 Task: Find connections with filter location Neuilly-sur-Seine with filter topic #house with filter profile language German with filter current company PW (PhysicsWallah) with filter school Kalpataru Institute of Technology, TIPTUR with filter industry Nuclear Electric Power Generation with filter service category Information Security with filter keywords title Cloud Architect
Action: Mouse moved to (566, 99)
Screenshot: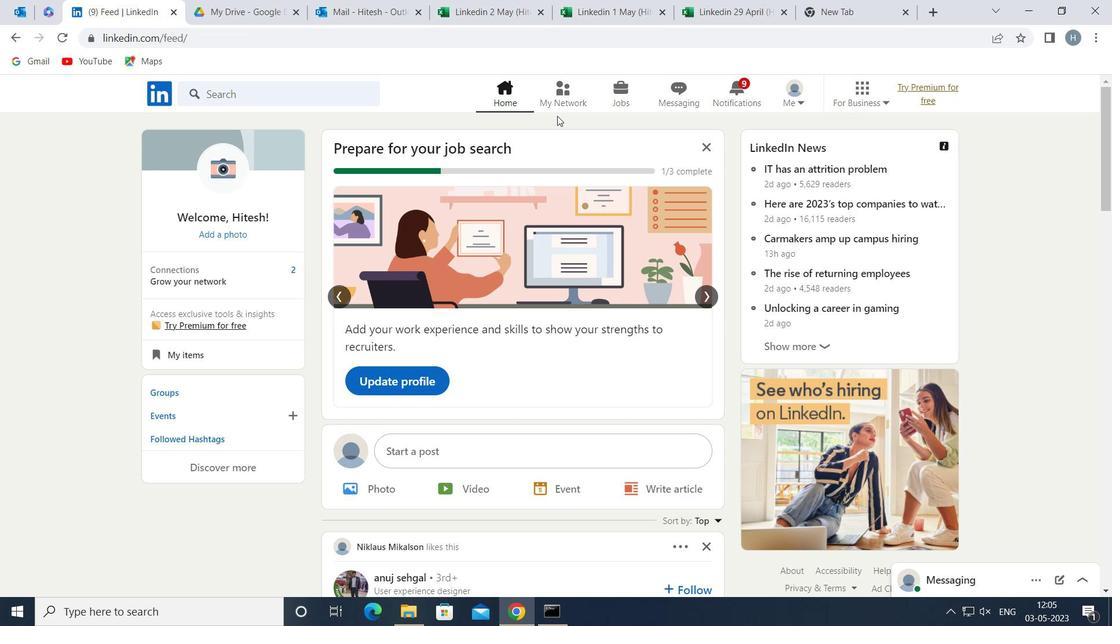 
Action: Mouse pressed left at (566, 99)
Screenshot: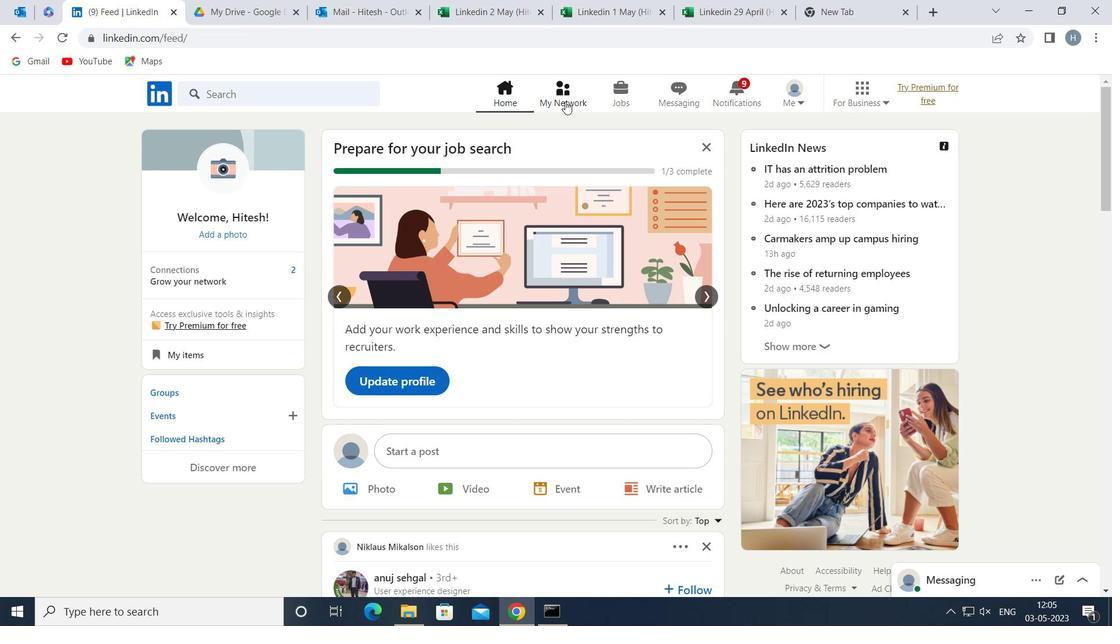 
Action: Mouse moved to (317, 174)
Screenshot: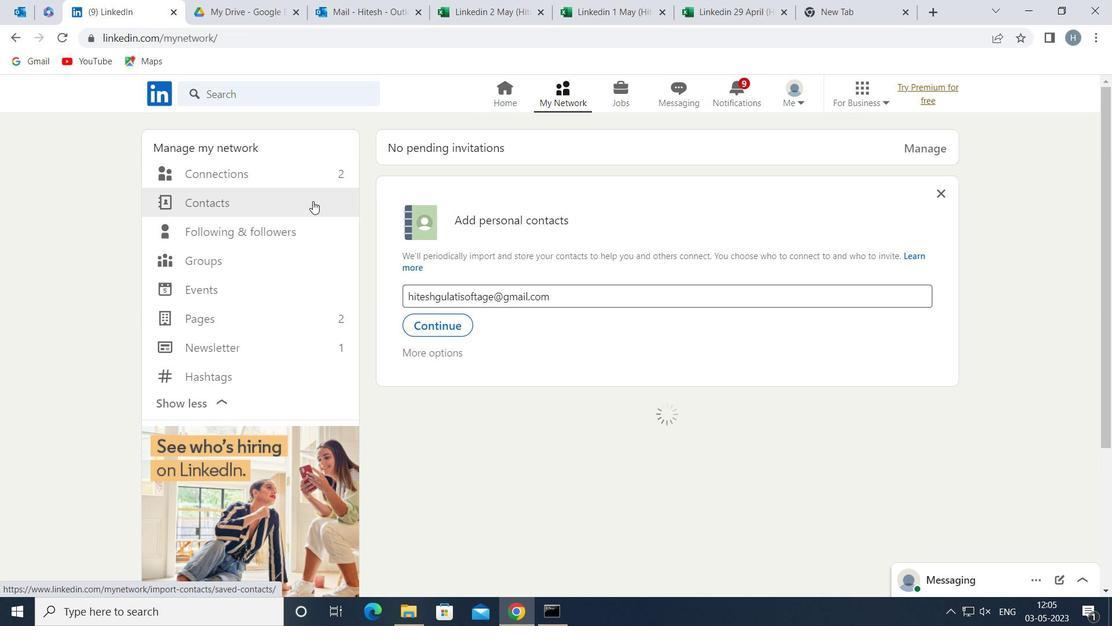 
Action: Mouse pressed left at (317, 174)
Screenshot: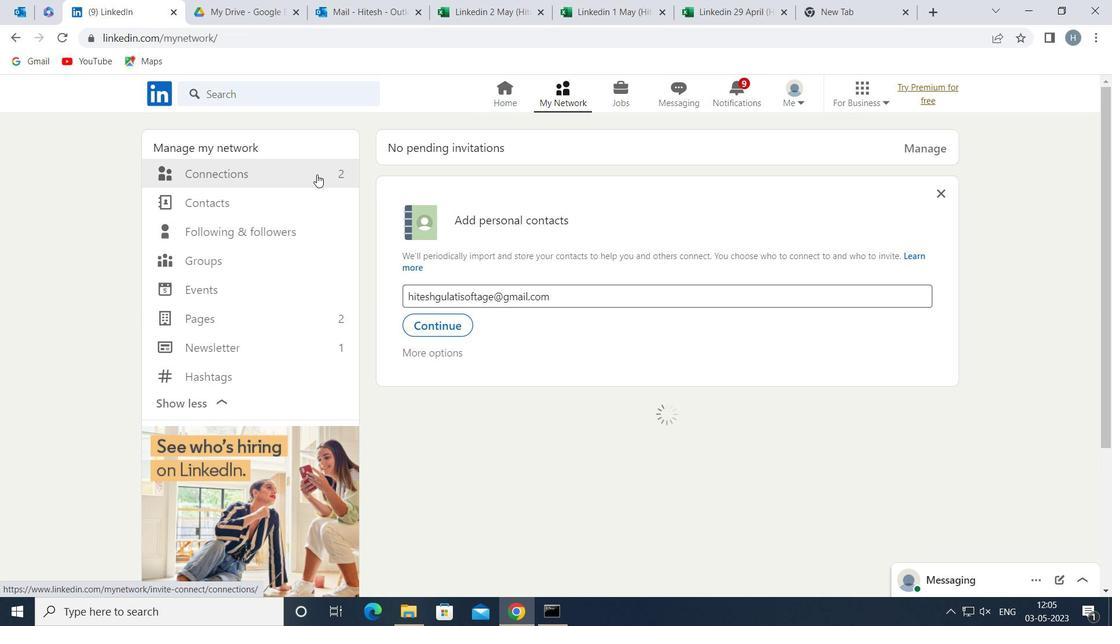 
Action: Mouse moved to (670, 172)
Screenshot: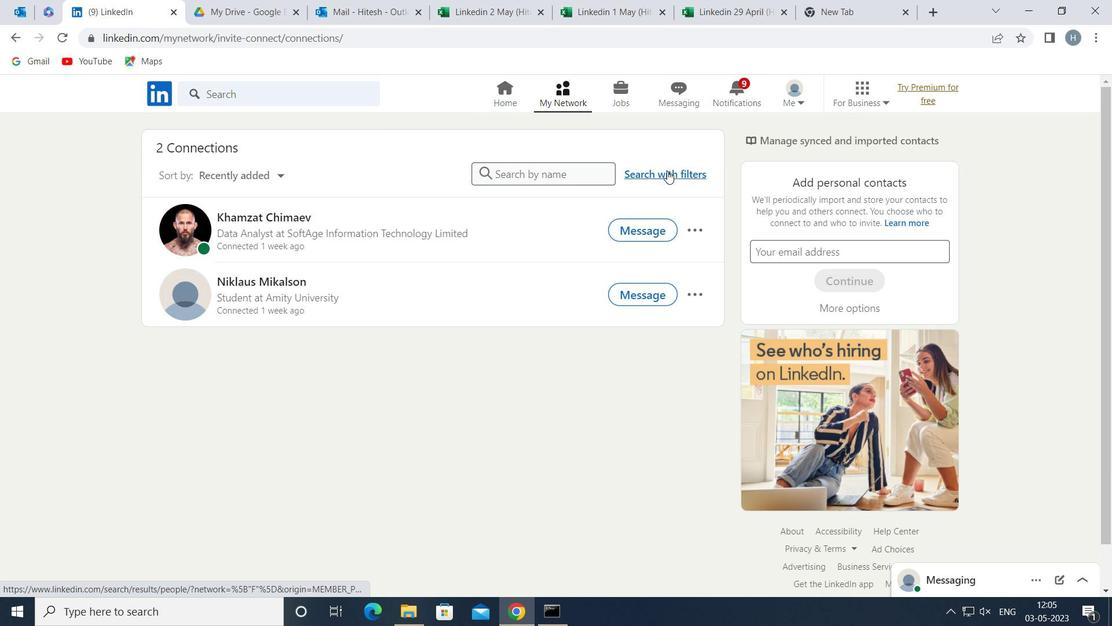 
Action: Mouse pressed left at (670, 172)
Screenshot: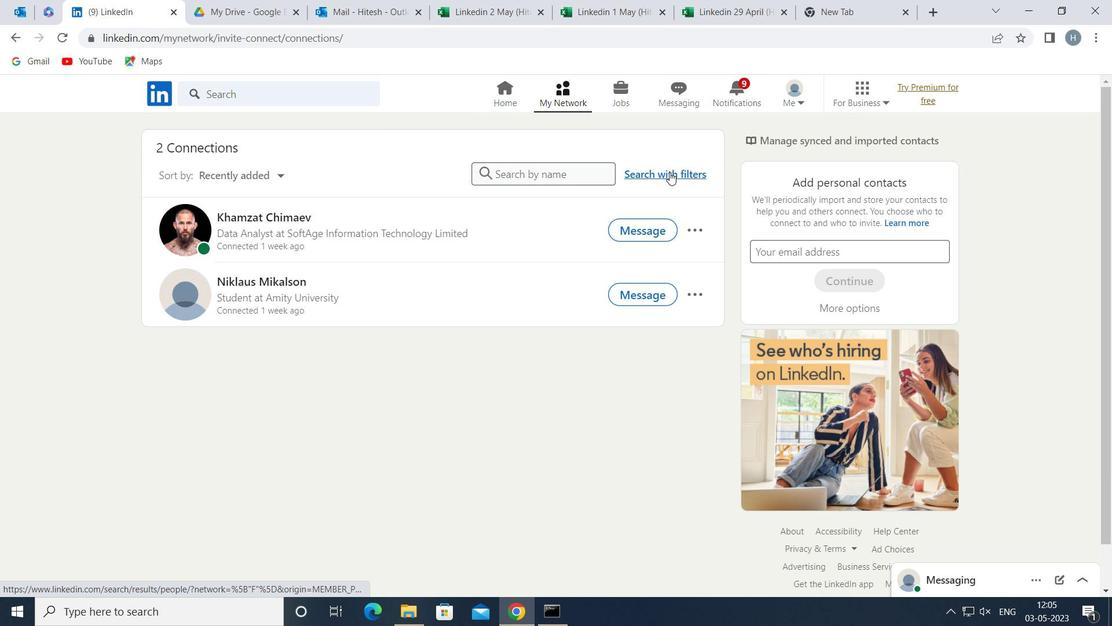 
Action: Mouse moved to (609, 136)
Screenshot: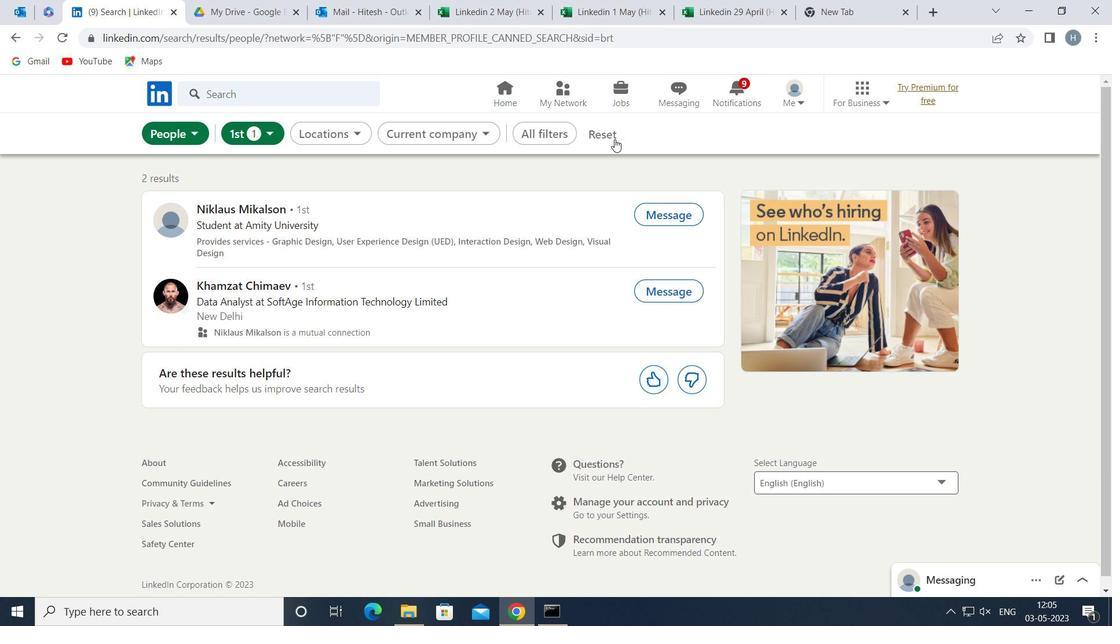 
Action: Mouse pressed left at (609, 136)
Screenshot: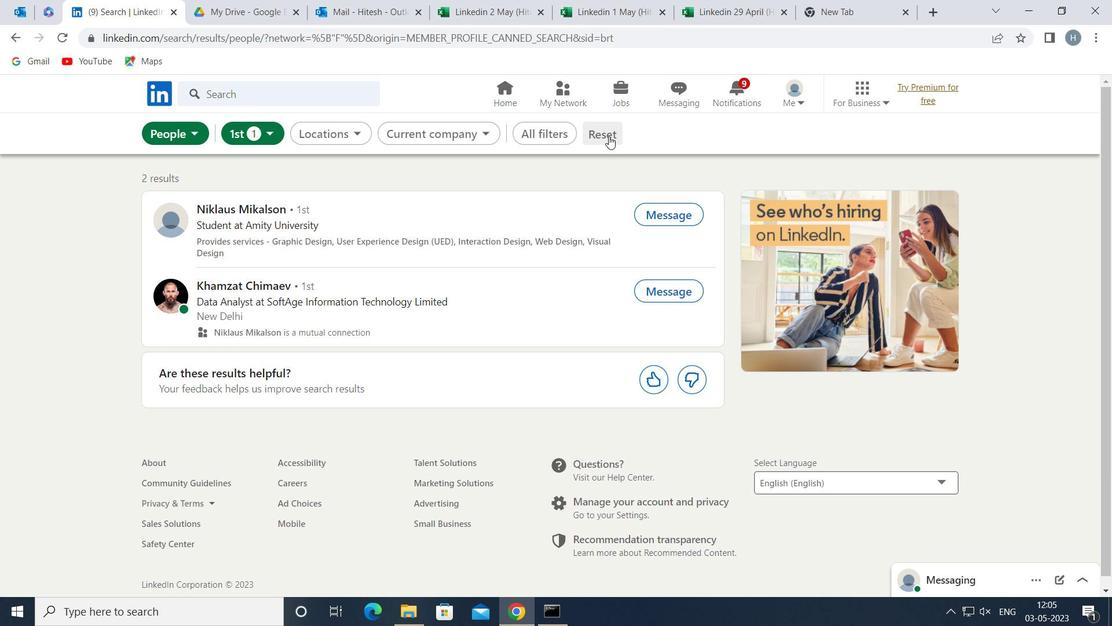 
Action: Mouse moved to (594, 133)
Screenshot: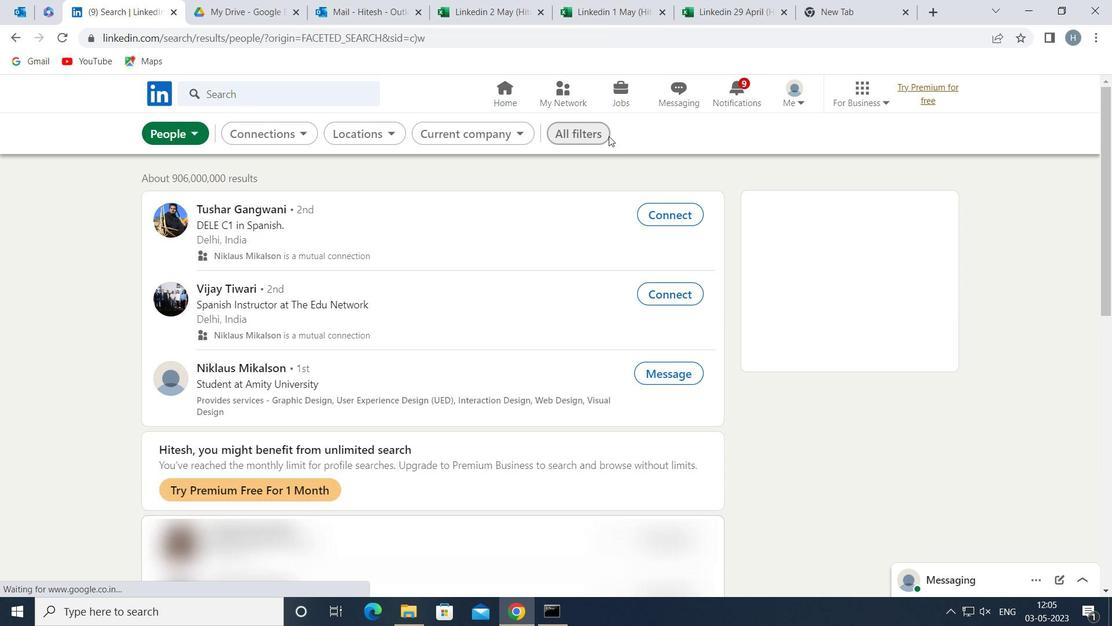 
Action: Mouse pressed left at (594, 133)
Screenshot: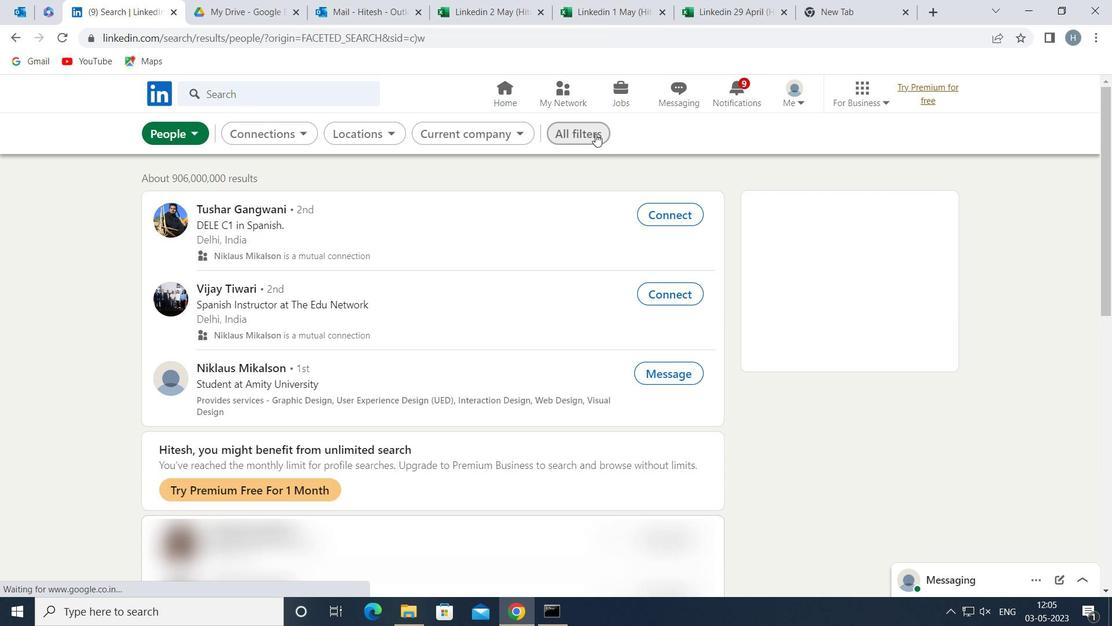 
Action: Mouse moved to (900, 316)
Screenshot: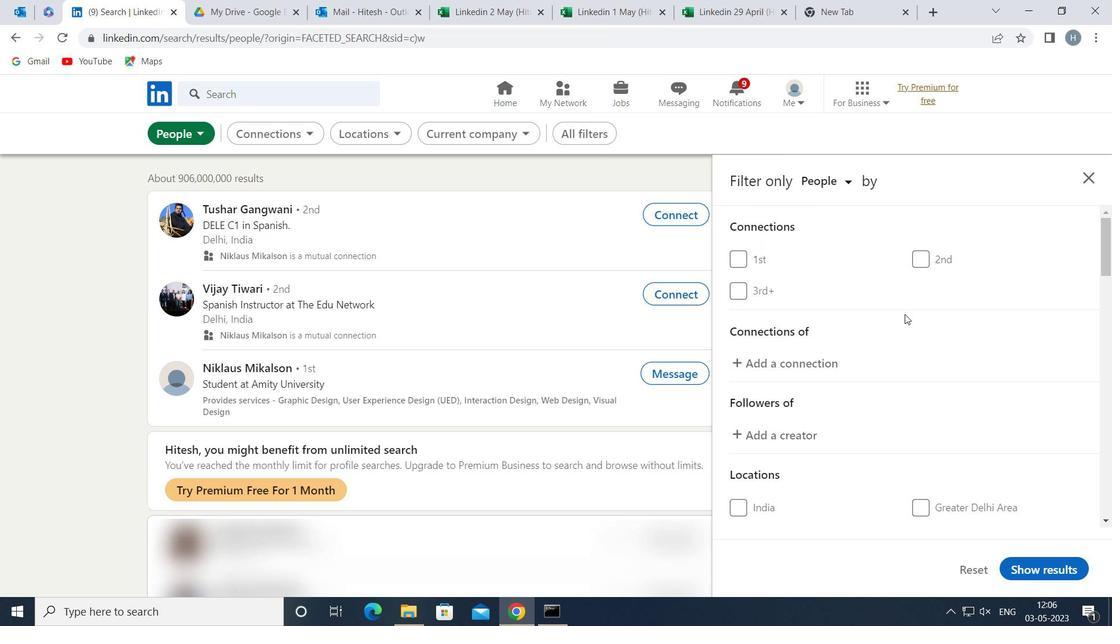 
Action: Mouse scrolled (900, 315) with delta (0, 0)
Screenshot: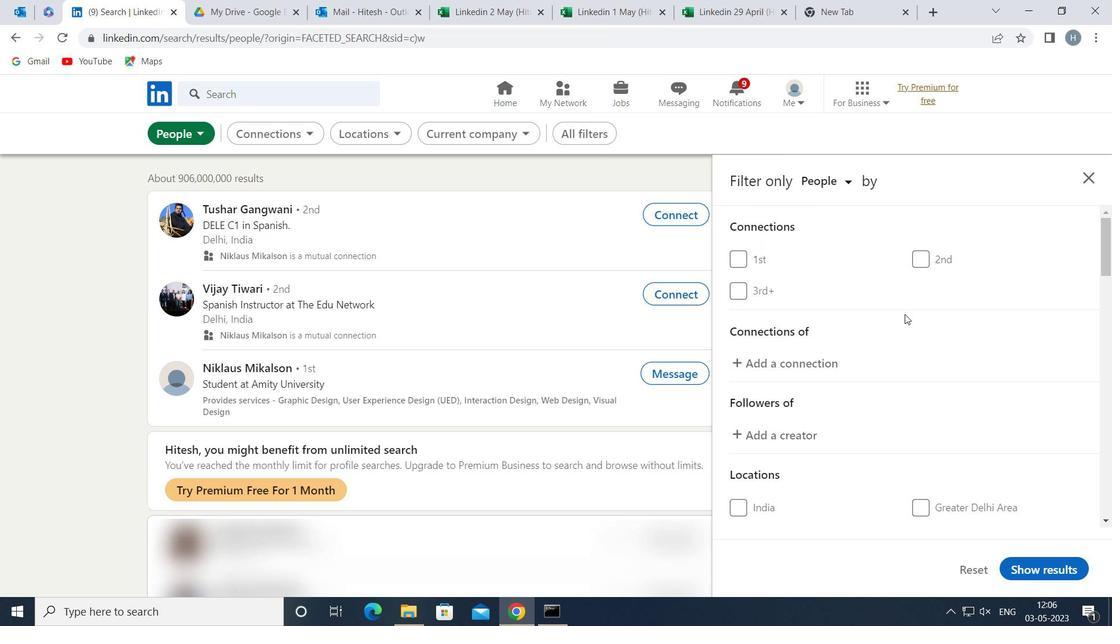 
Action: Mouse scrolled (900, 315) with delta (0, 0)
Screenshot: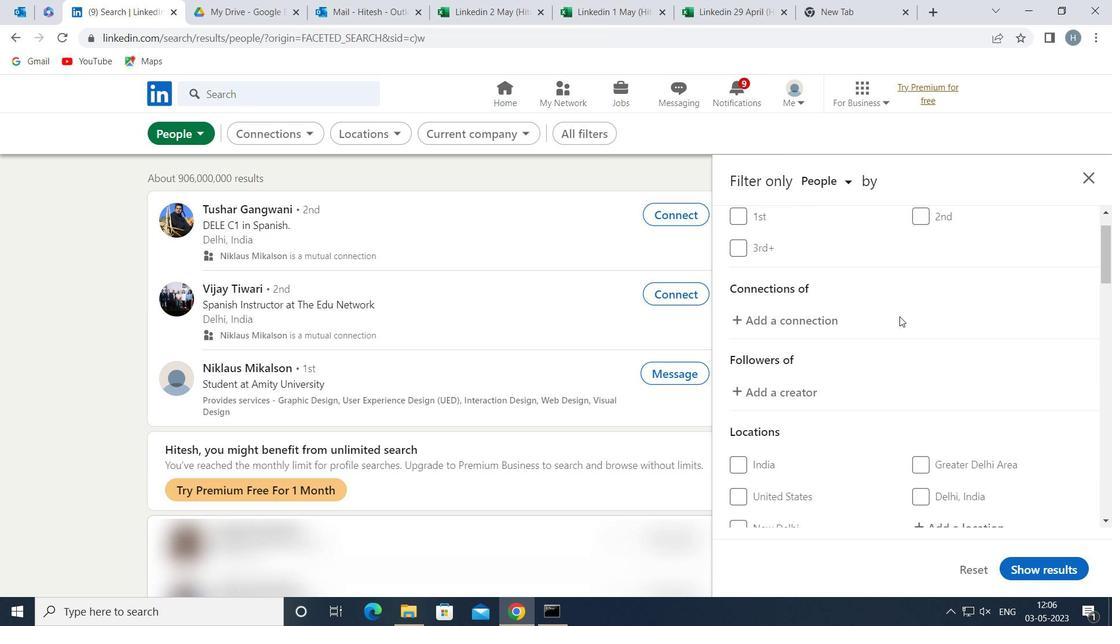 
Action: Mouse scrolled (900, 315) with delta (0, 0)
Screenshot: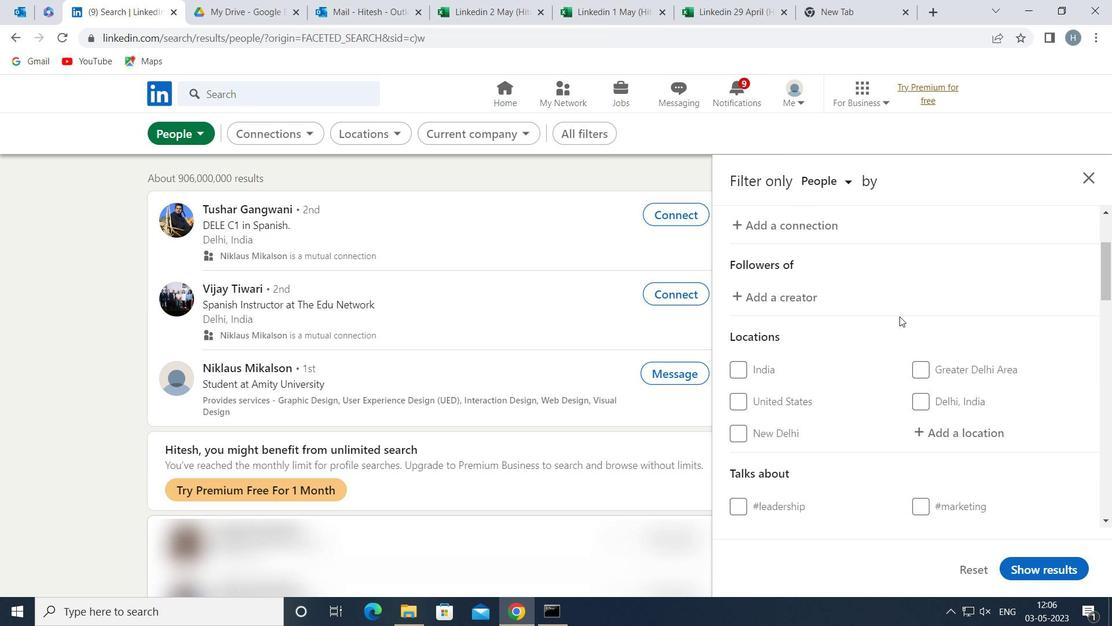 
Action: Mouse moved to (957, 347)
Screenshot: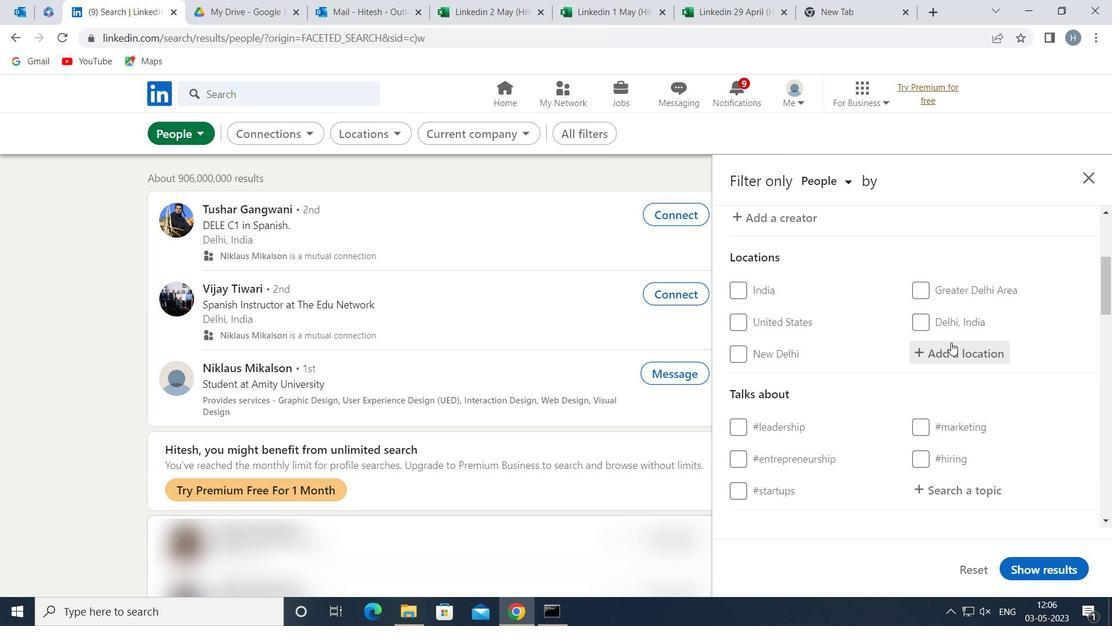 
Action: Mouse pressed left at (957, 347)
Screenshot: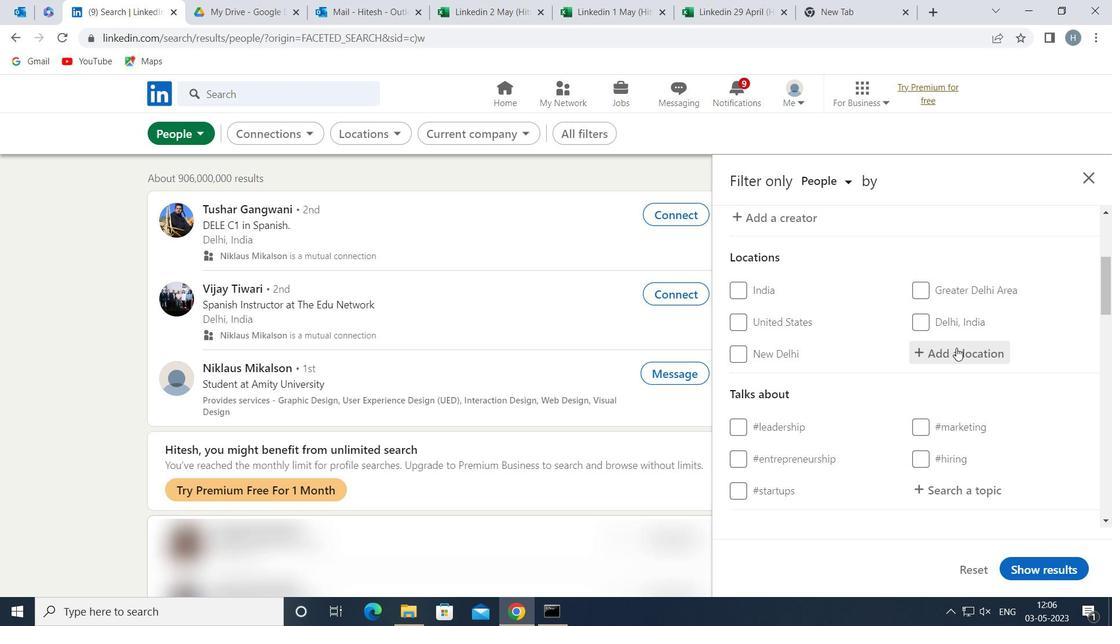 
Action: Mouse moved to (957, 347)
Screenshot: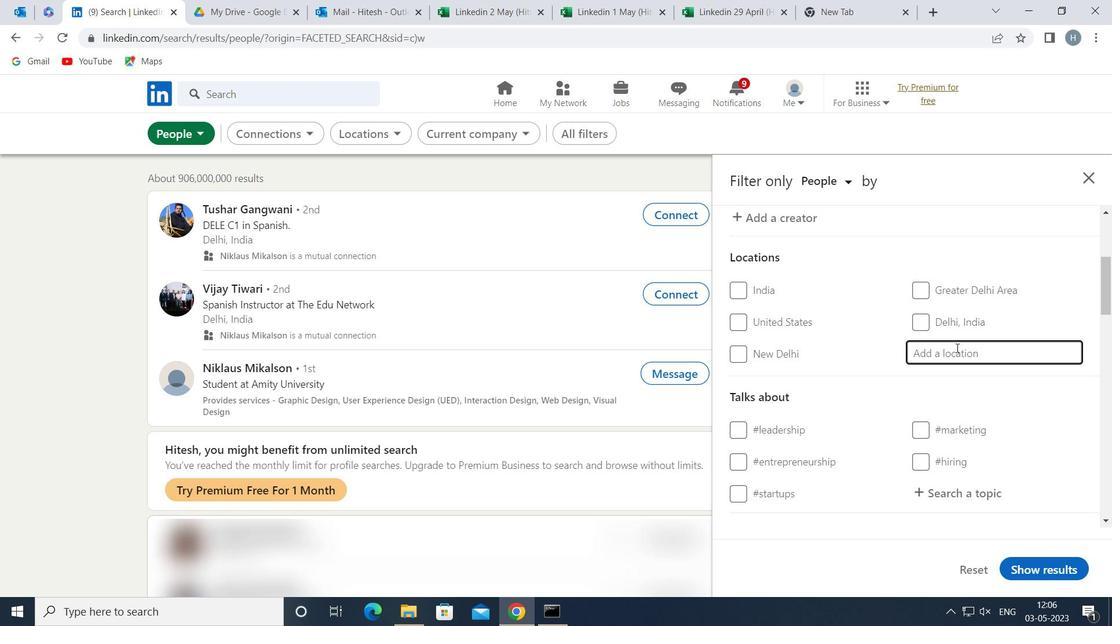 
Action: Key pressed <Key.shift>NEUILLY
Screenshot: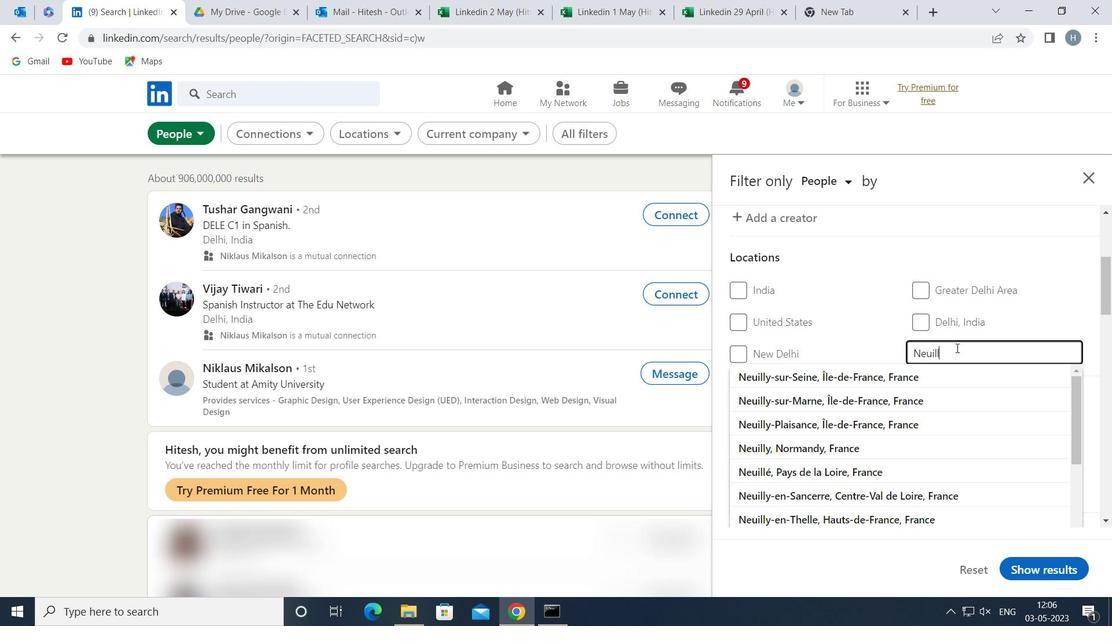 
Action: Mouse moved to (892, 380)
Screenshot: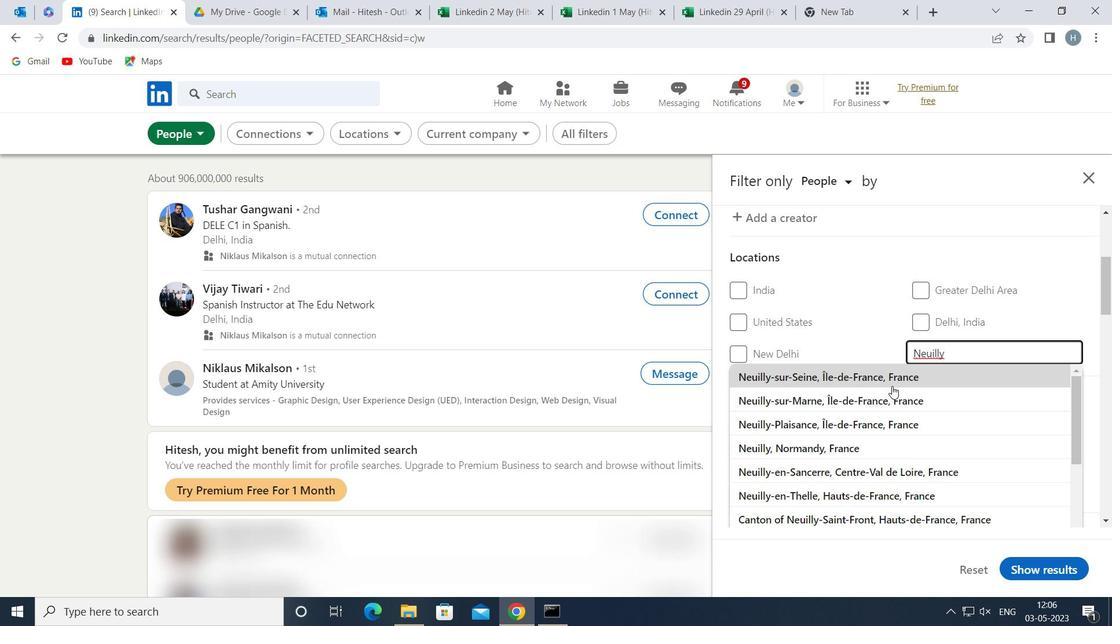 
Action: Mouse pressed left at (892, 380)
Screenshot: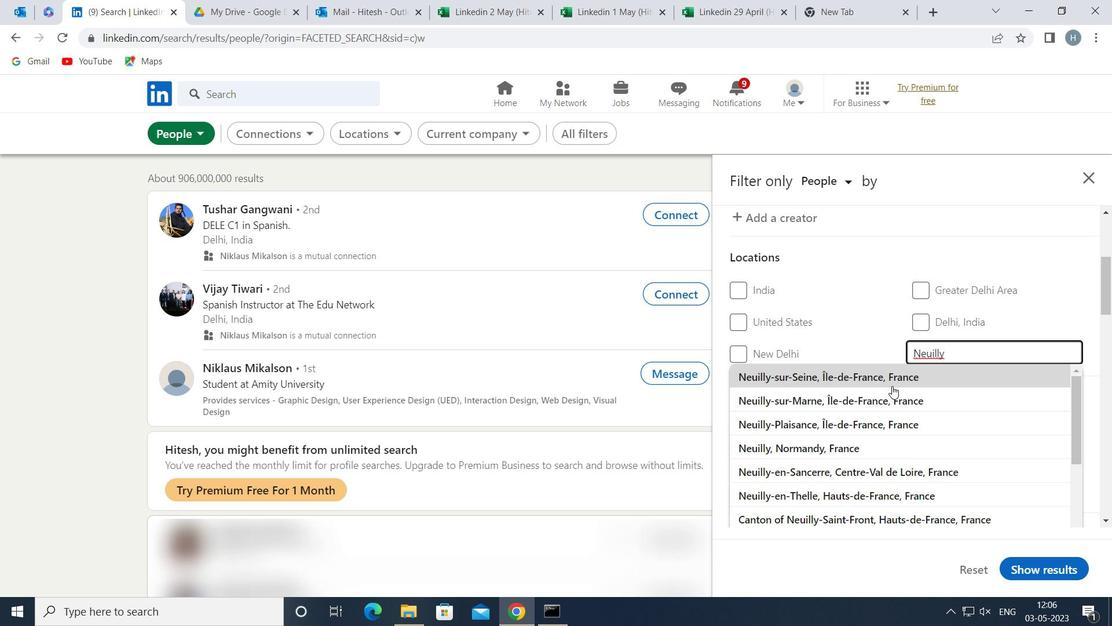 
Action: Mouse moved to (872, 388)
Screenshot: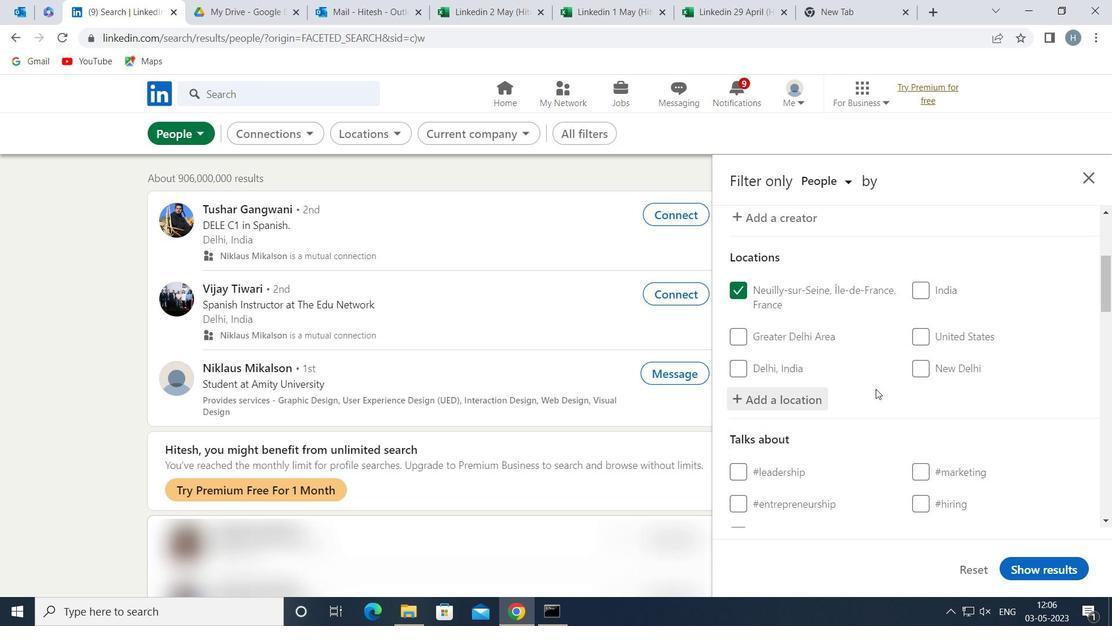 
Action: Mouse scrolled (872, 388) with delta (0, 0)
Screenshot: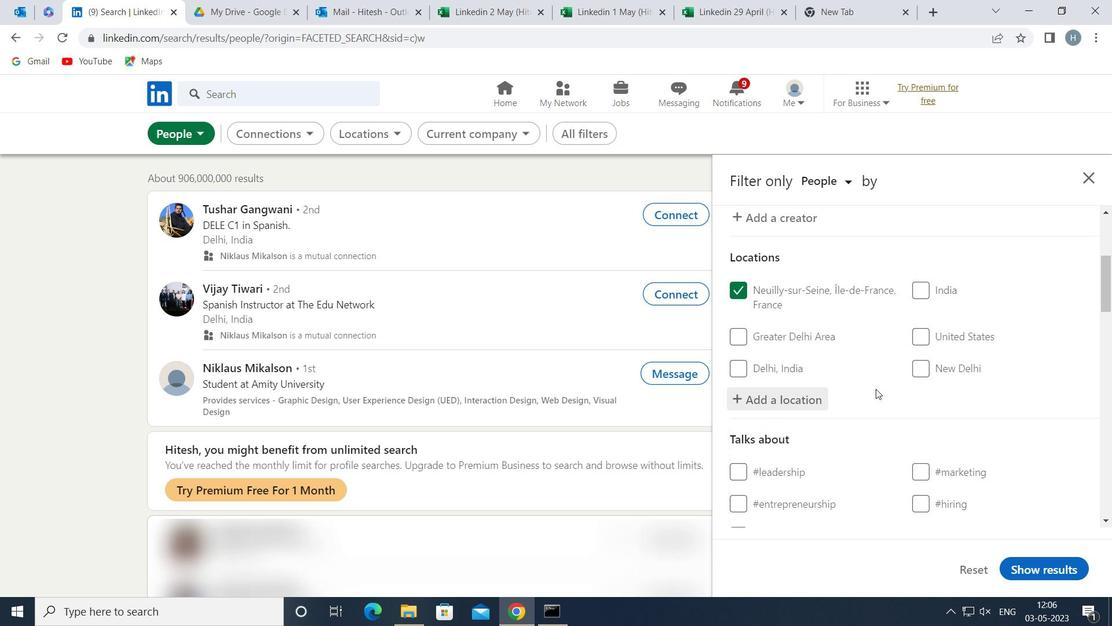 
Action: Mouse scrolled (872, 388) with delta (0, 0)
Screenshot: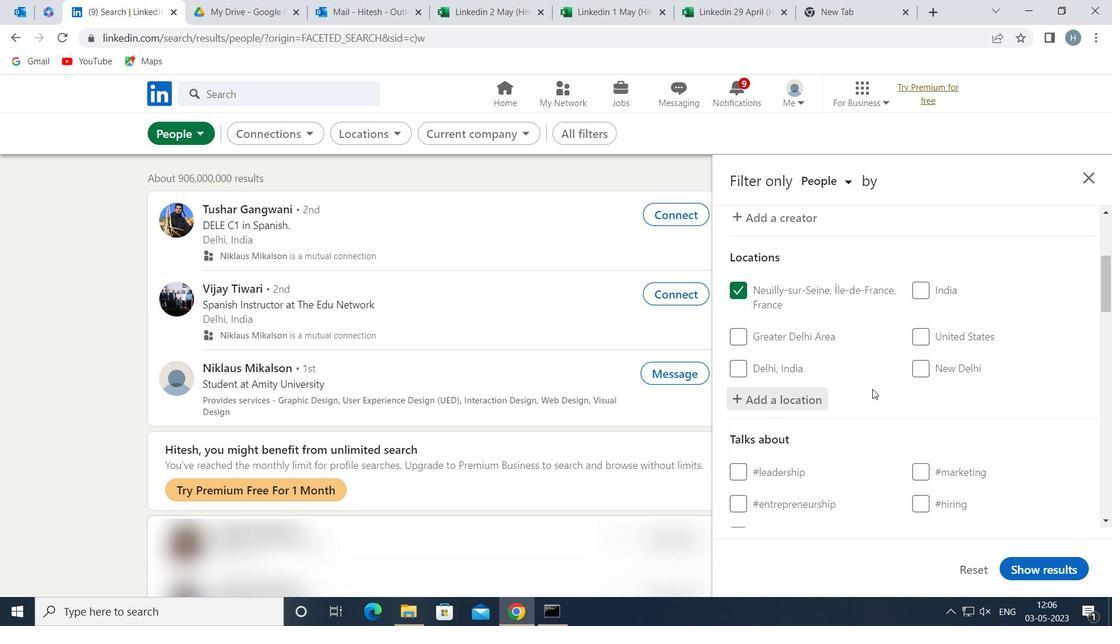 
Action: Mouse scrolled (872, 388) with delta (0, 0)
Screenshot: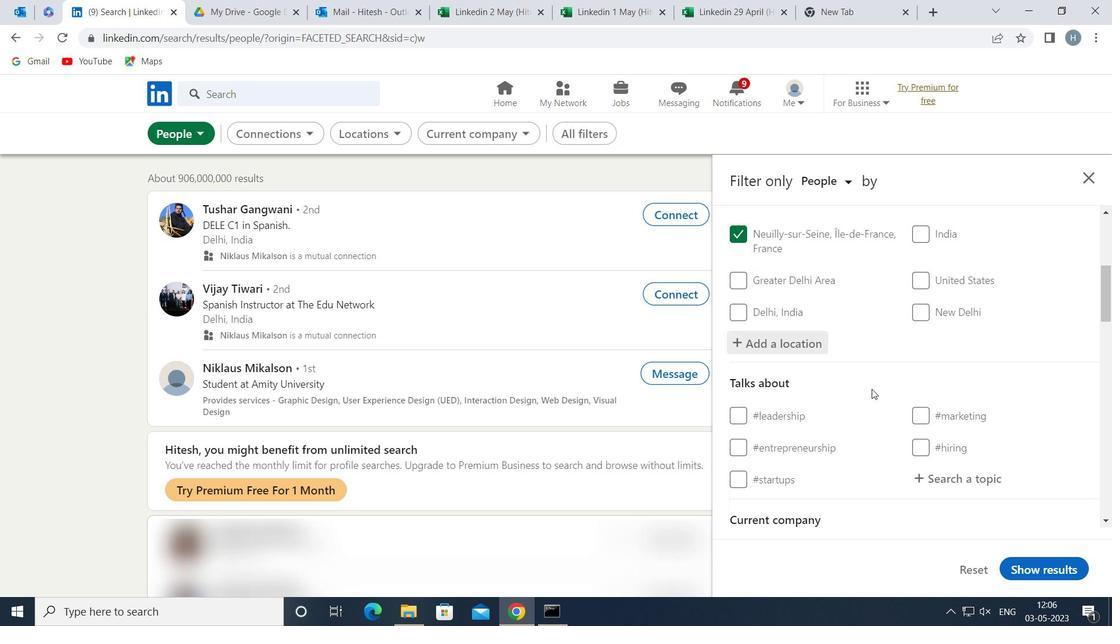 
Action: Mouse moved to (991, 311)
Screenshot: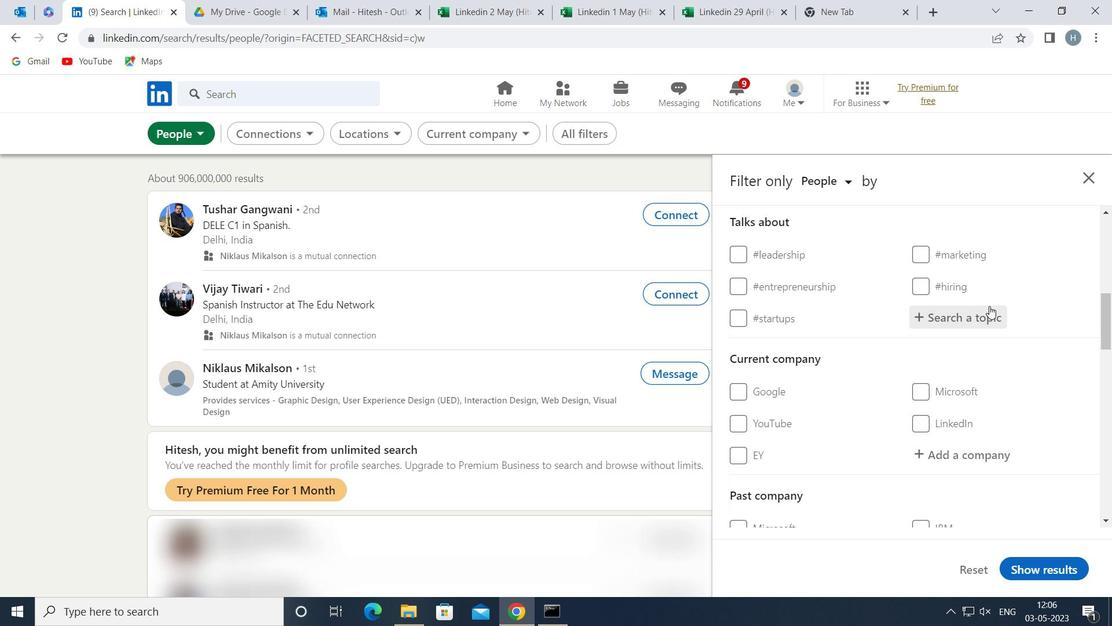 
Action: Mouse pressed left at (991, 311)
Screenshot: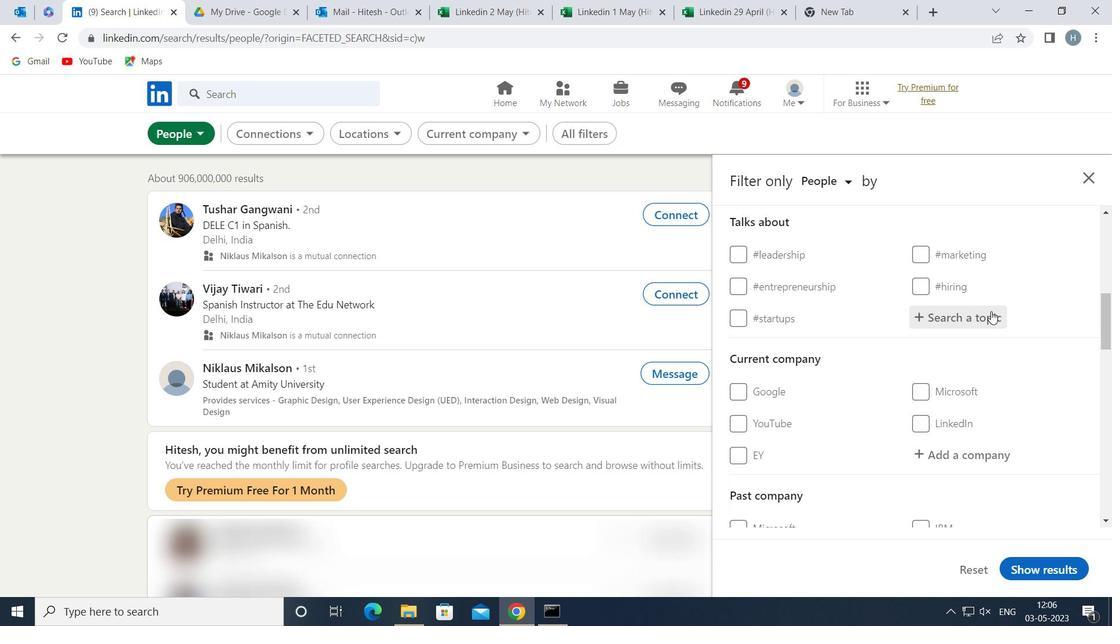 
Action: Mouse moved to (992, 311)
Screenshot: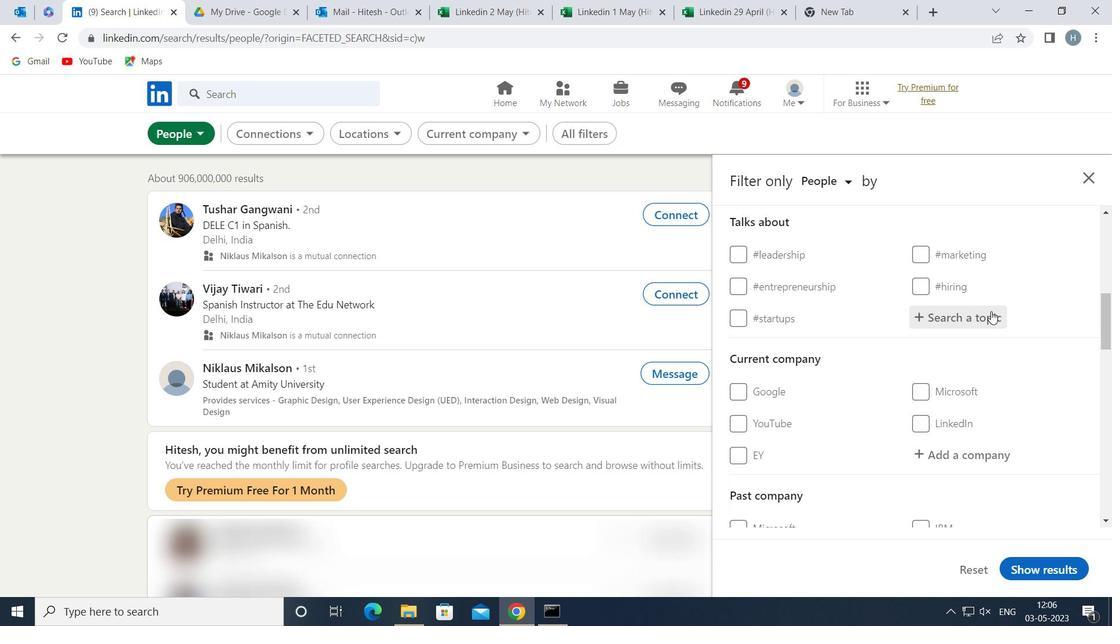 
Action: Key pressed HOUSE
Screenshot: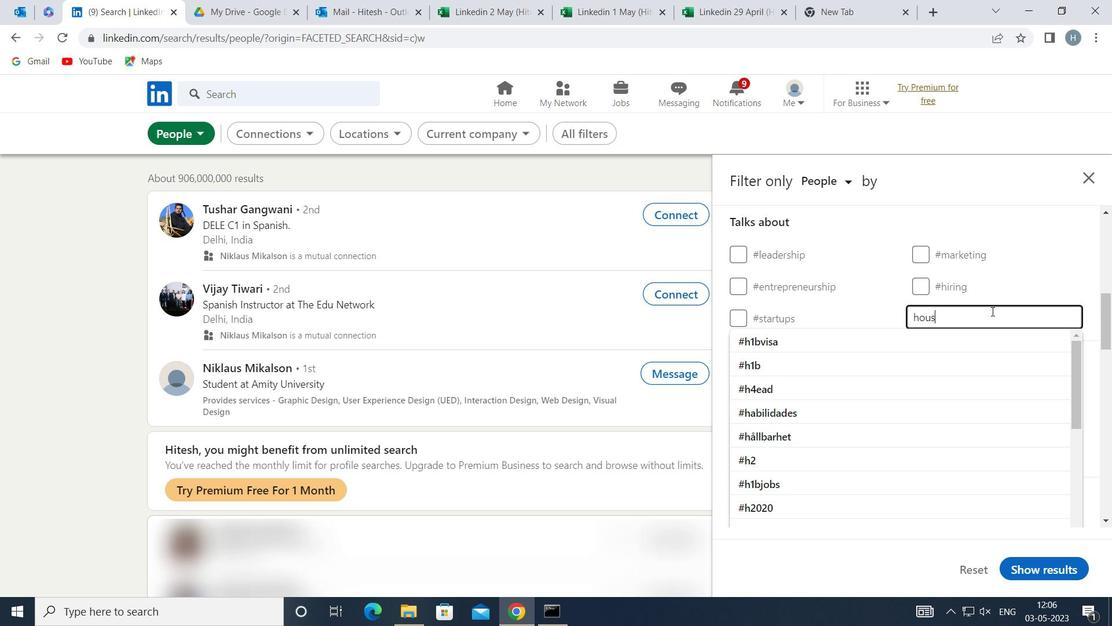 
Action: Mouse moved to (906, 358)
Screenshot: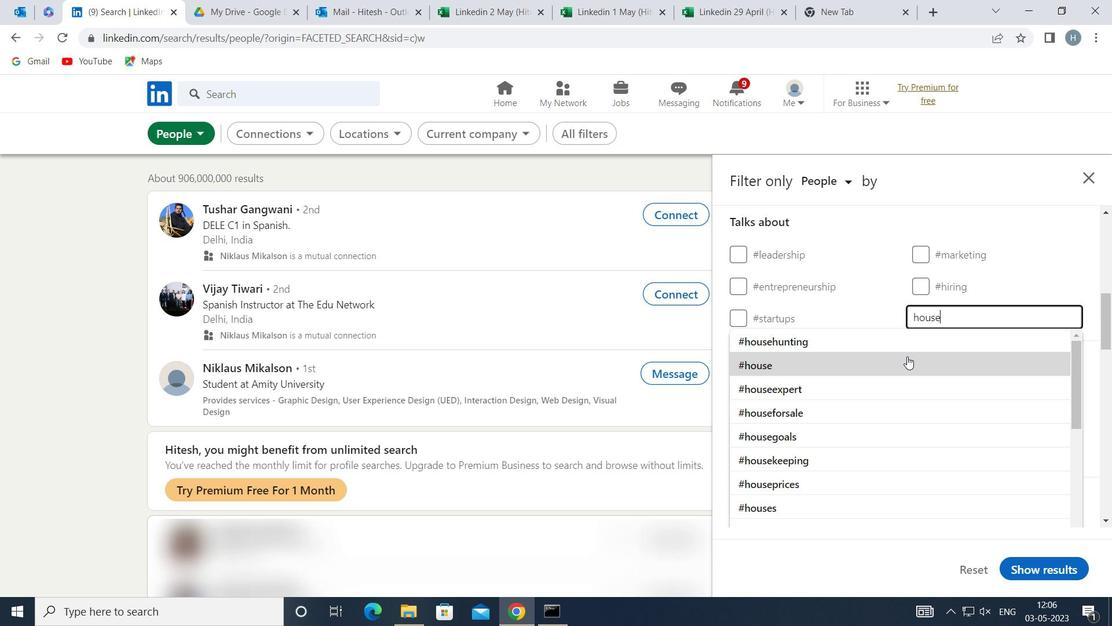 
Action: Mouse pressed left at (906, 358)
Screenshot: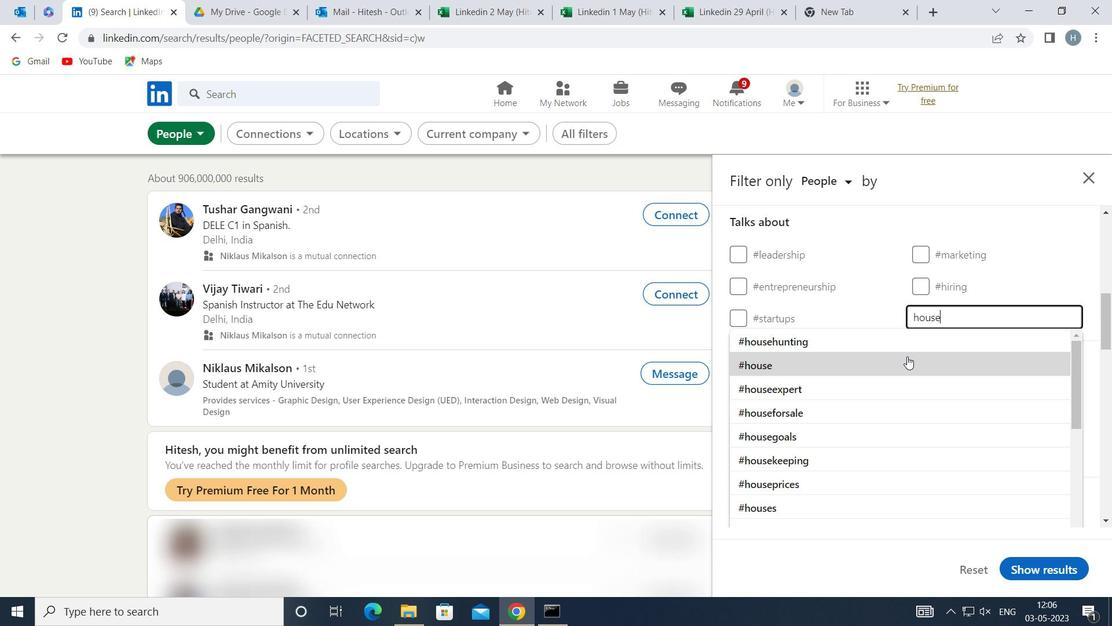 
Action: Mouse moved to (889, 352)
Screenshot: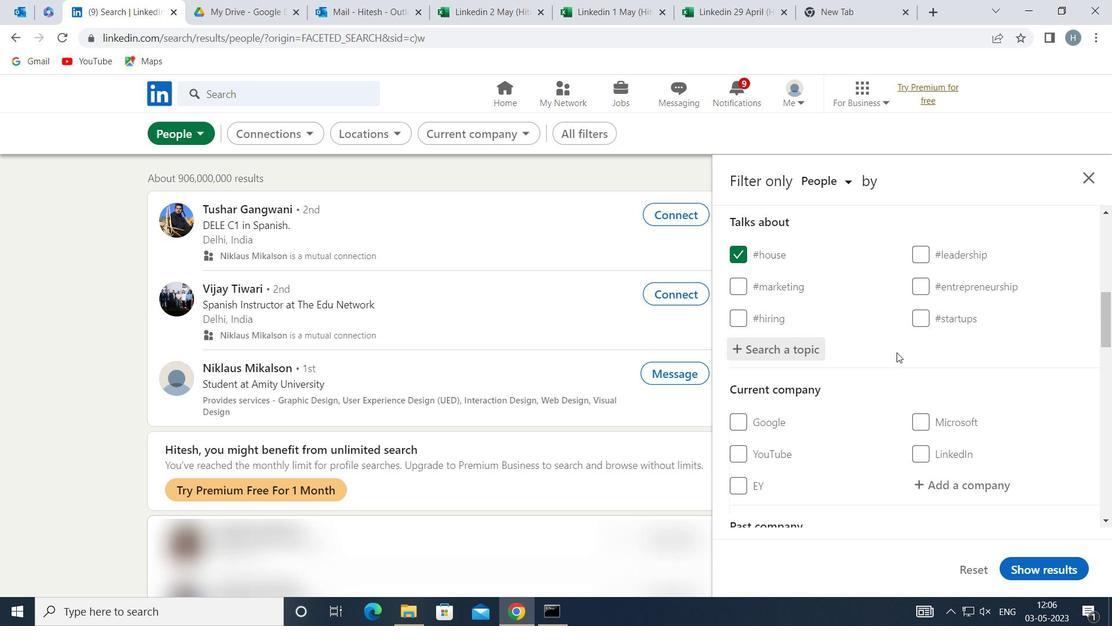 
Action: Mouse scrolled (889, 351) with delta (0, 0)
Screenshot: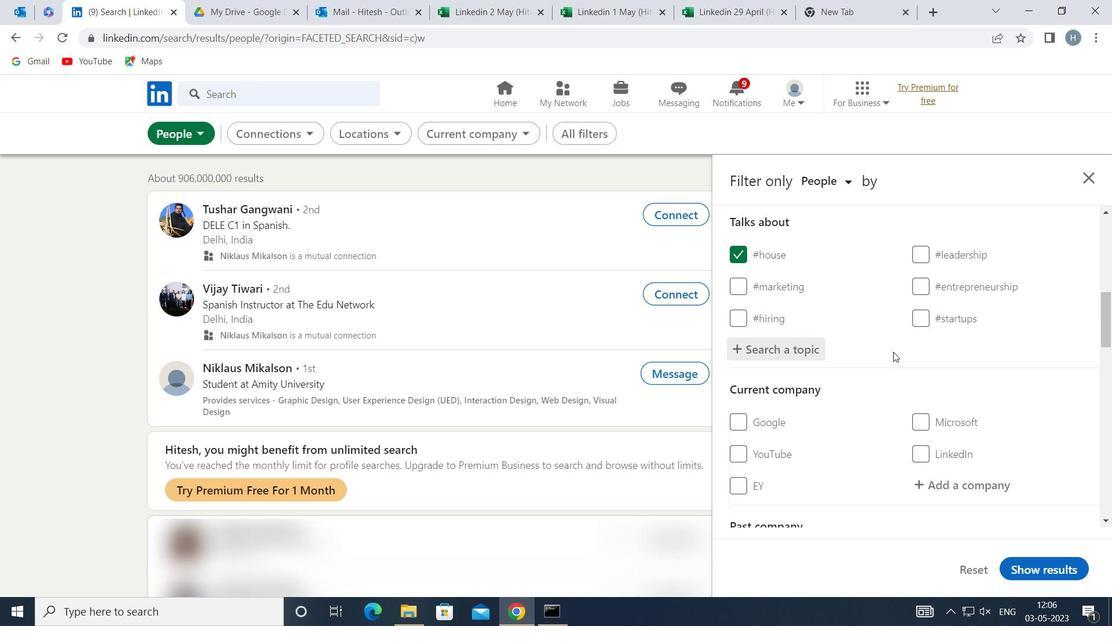 
Action: Mouse moved to (888, 352)
Screenshot: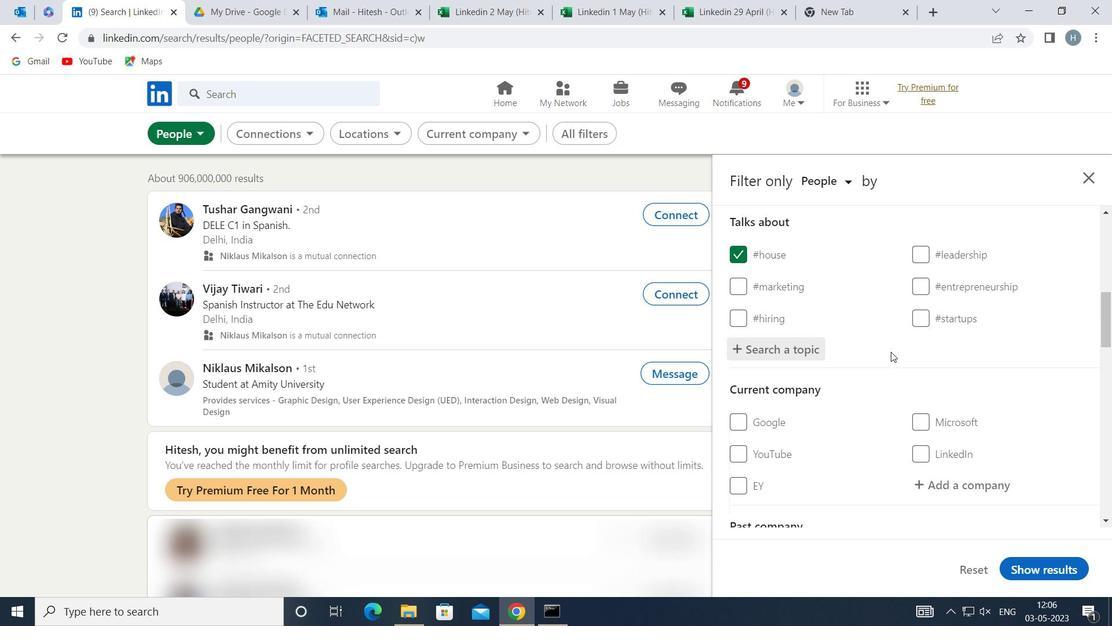 
Action: Mouse scrolled (888, 351) with delta (0, 0)
Screenshot: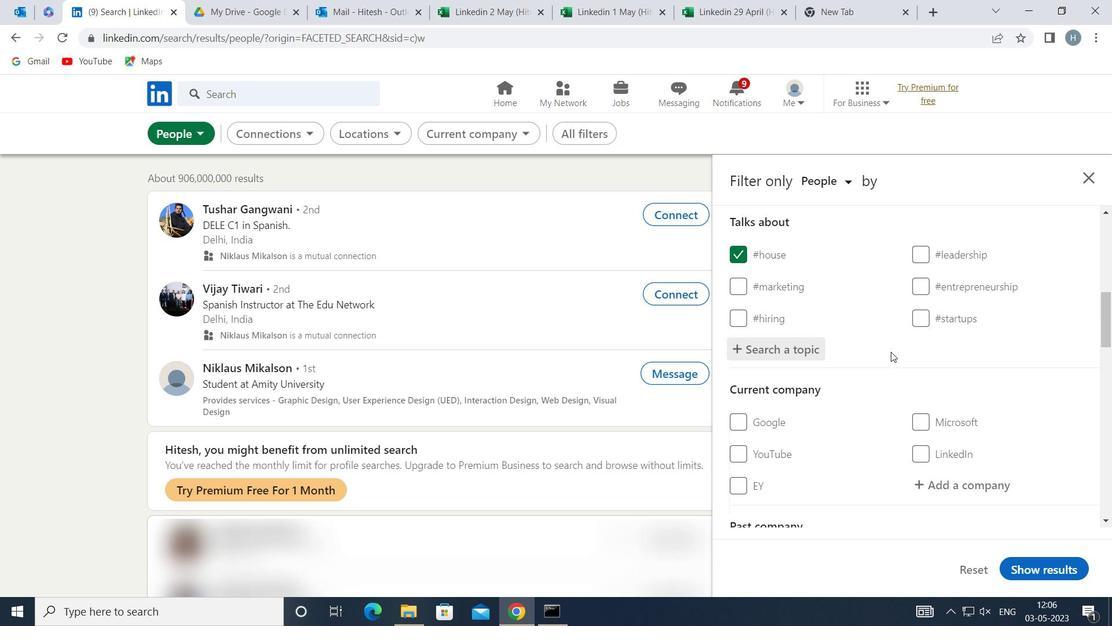 
Action: Mouse moved to (894, 351)
Screenshot: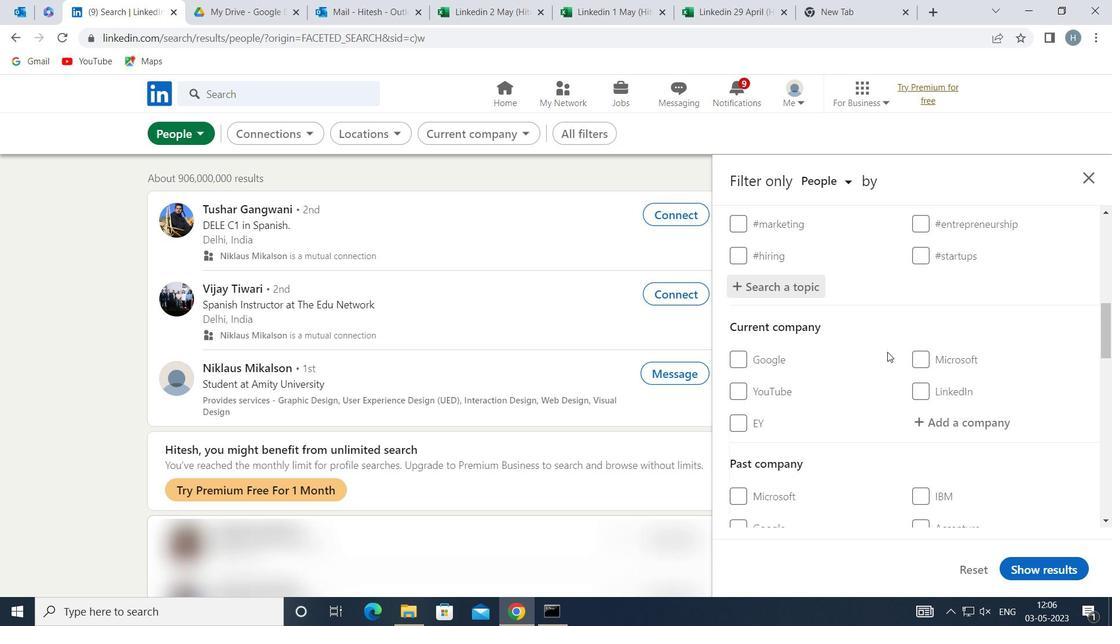 
Action: Mouse scrolled (894, 351) with delta (0, 0)
Screenshot: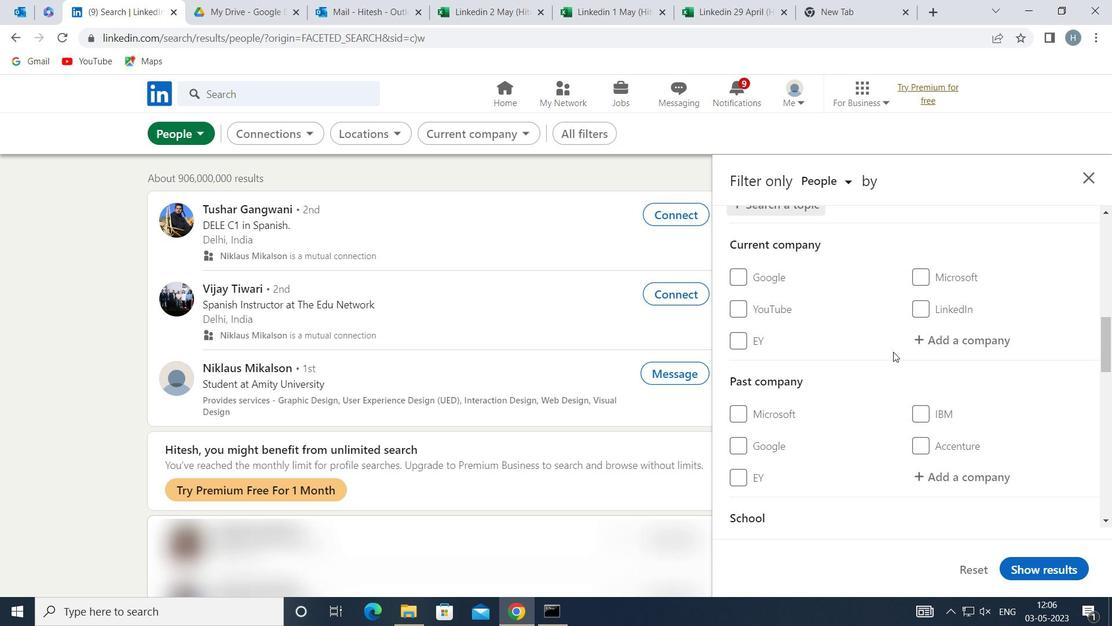 
Action: Mouse moved to (894, 351)
Screenshot: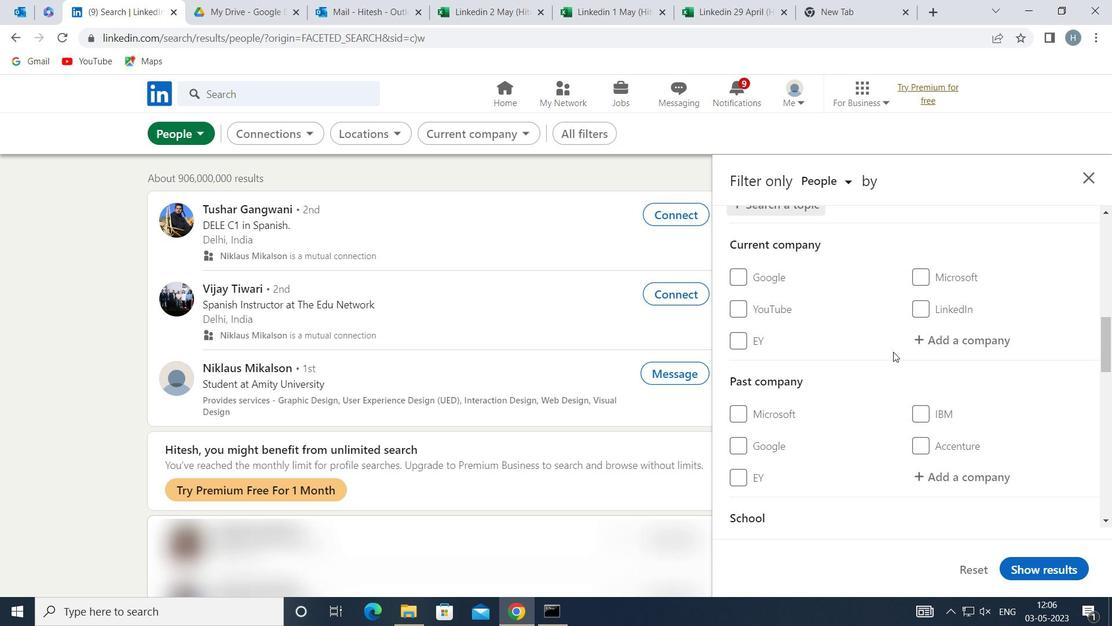 
Action: Mouse scrolled (894, 351) with delta (0, 0)
Screenshot: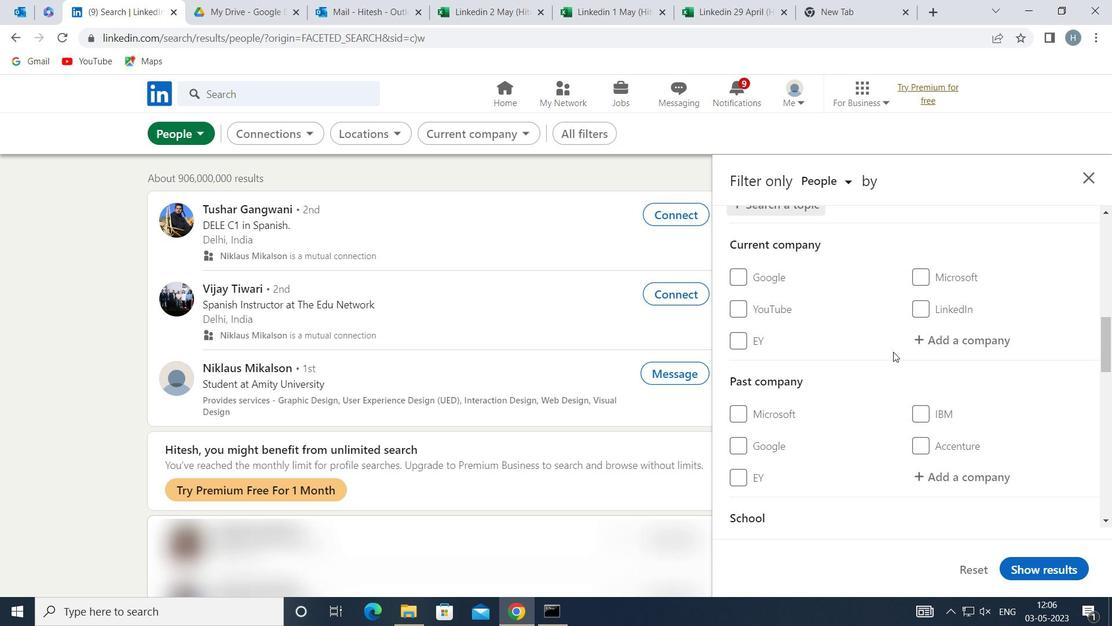 
Action: Mouse scrolled (894, 351) with delta (0, 0)
Screenshot: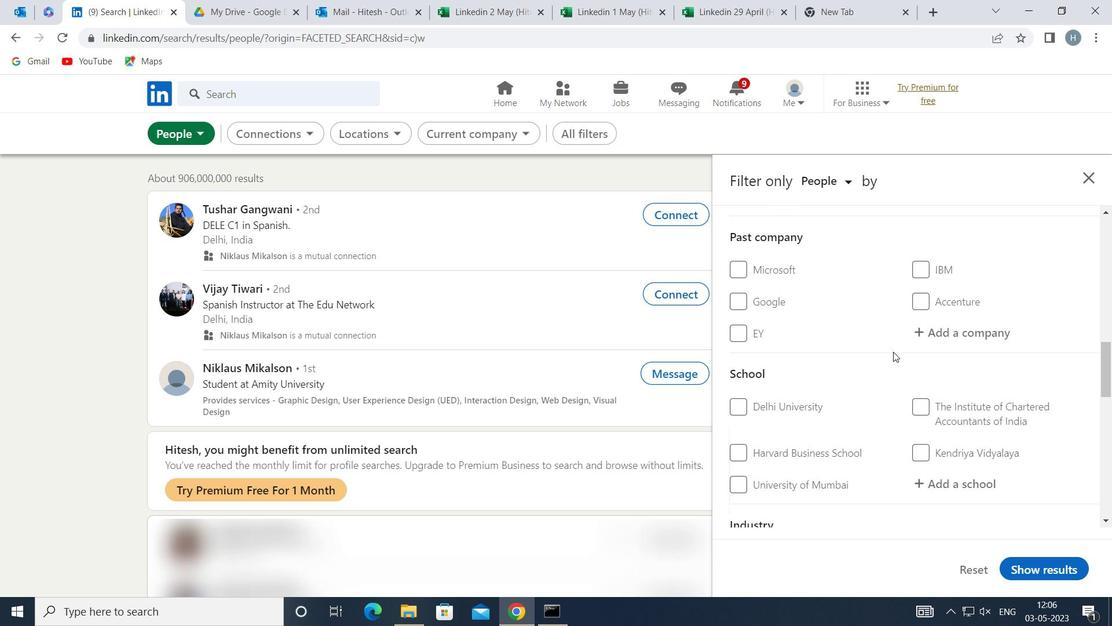 
Action: Mouse moved to (894, 352)
Screenshot: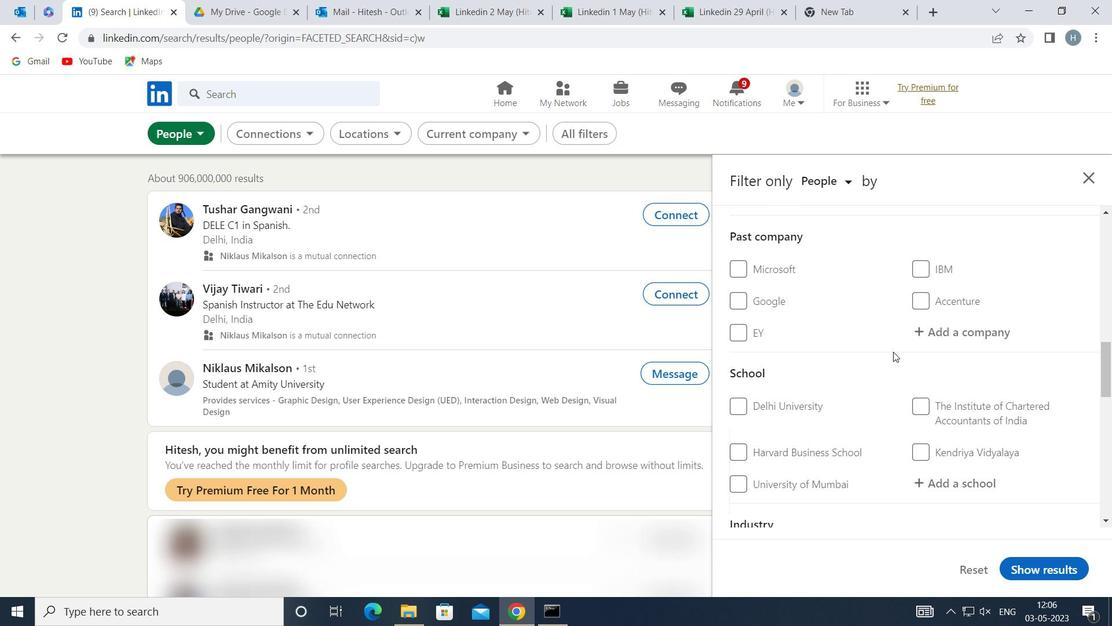
Action: Mouse scrolled (894, 351) with delta (0, 0)
Screenshot: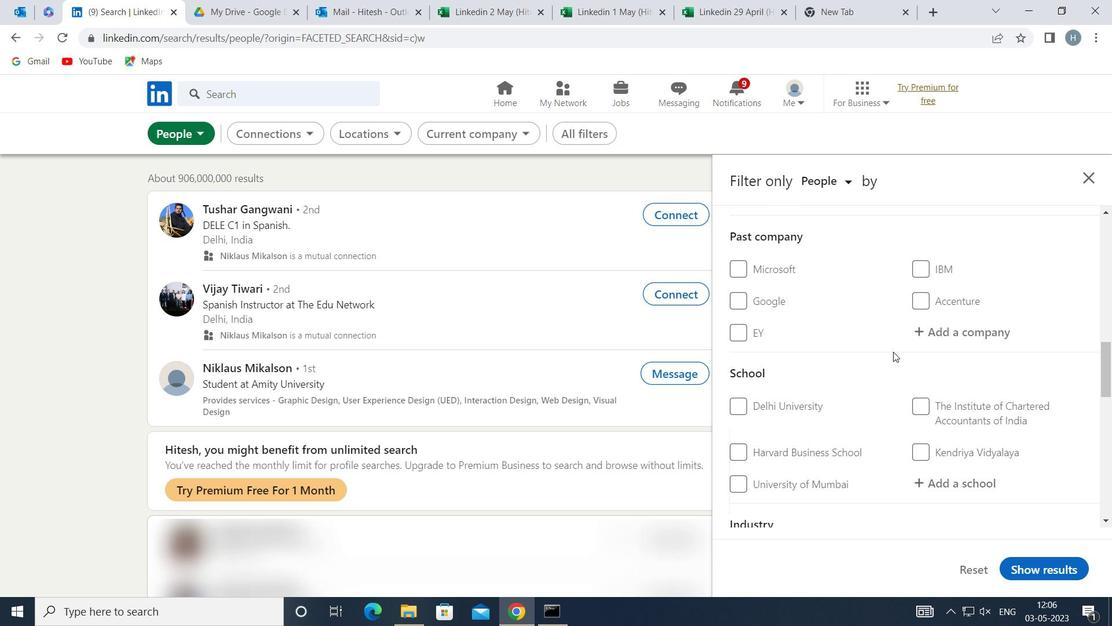 
Action: Mouse scrolled (894, 351) with delta (0, 0)
Screenshot: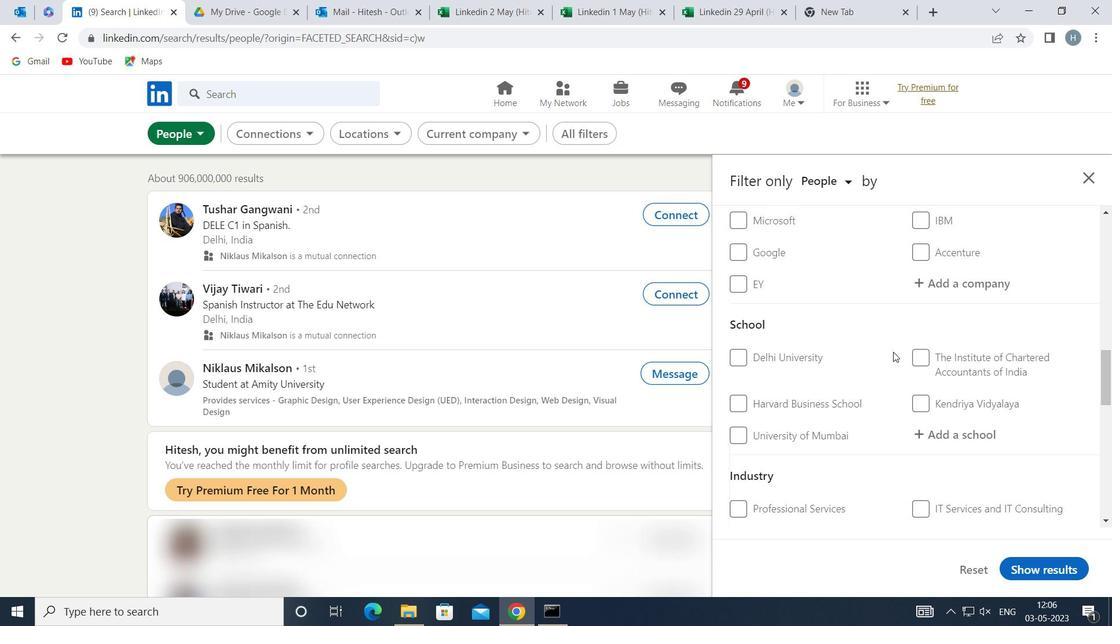 
Action: Mouse scrolled (894, 351) with delta (0, 0)
Screenshot: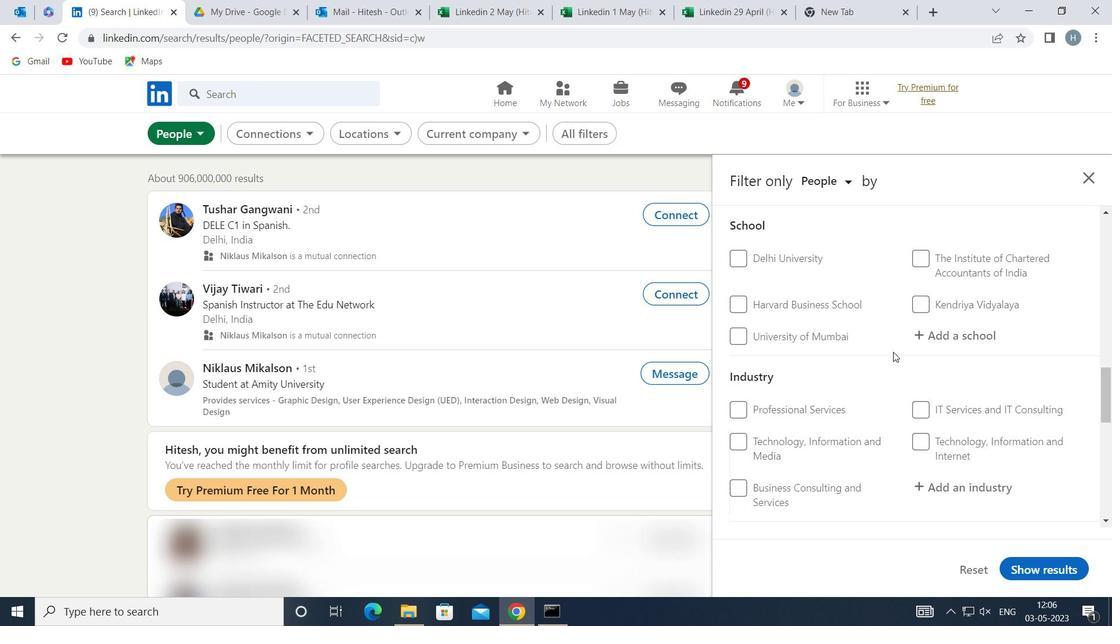 
Action: Mouse scrolled (894, 351) with delta (0, 0)
Screenshot: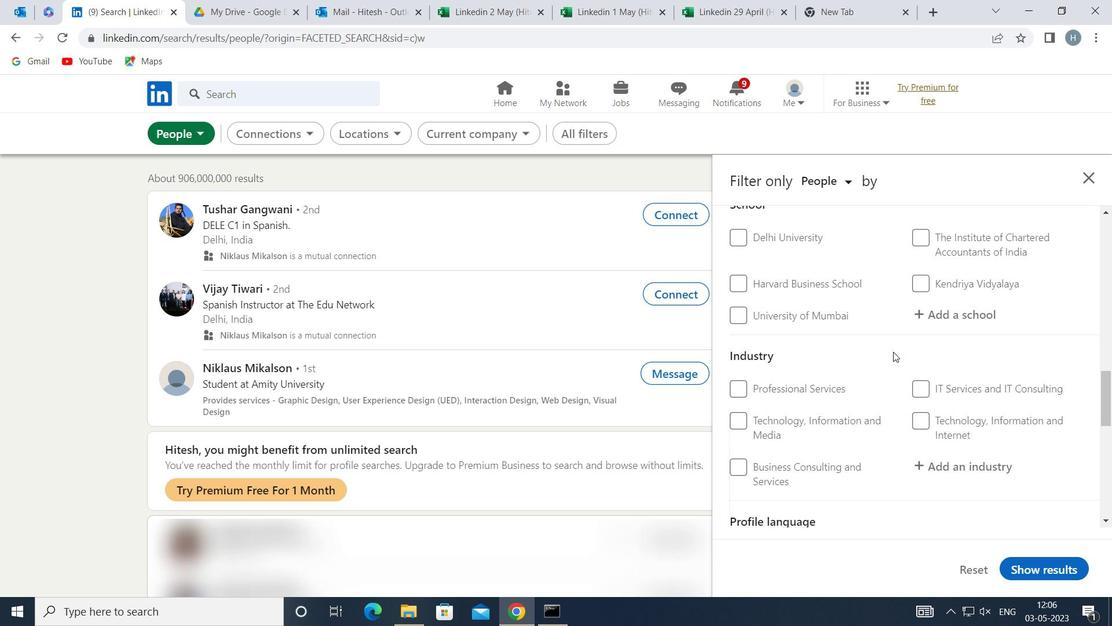 
Action: Mouse moved to (770, 419)
Screenshot: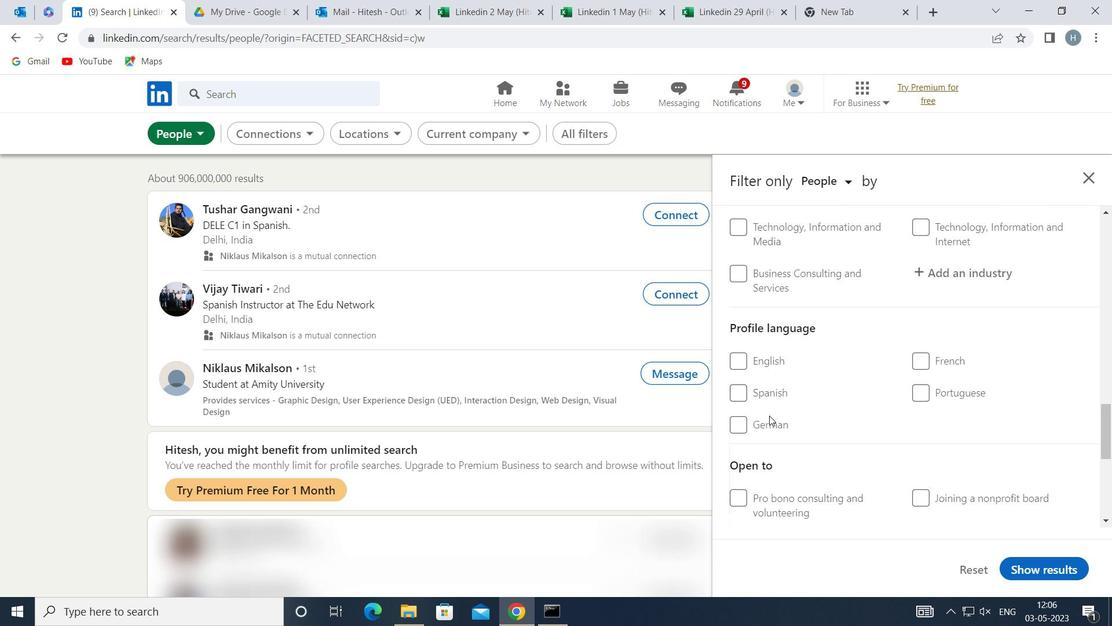 
Action: Mouse pressed left at (770, 419)
Screenshot: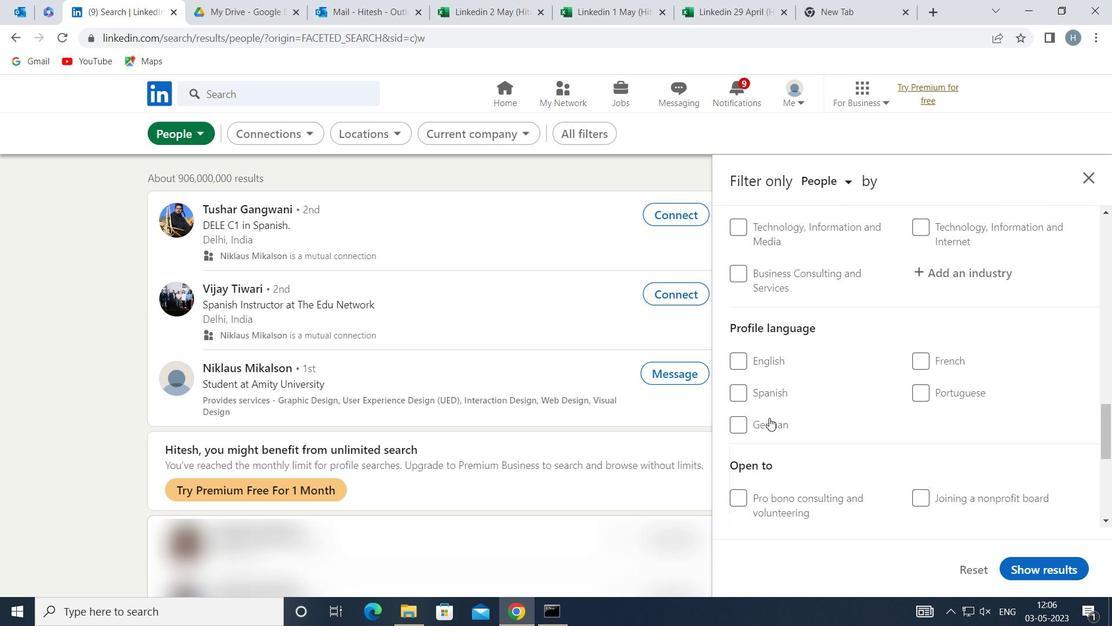 
Action: Mouse moved to (889, 394)
Screenshot: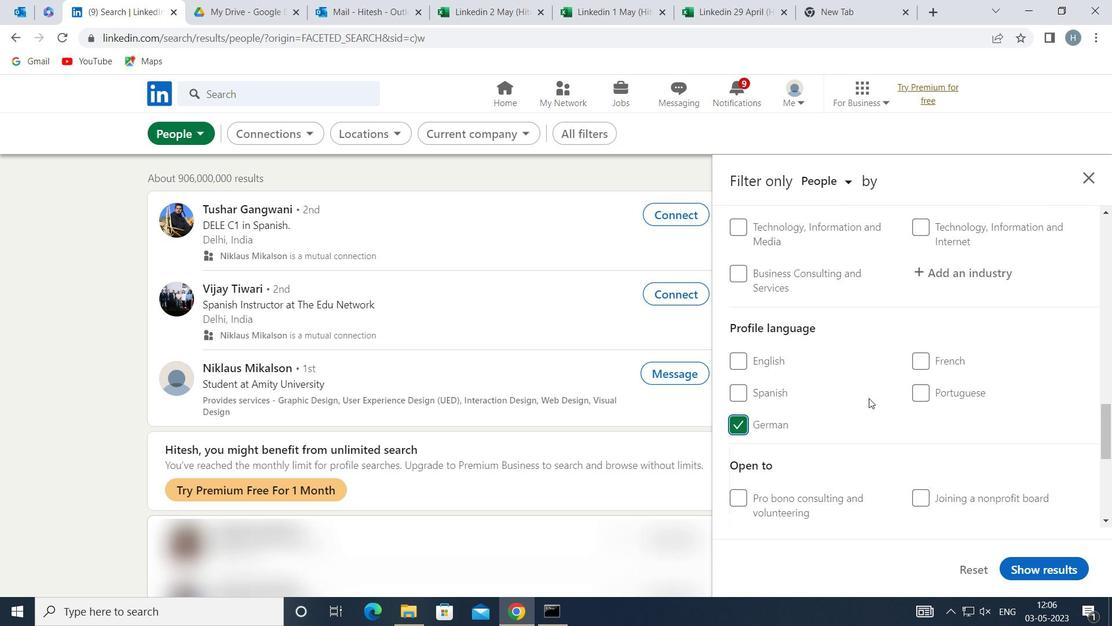 
Action: Mouse scrolled (889, 395) with delta (0, 0)
Screenshot: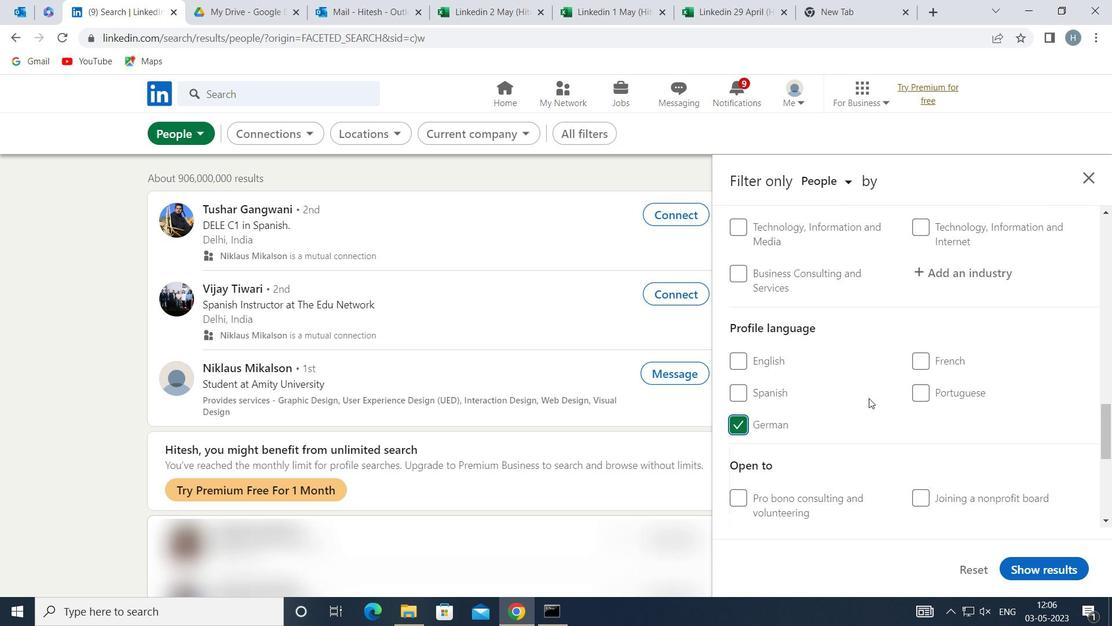 
Action: Mouse moved to (896, 388)
Screenshot: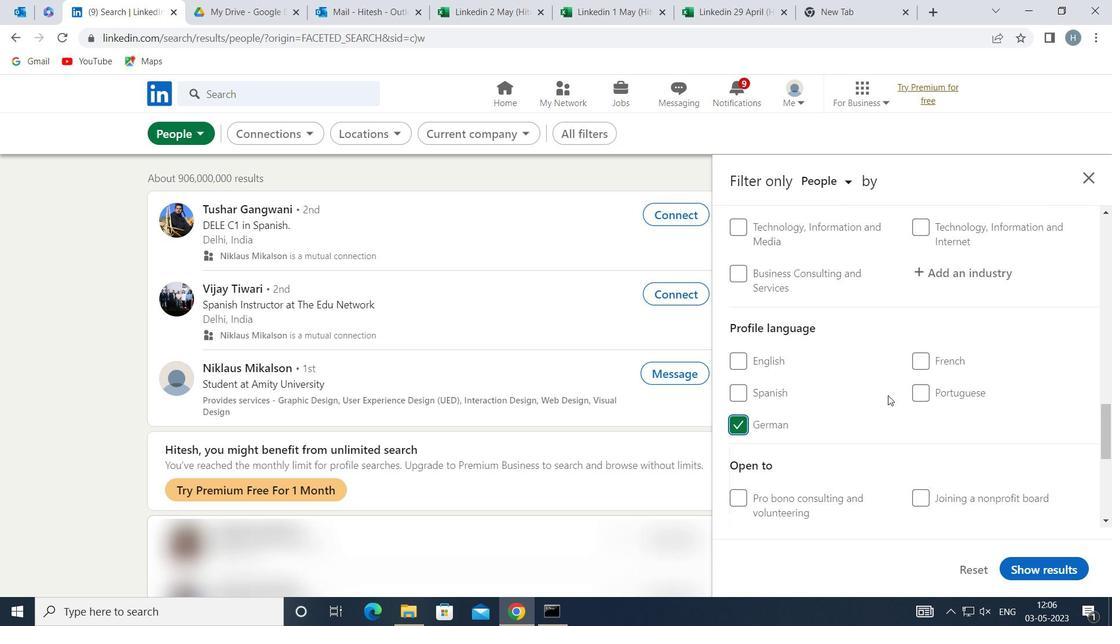 
Action: Mouse scrolled (896, 389) with delta (0, 0)
Screenshot: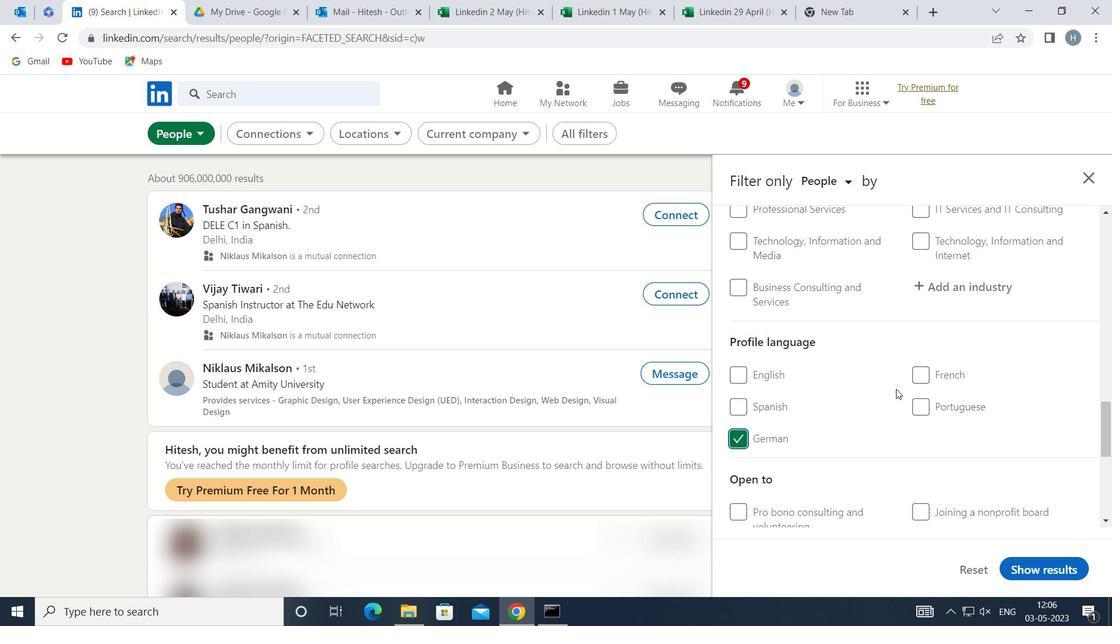 
Action: Mouse scrolled (896, 389) with delta (0, 0)
Screenshot: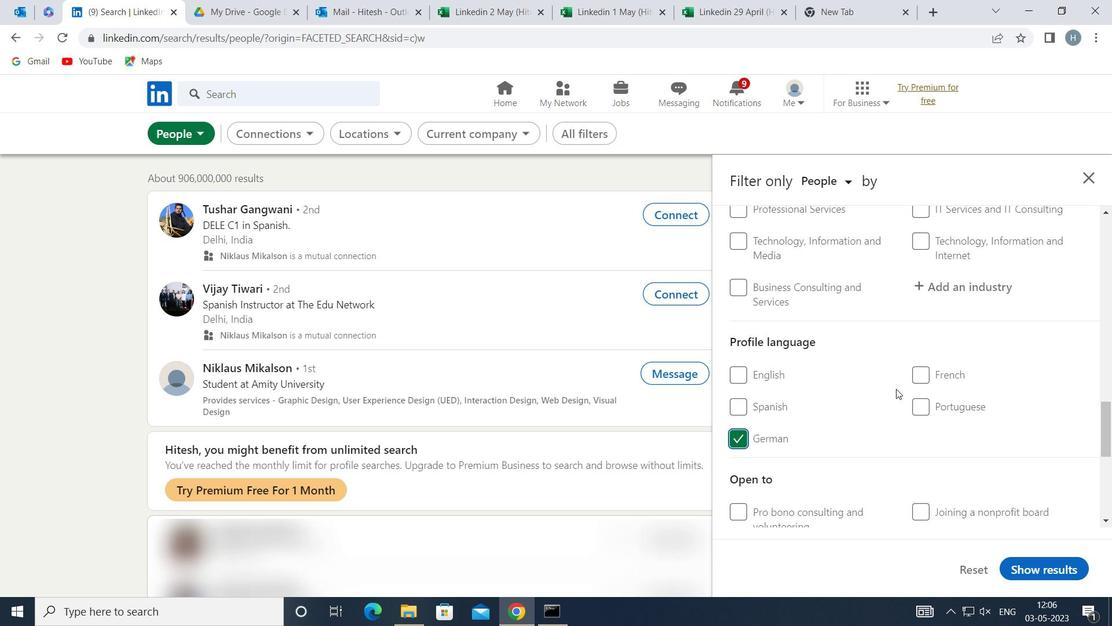 
Action: Mouse scrolled (896, 389) with delta (0, 0)
Screenshot: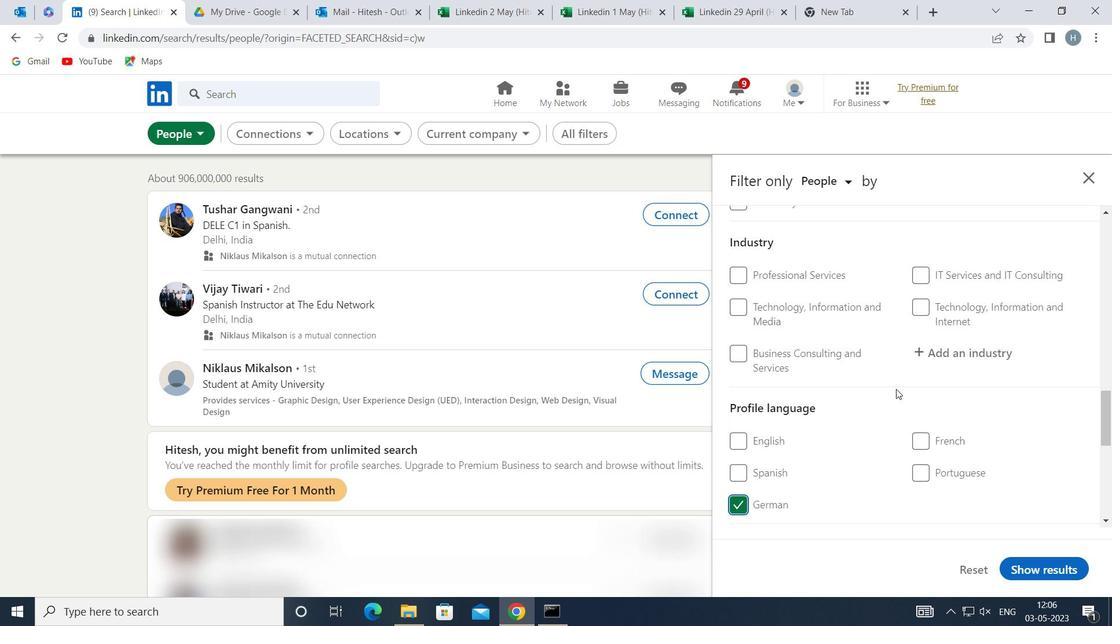 
Action: Mouse scrolled (896, 389) with delta (0, 0)
Screenshot: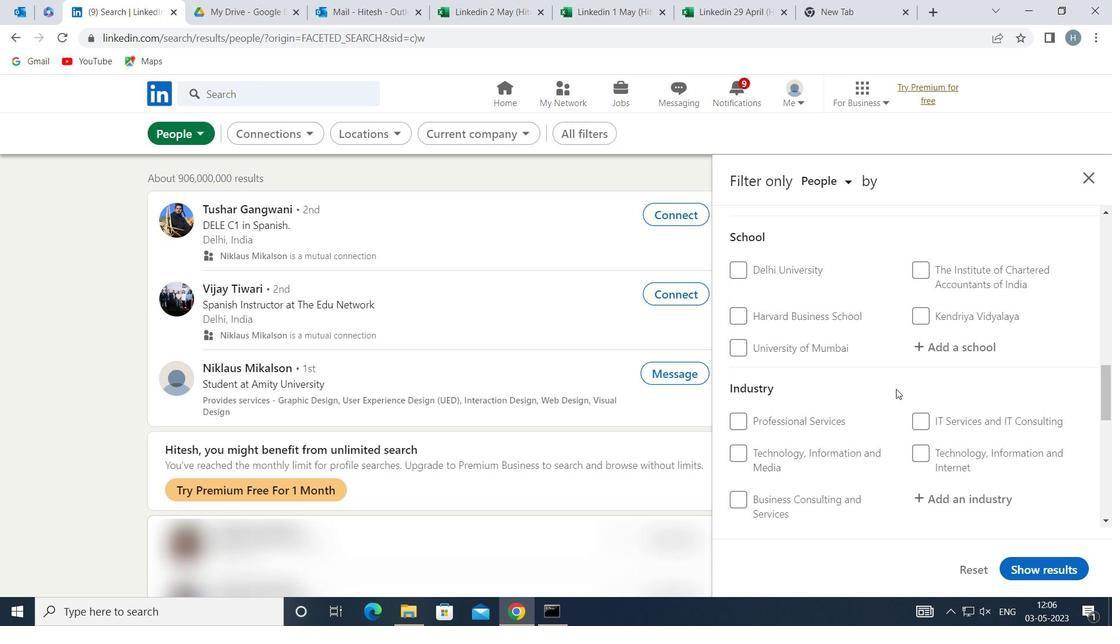 
Action: Mouse scrolled (896, 389) with delta (0, 0)
Screenshot: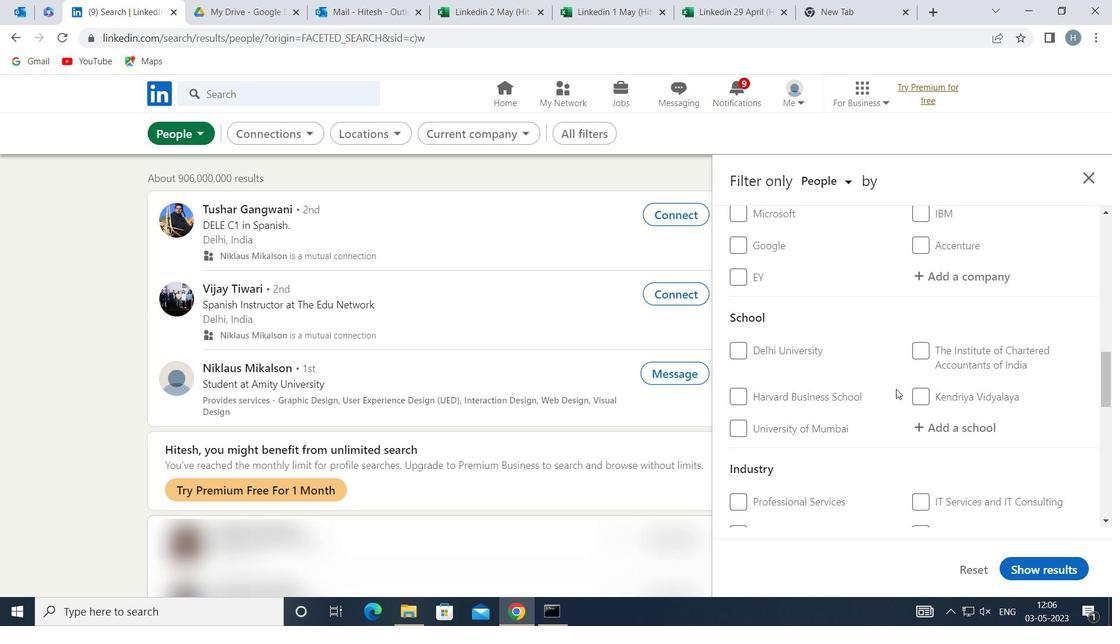 
Action: Mouse scrolled (896, 389) with delta (0, 0)
Screenshot: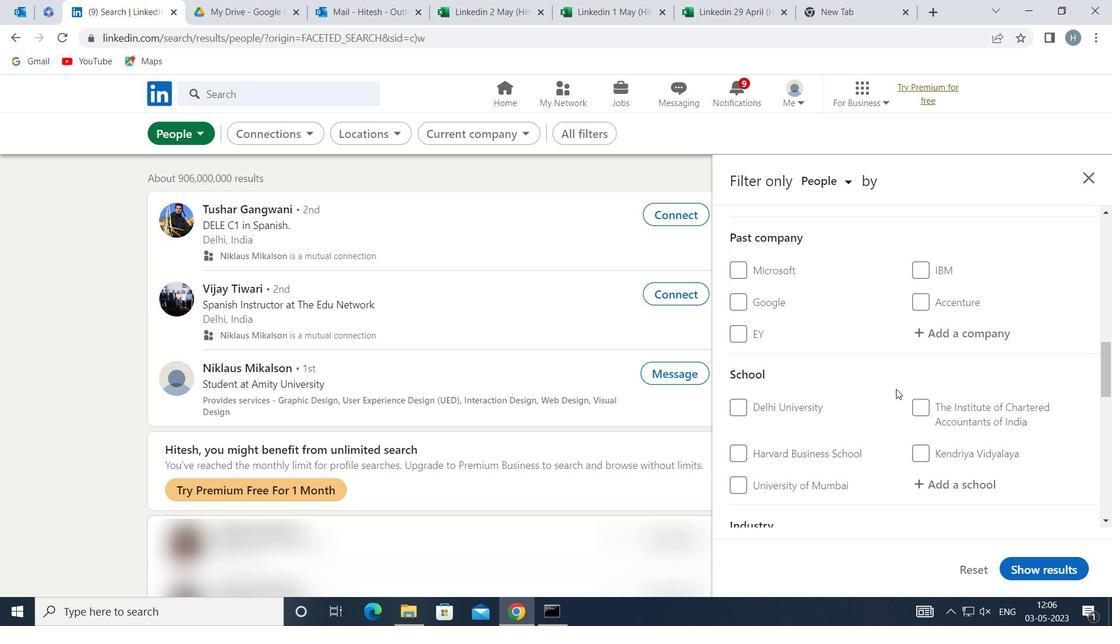 
Action: Mouse scrolled (896, 389) with delta (0, 0)
Screenshot: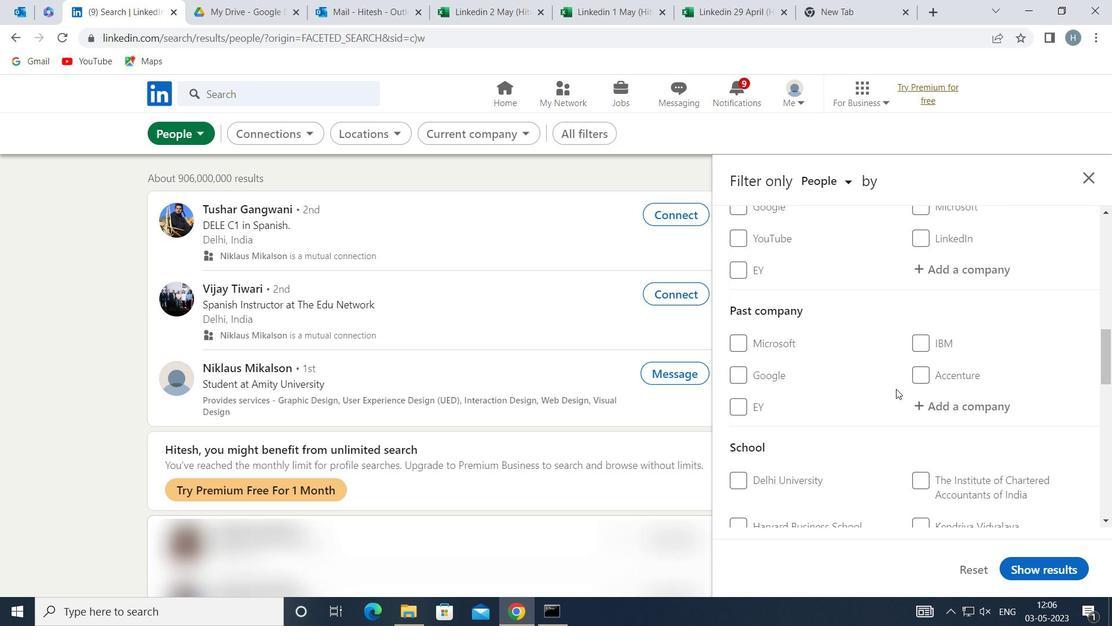 
Action: Mouse scrolled (896, 389) with delta (0, 0)
Screenshot: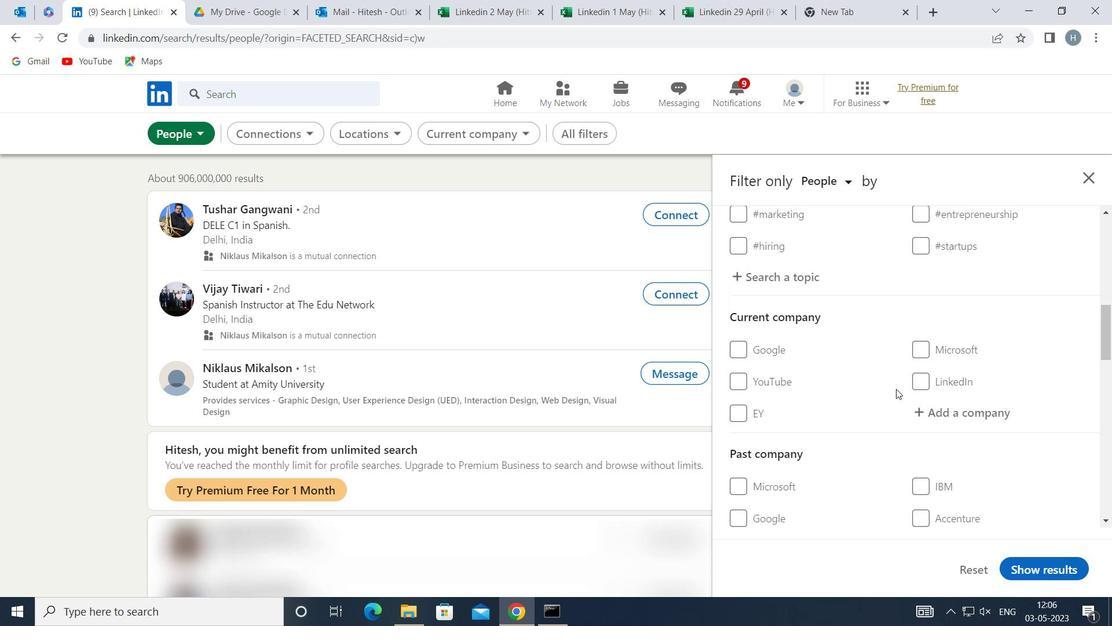 
Action: Mouse scrolled (896, 388) with delta (0, 0)
Screenshot: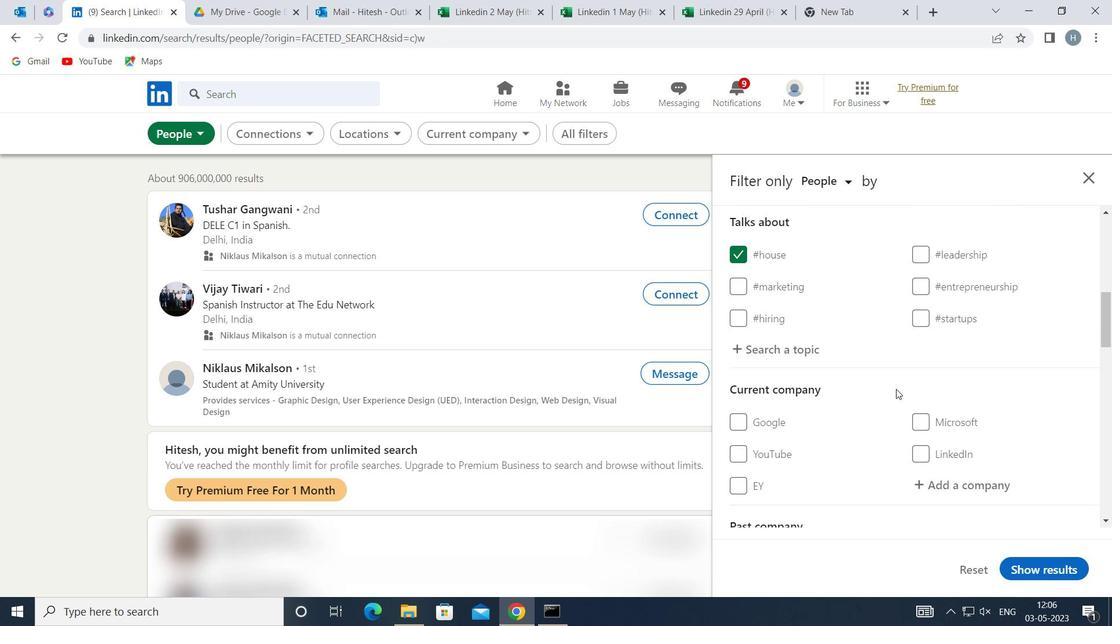 
Action: Mouse moved to (954, 413)
Screenshot: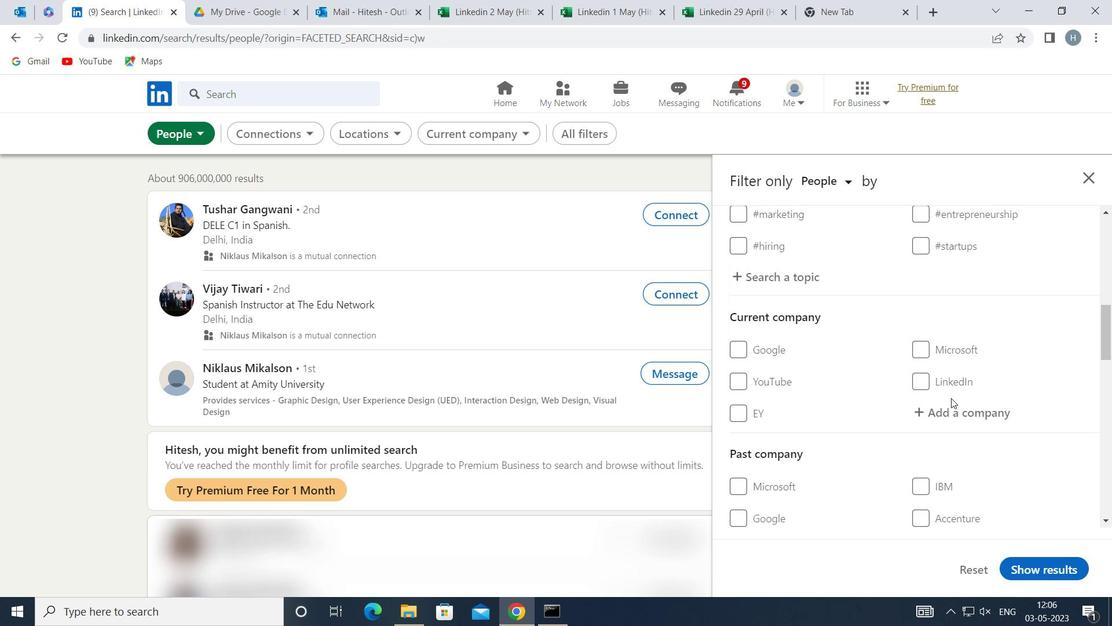 
Action: Mouse pressed left at (954, 413)
Screenshot: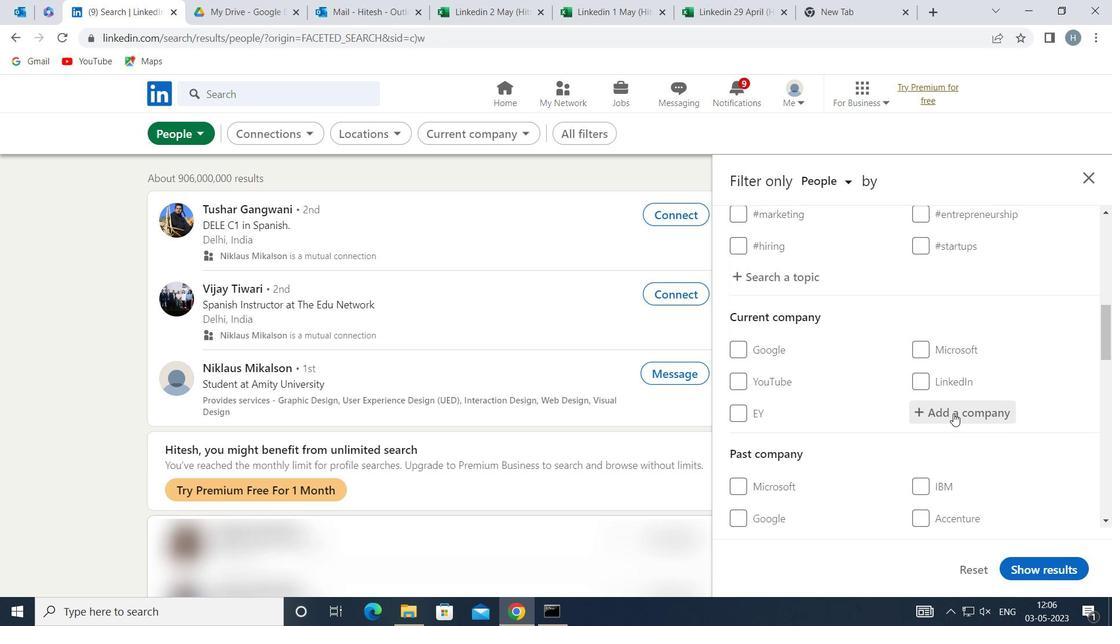 
Action: Mouse moved to (954, 415)
Screenshot: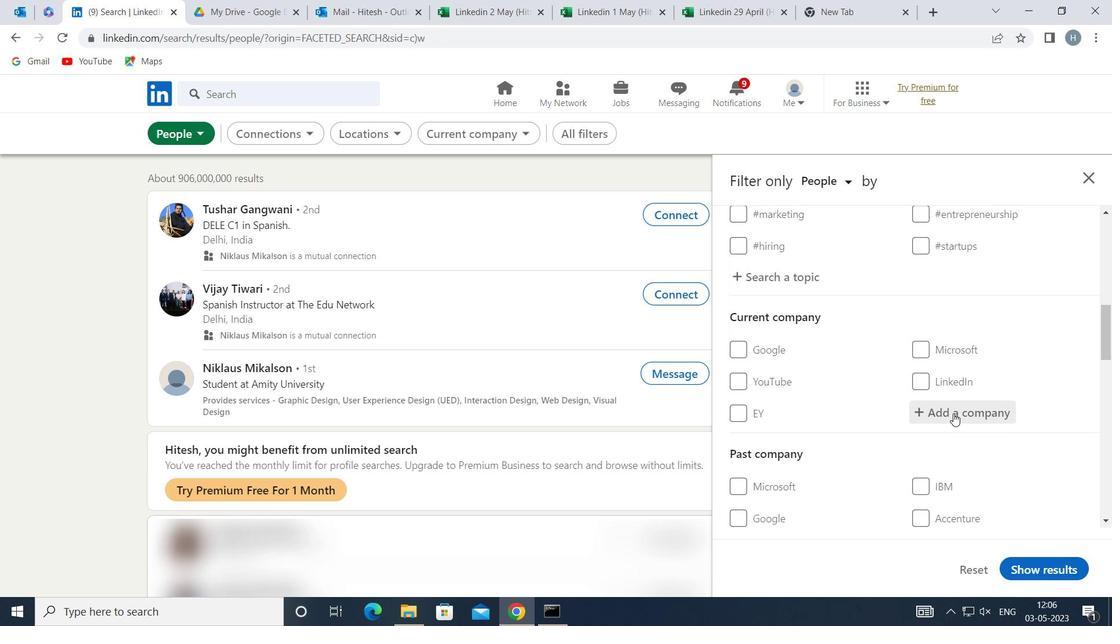 
Action: Key pressed <Key.shift>PW
Screenshot: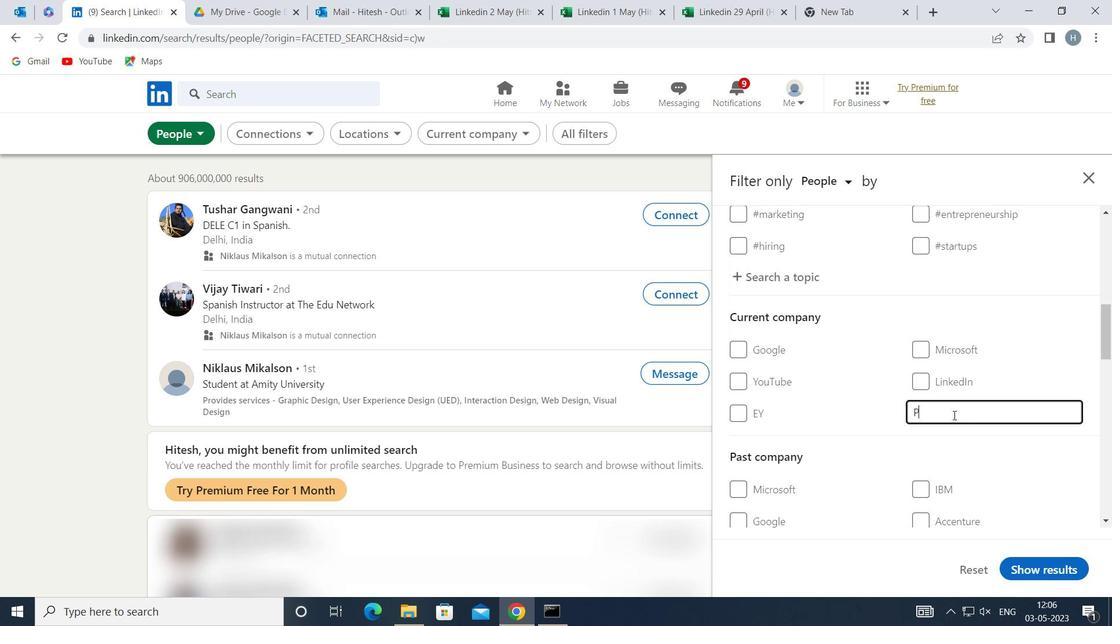 
Action: Mouse moved to (907, 437)
Screenshot: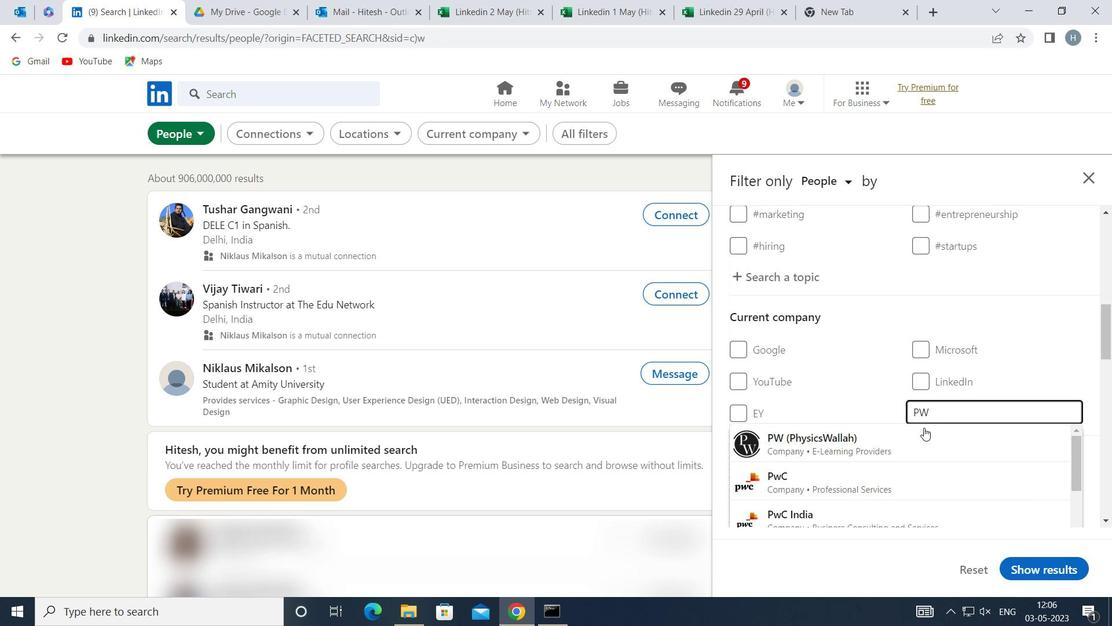 
Action: Mouse pressed left at (907, 437)
Screenshot: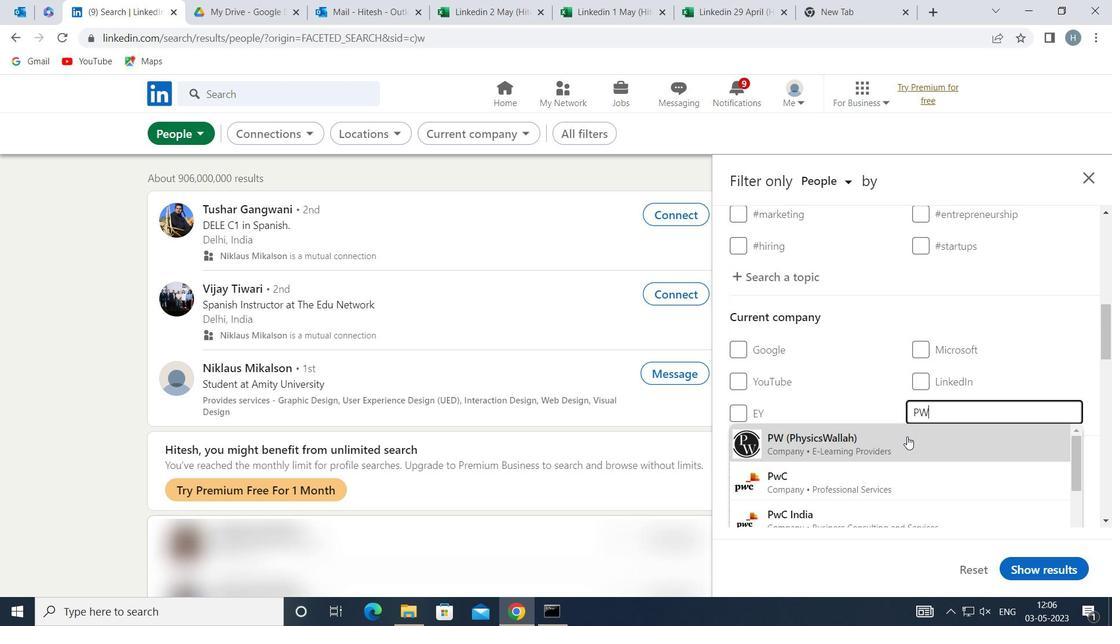 
Action: Mouse moved to (886, 392)
Screenshot: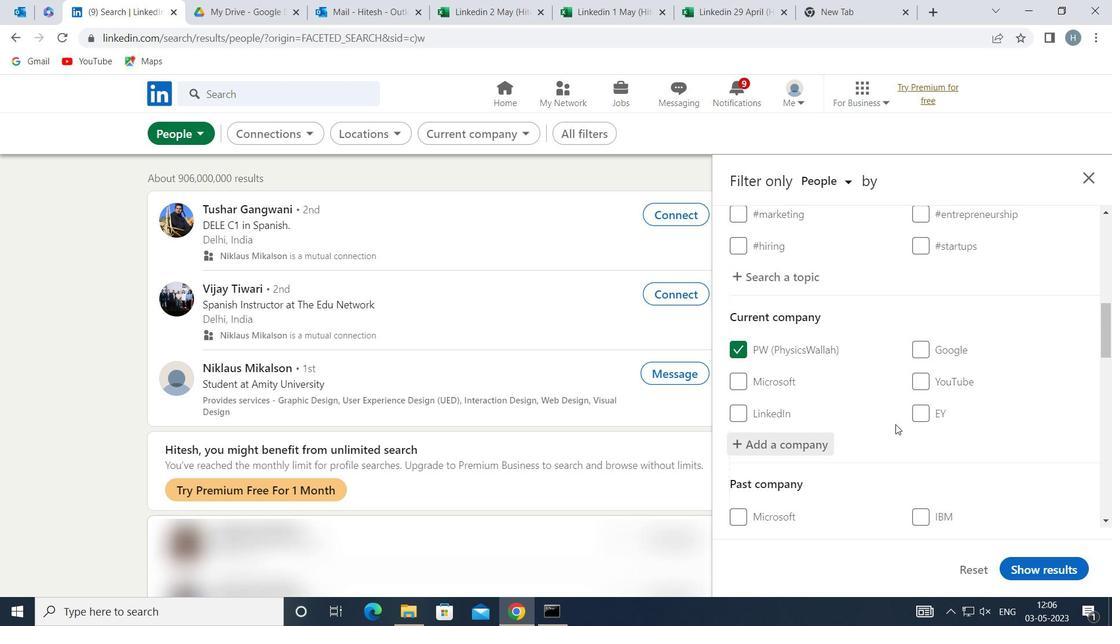 
Action: Mouse scrolled (886, 391) with delta (0, 0)
Screenshot: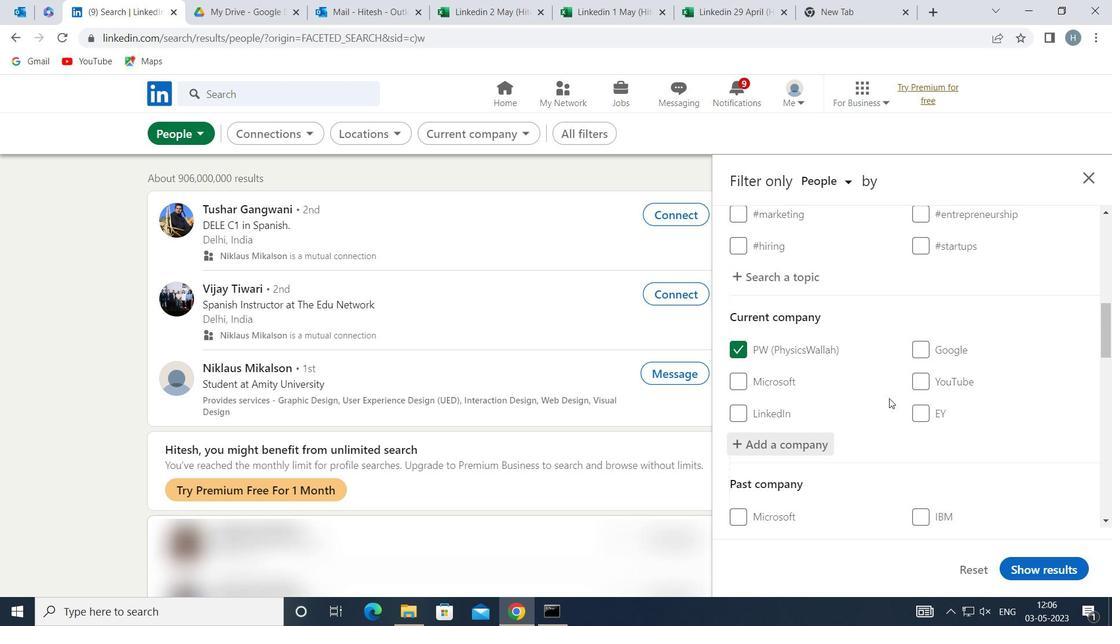 
Action: Mouse scrolled (886, 391) with delta (0, 0)
Screenshot: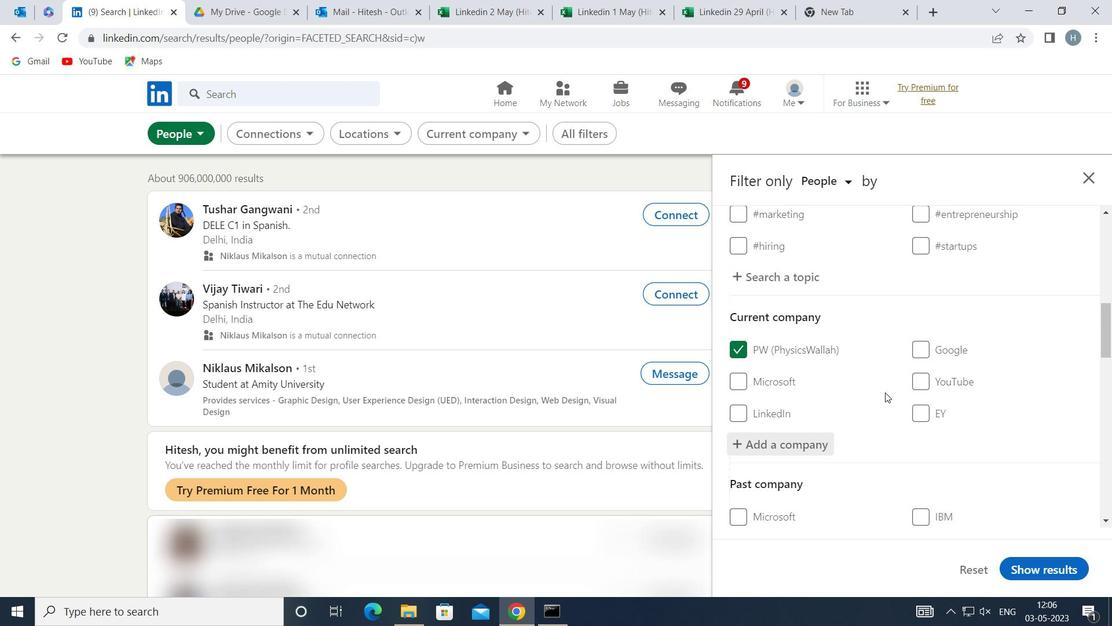 
Action: Mouse moved to (885, 392)
Screenshot: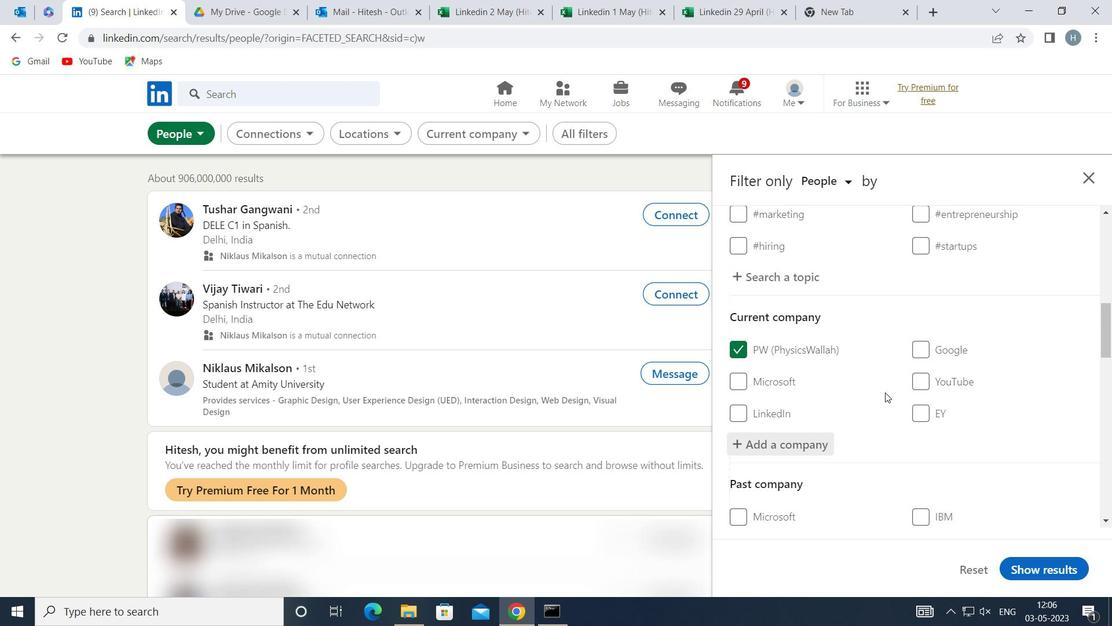 
Action: Mouse scrolled (885, 391) with delta (0, 0)
Screenshot: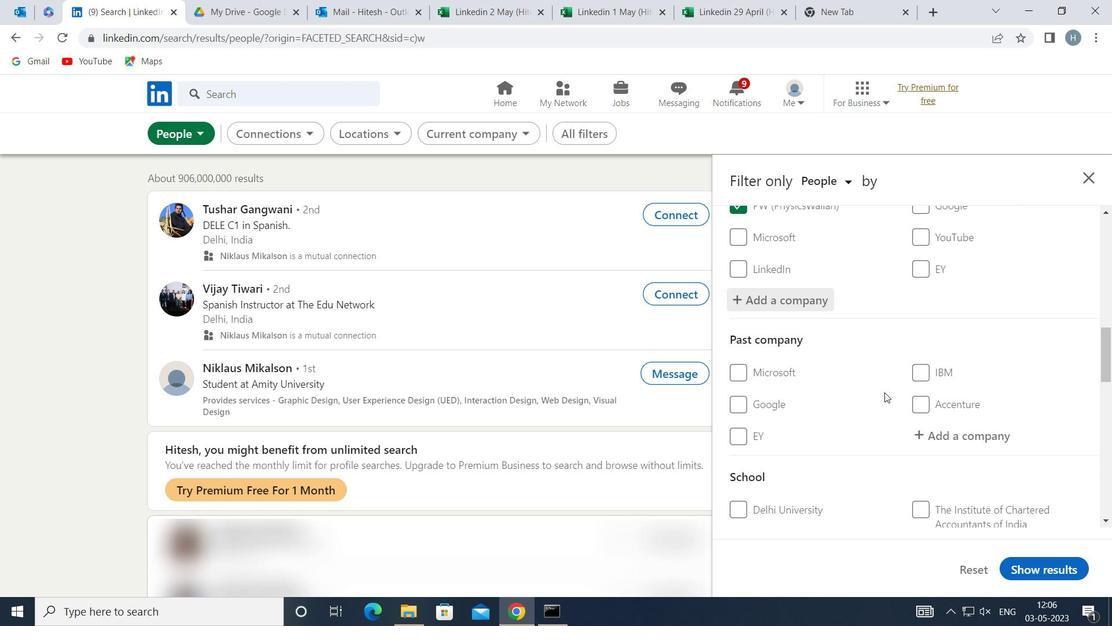 
Action: Mouse scrolled (885, 391) with delta (0, 0)
Screenshot: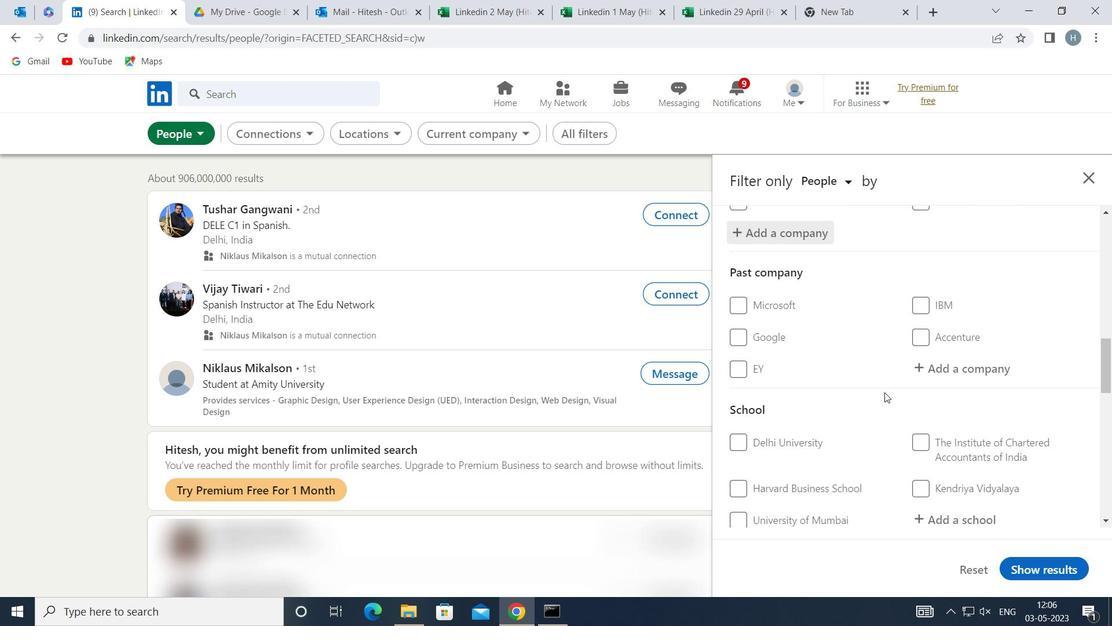 
Action: Mouse moved to (949, 435)
Screenshot: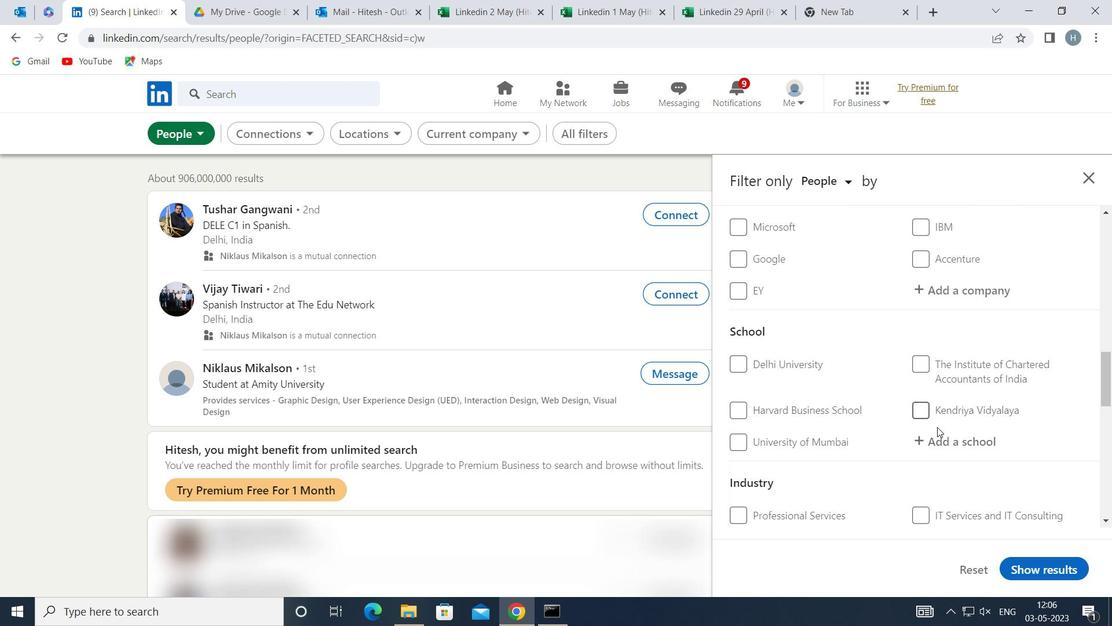 
Action: Mouse pressed left at (949, 435)
Screenshot: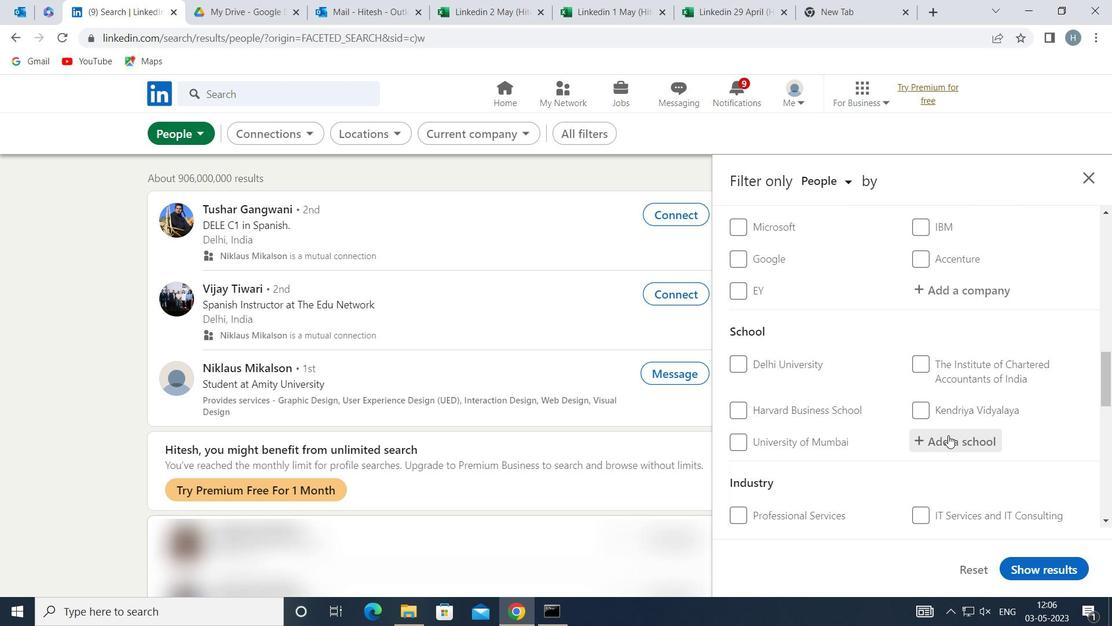 
Action: Key pressed <Key.shift>KALPATARU<Key.space>
Screenshot: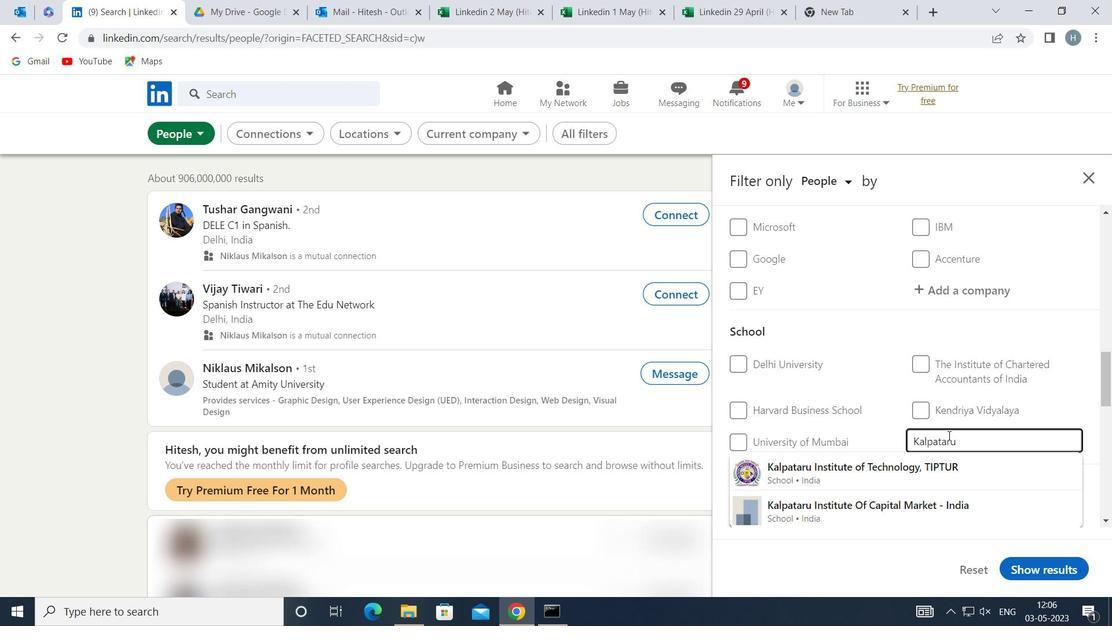 
Action: Mouse moved to (964, 473)
Screenshot: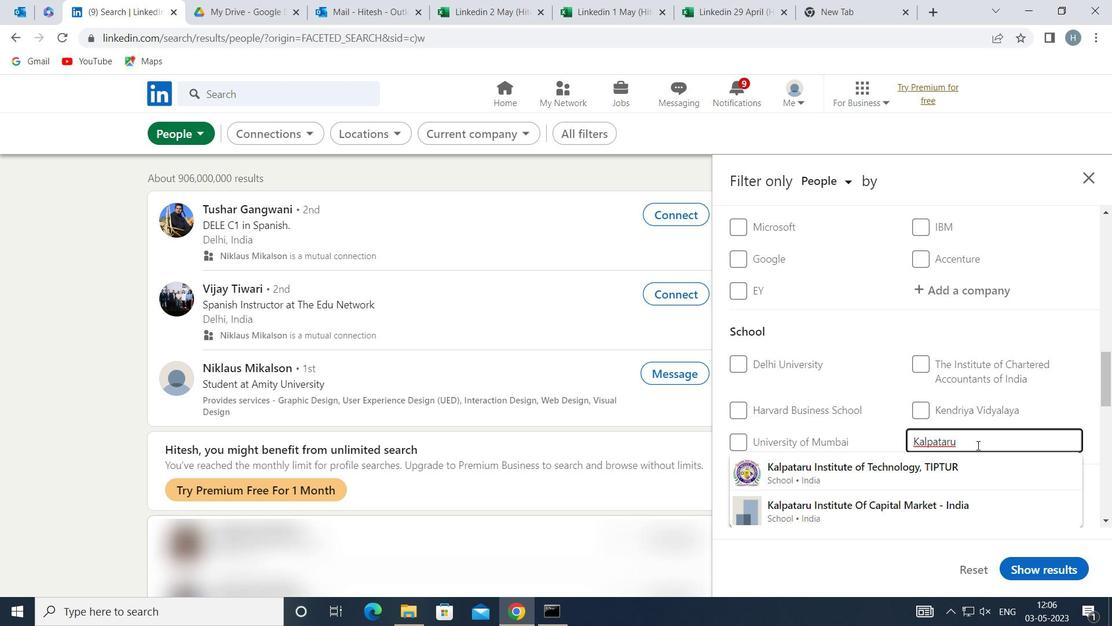 
Action: Mouse pressed left at (964, 473)
Screenshot: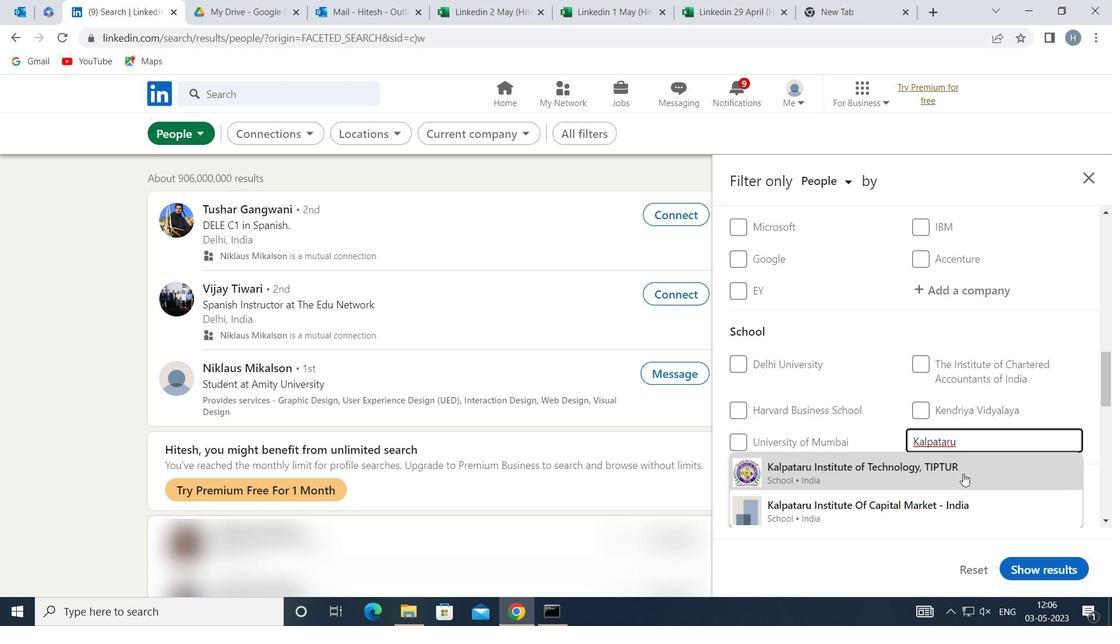 
Action: Mouse moved to (897, 449)
Screenshot: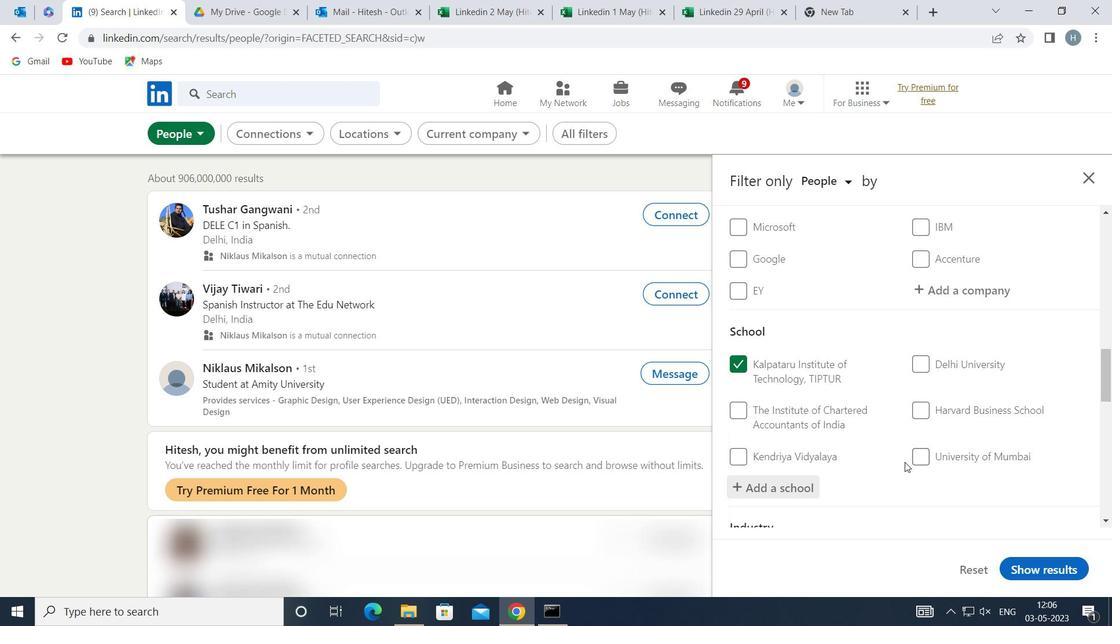 
Action: Mouse scrolled (897, 448) with delta (0, 0)
Screenshot: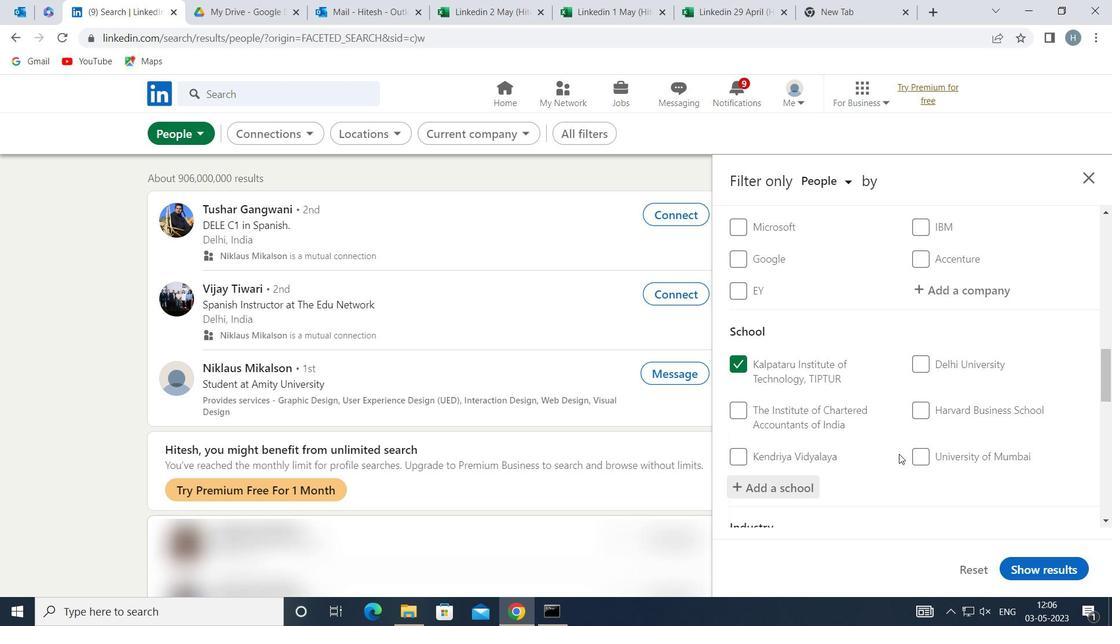 
Action: Mouse moved to (889, 442)
Screenshot: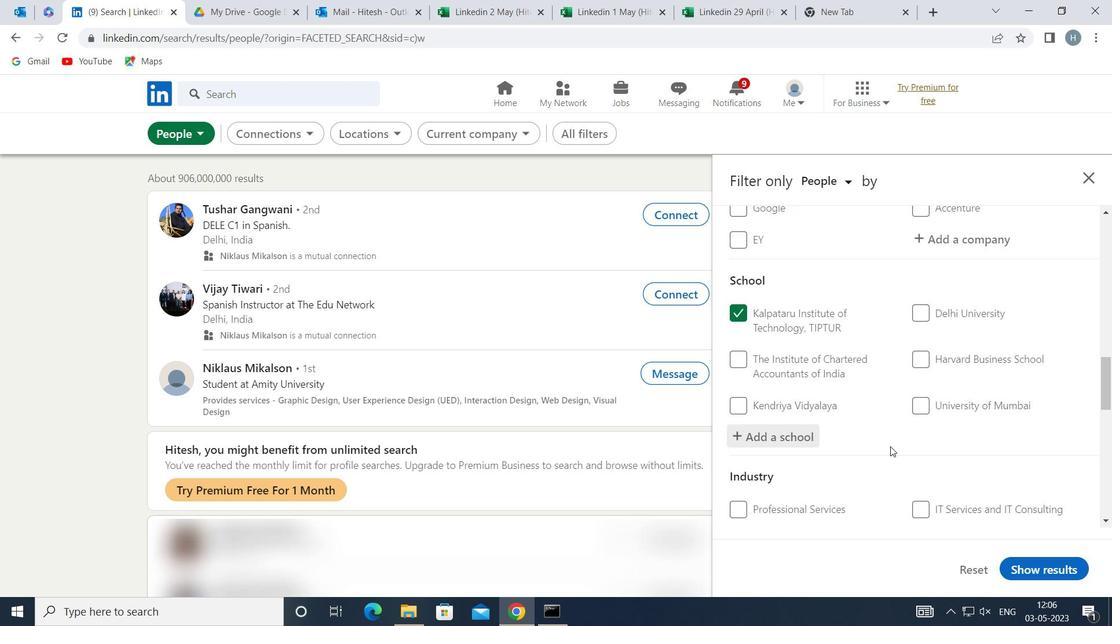 
Action: Mouse scrolled (889, 442) with delta (0, 0)
Screenshot: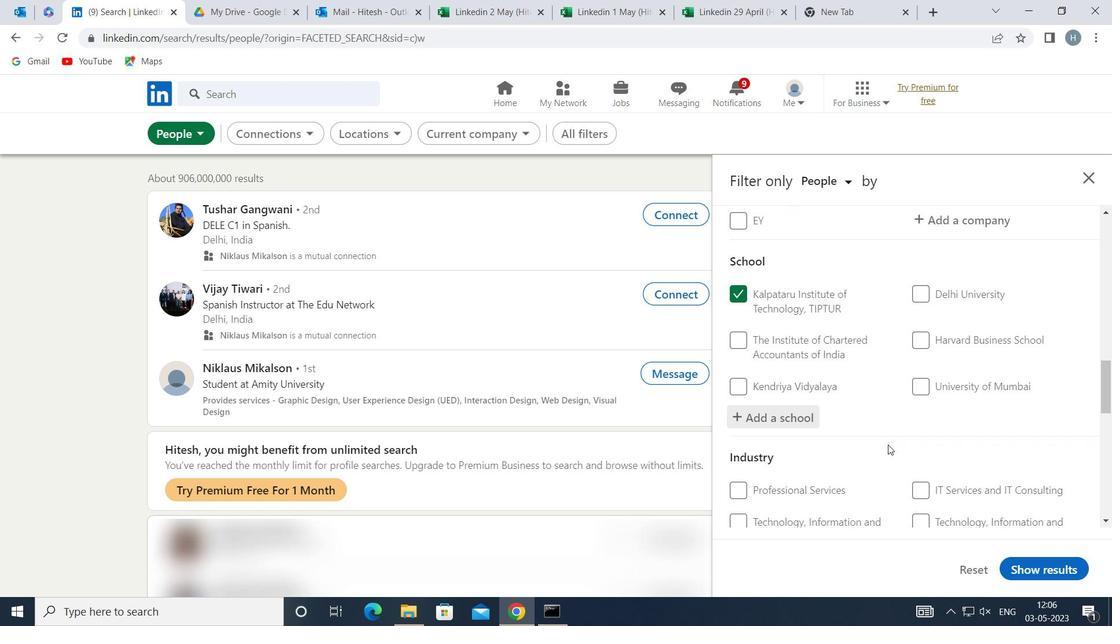 
Action: Mouse moved to (889, 441)
Screenshot: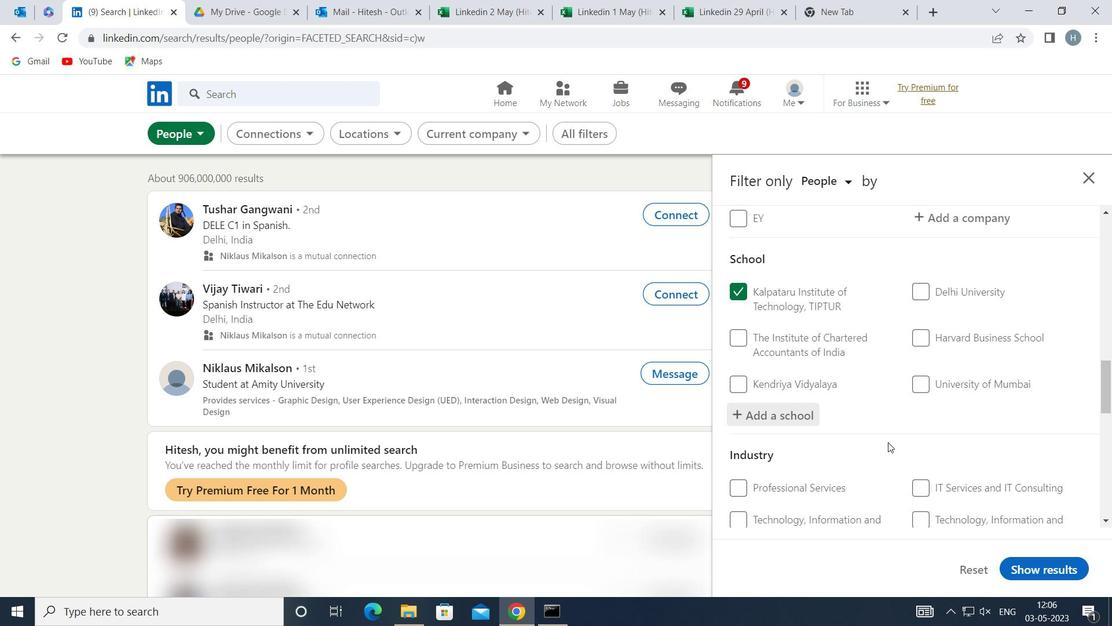 
Action: Mouse scrolled (889, 440) with delta (0, 0)
Screenshot: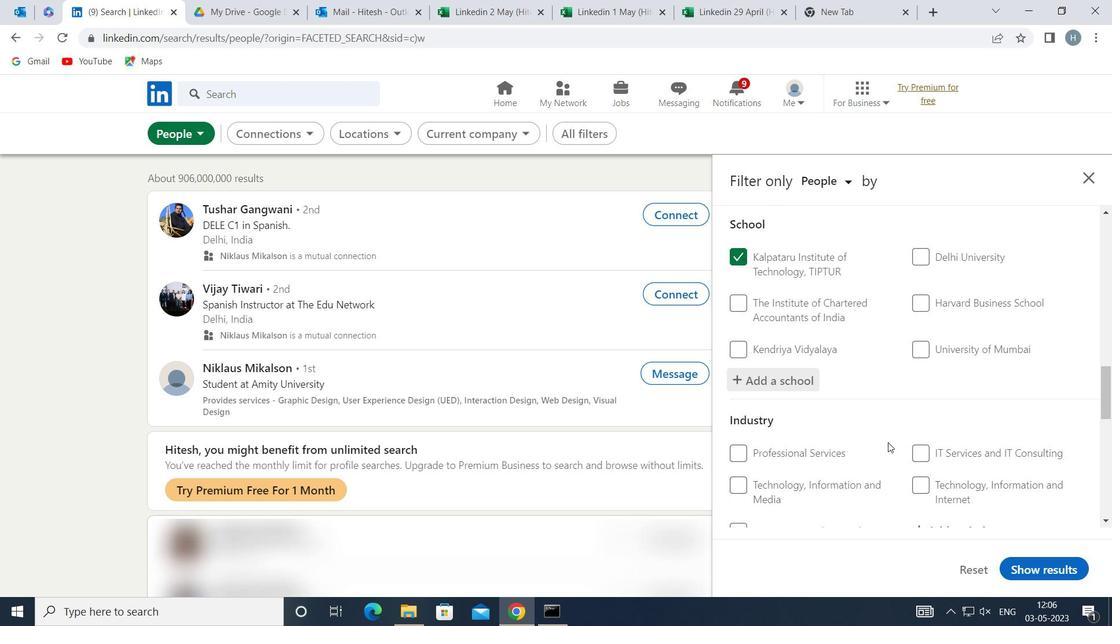 
Action: Mouse moved to (964, 420)
Screenshot: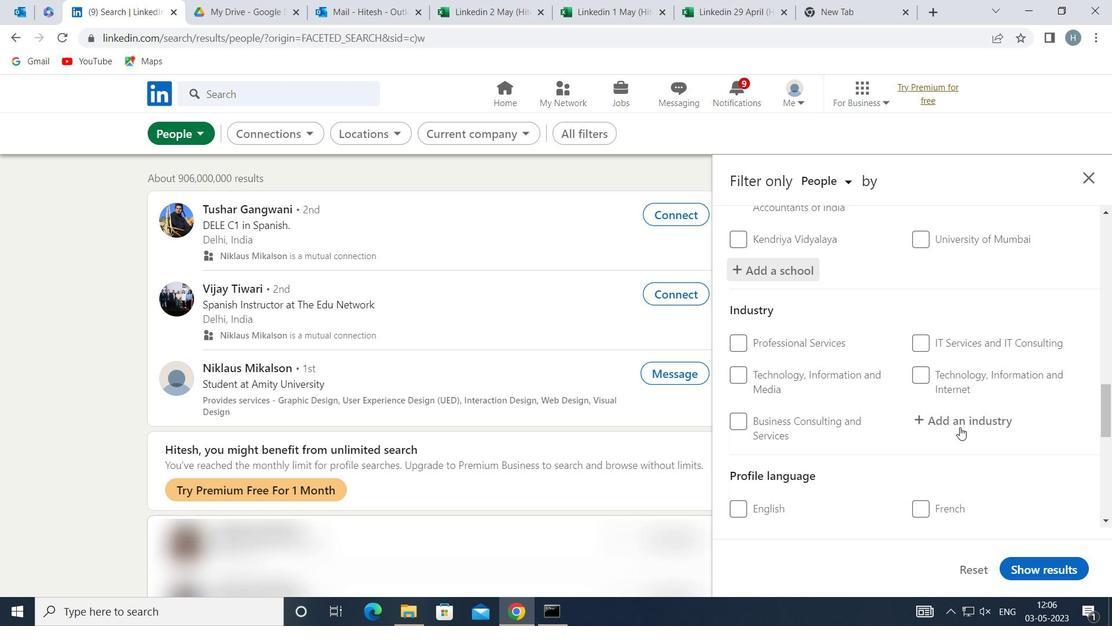 
Action: Mouse pressed left at (964, 420)
Screenshot: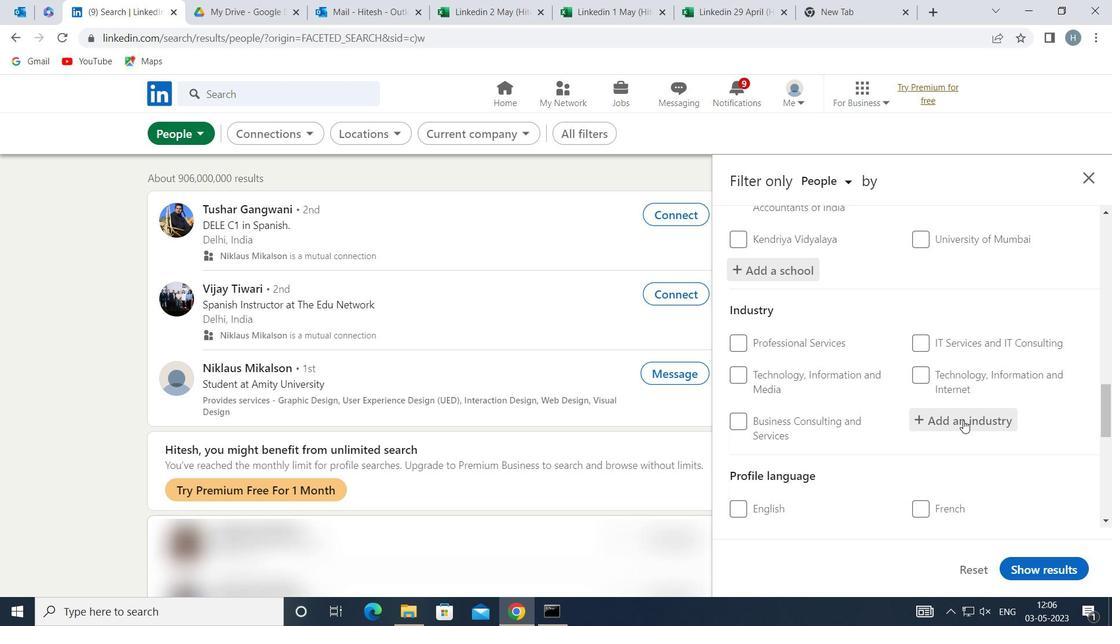 
Action: Key pressed <Key.shift>NUCLEAR<Key.space><Key.shift>EL
Screenshot: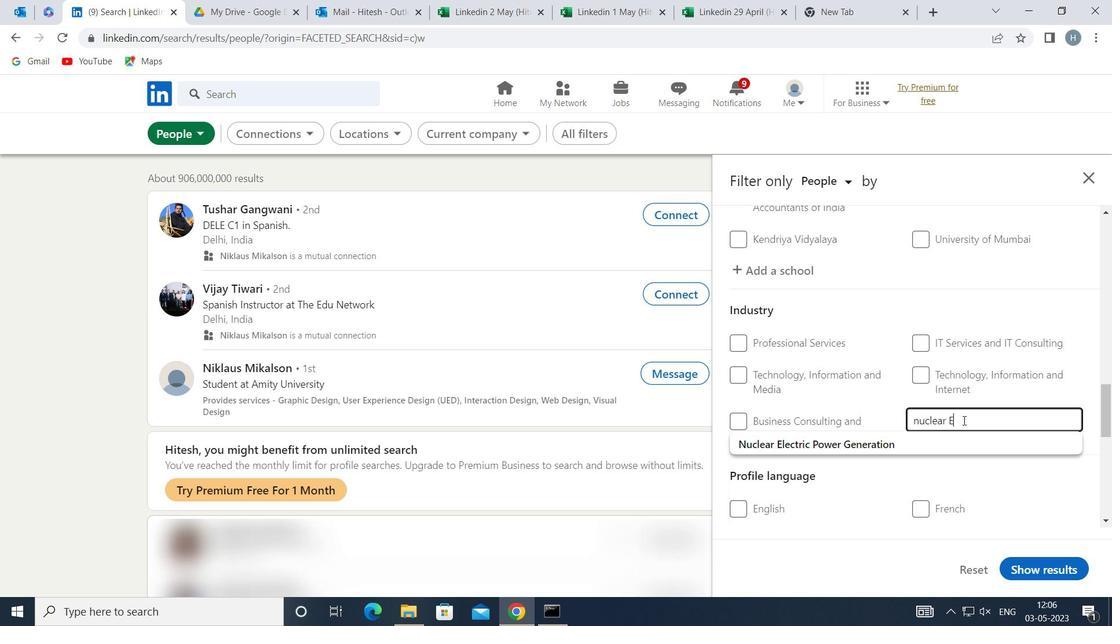 
Action: Mouse moved to (895, 440)
Screenshot: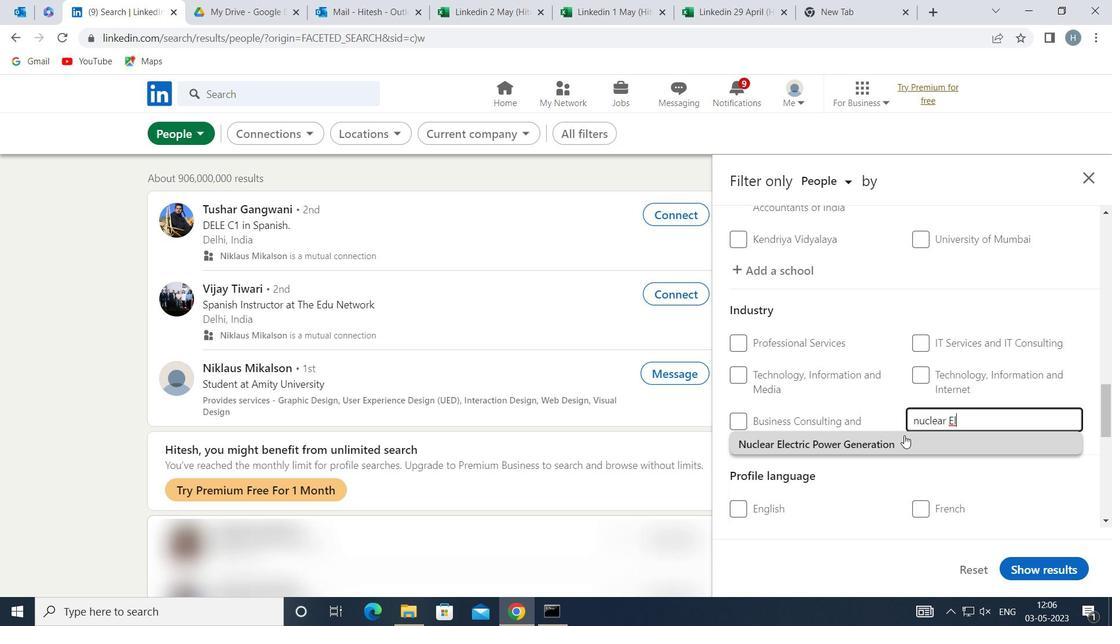 
Action: Mouse pressed left at (895, 440)
Screenshot: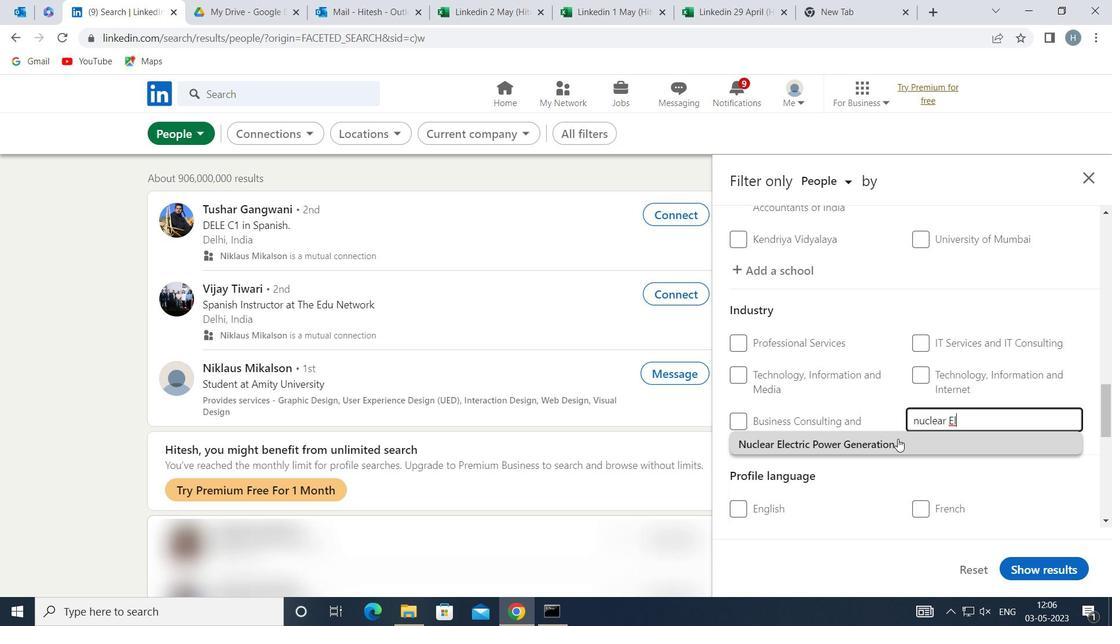 
Action: Mouse moved to (869, 434)
Screenshot: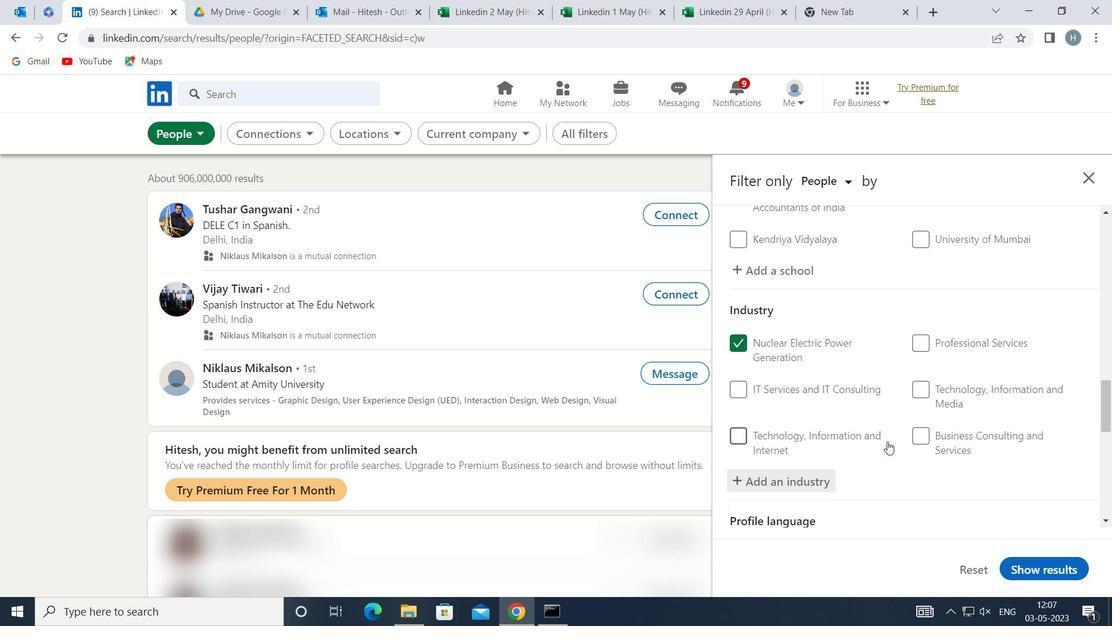 
Action: Mouse scrolled (869, 434) with delta (0, 0)
Screenshot: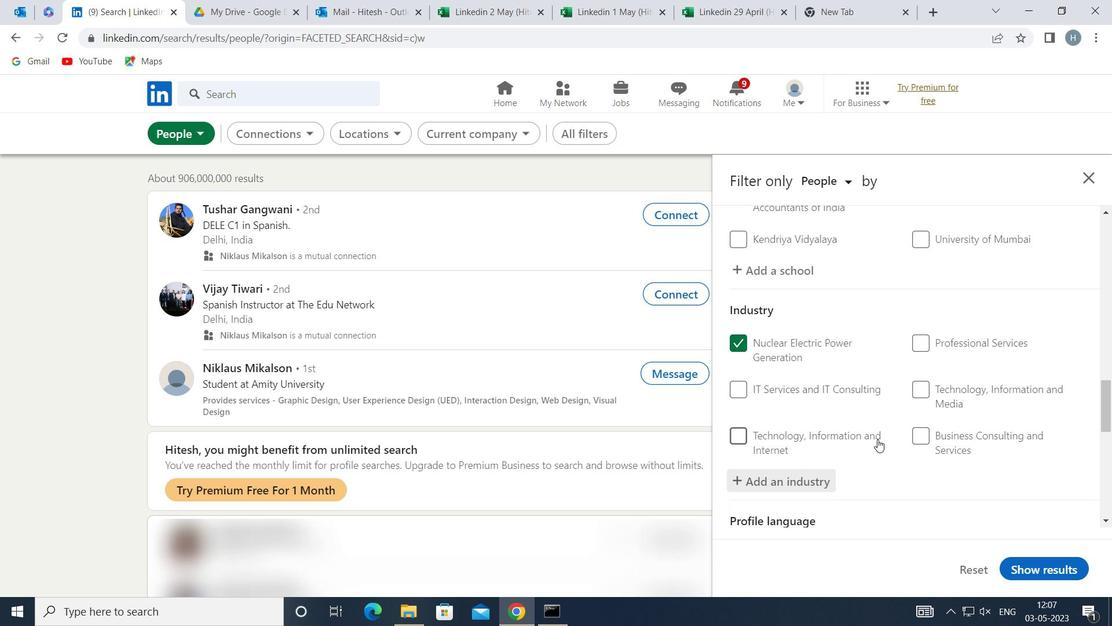 
Action: Mouse scrolled (869, 434) with delta (0, 0)
Screenshot: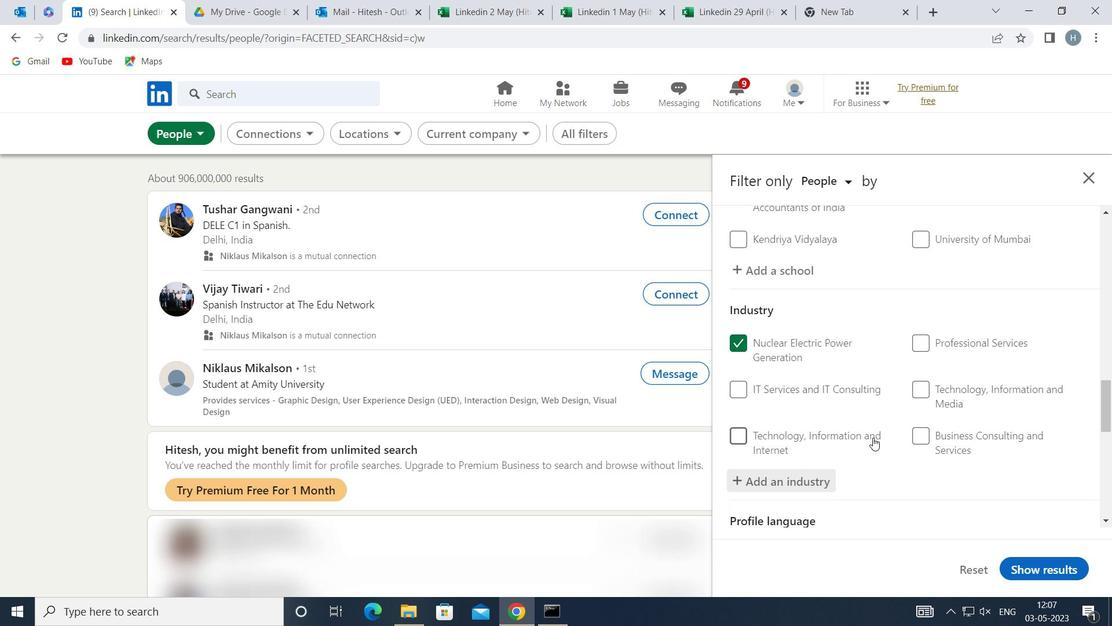 
Action: Mouse moved to (872, 427)
Screenshot: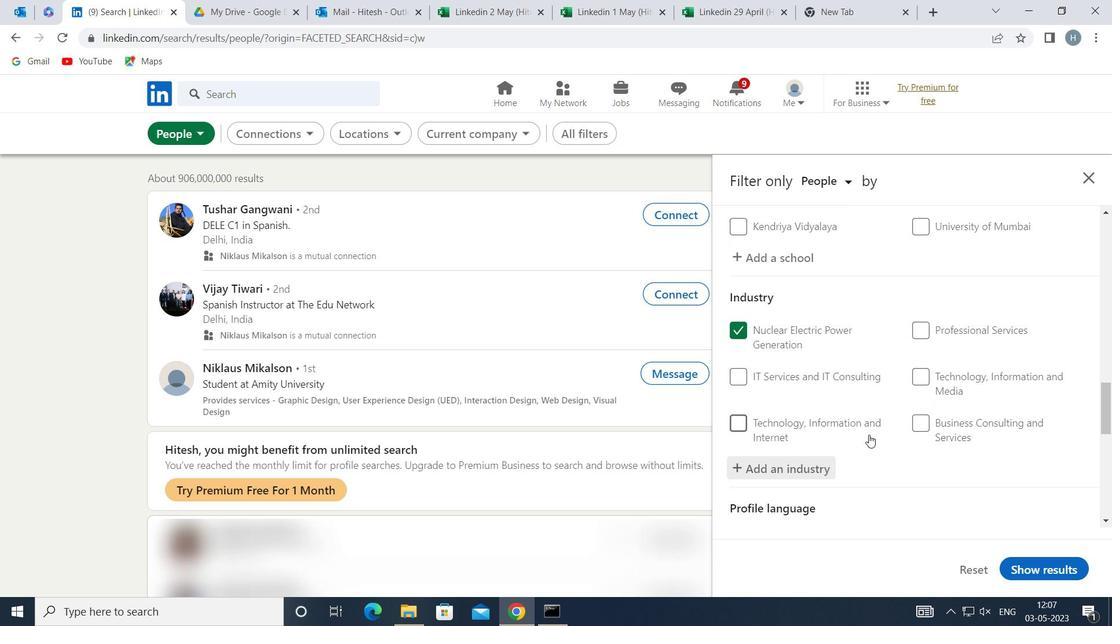 
Action: Mouse scrolled (872, 426) with delta (0, 0)
Screenshot: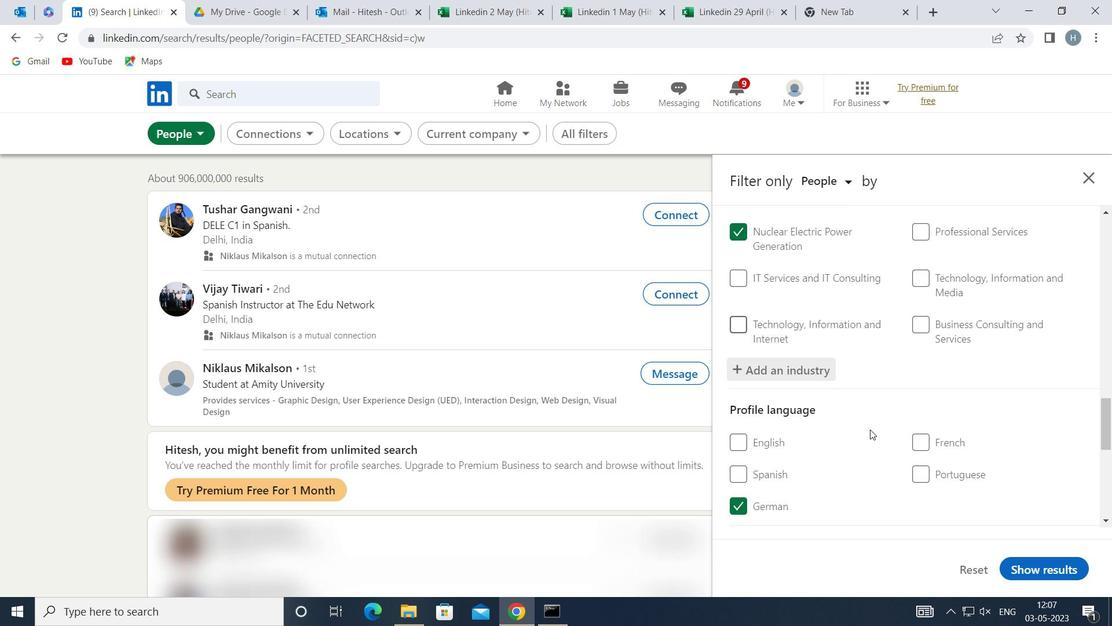 
Action: Mouse scrolled (872, 426) with delta (0, 0)
Screenshot: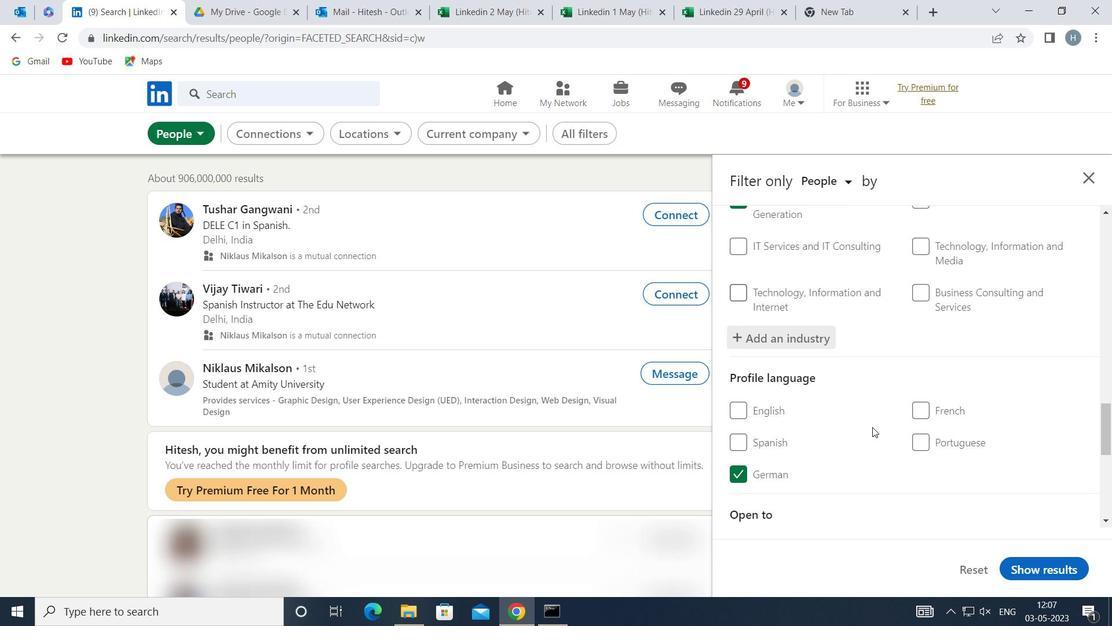 
Action: Mouse scrolled (872, 426) with delta (0, 0)
Screenshot: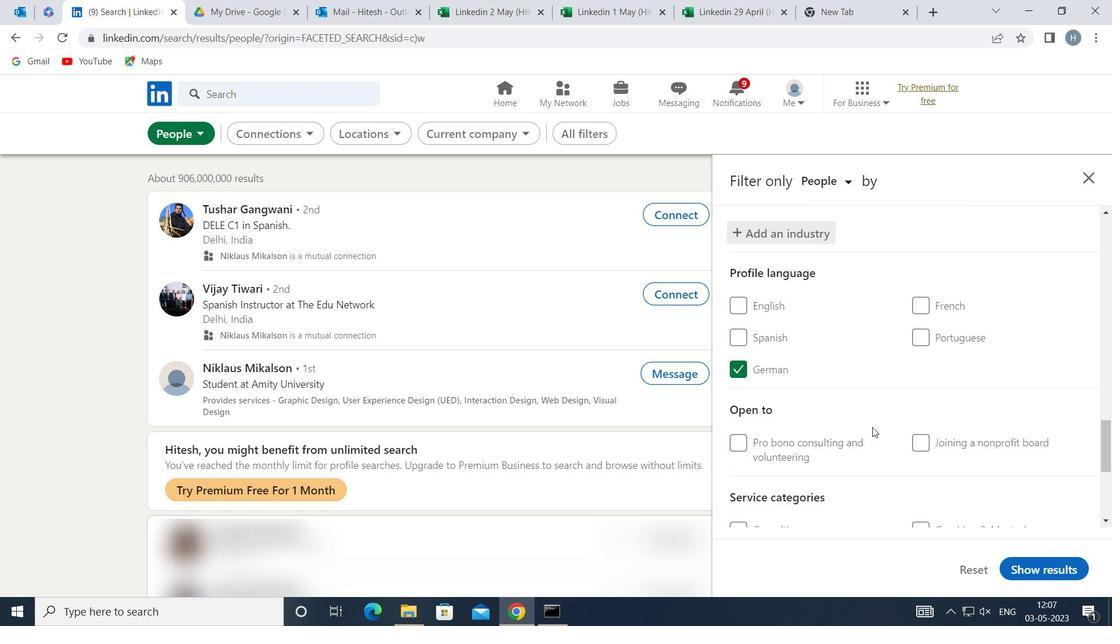 
Action: Mouse moved to (952, 470)
Screenshot: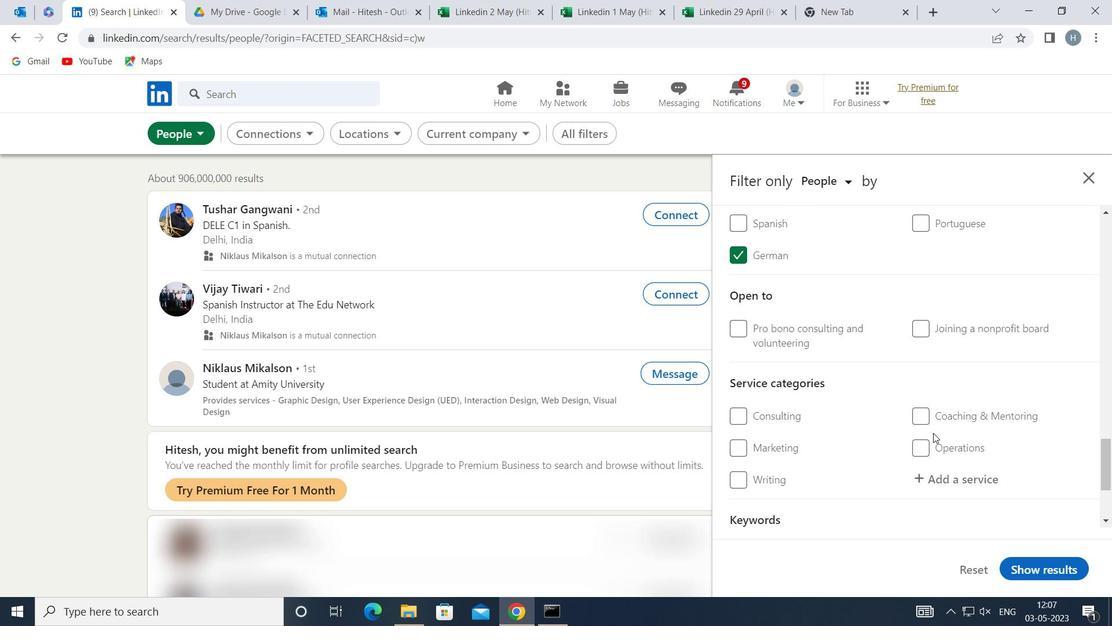 
Action: Mouse pressed left at (952, 470)
Screenshot: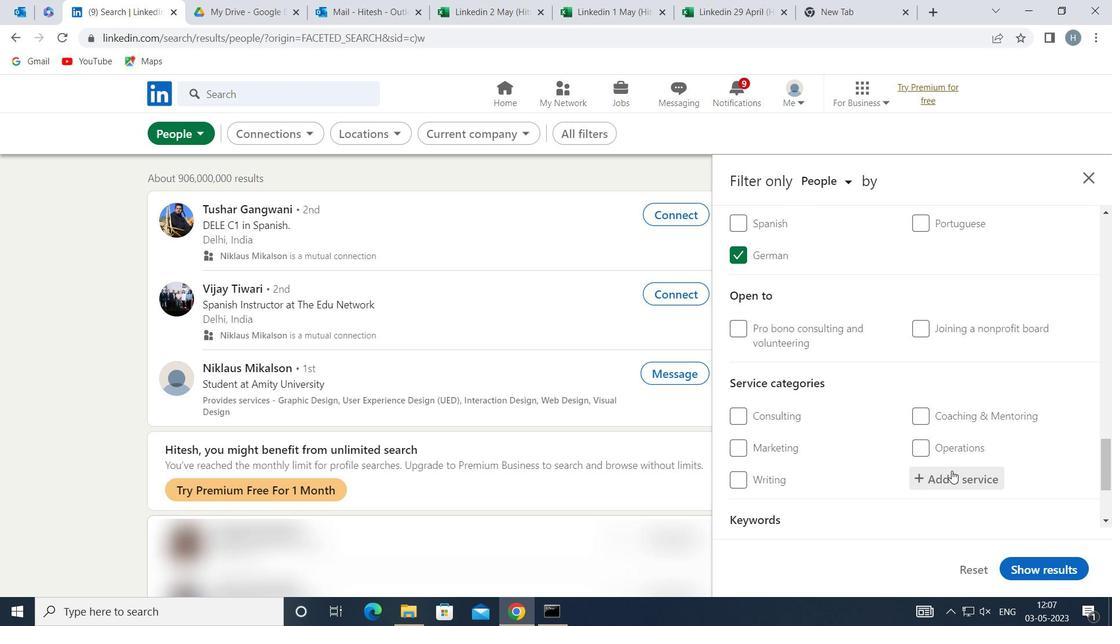 
Action: Key pressed <Key.shift>INFORMATION<Key.space><Key.shift>SECU
Screenshot: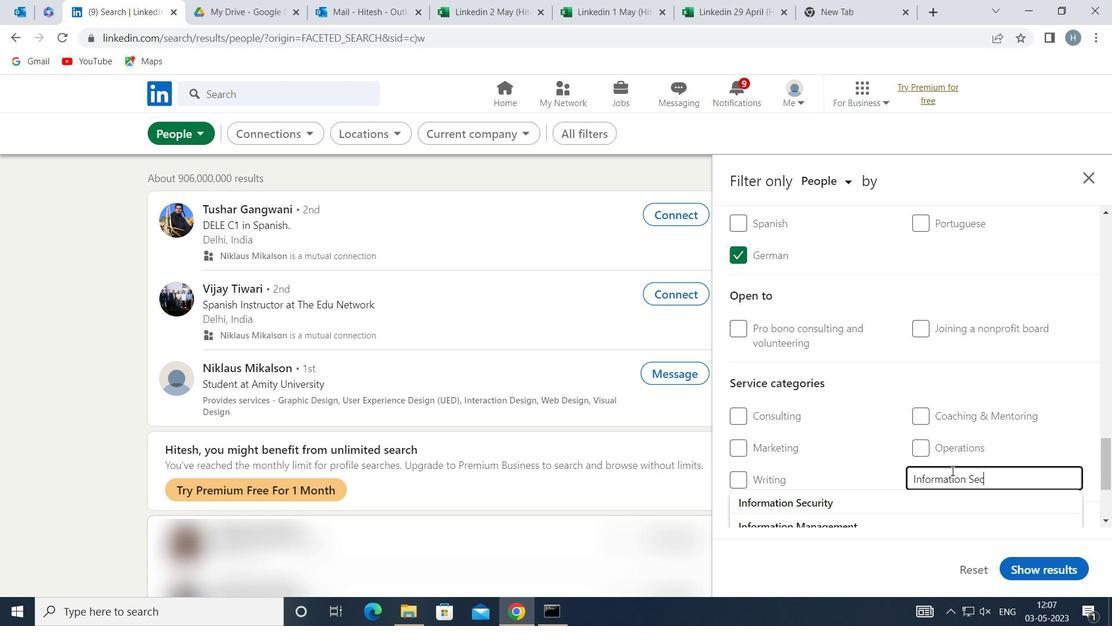 
Action: Mouse moved to (849, 504)
Screenshot: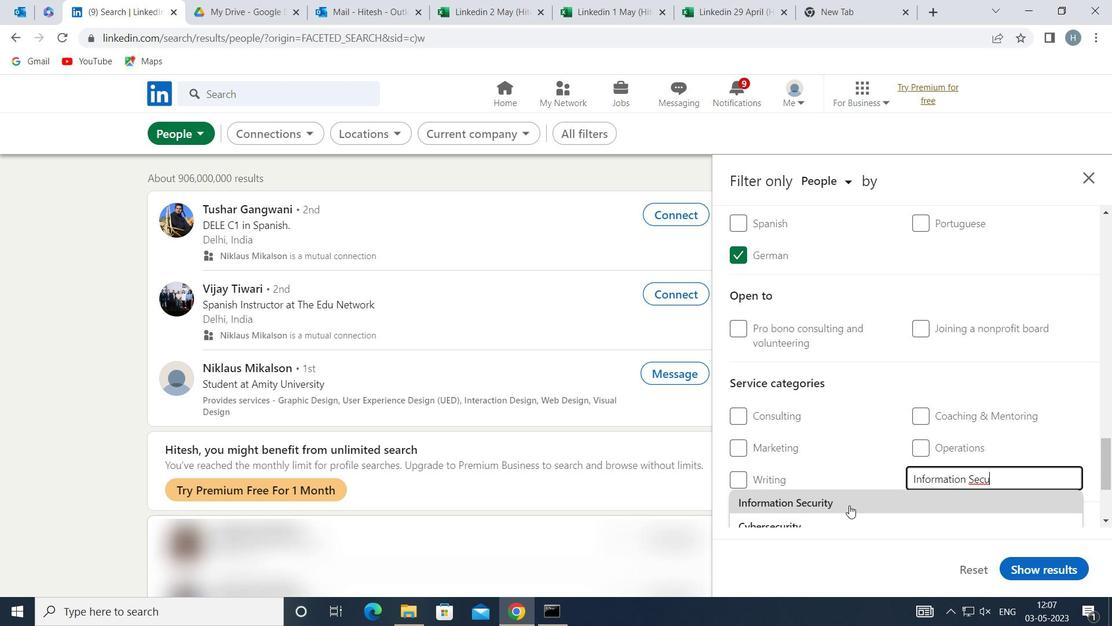 
Action: Mouse pressed left at (849, 504)
Screenshot: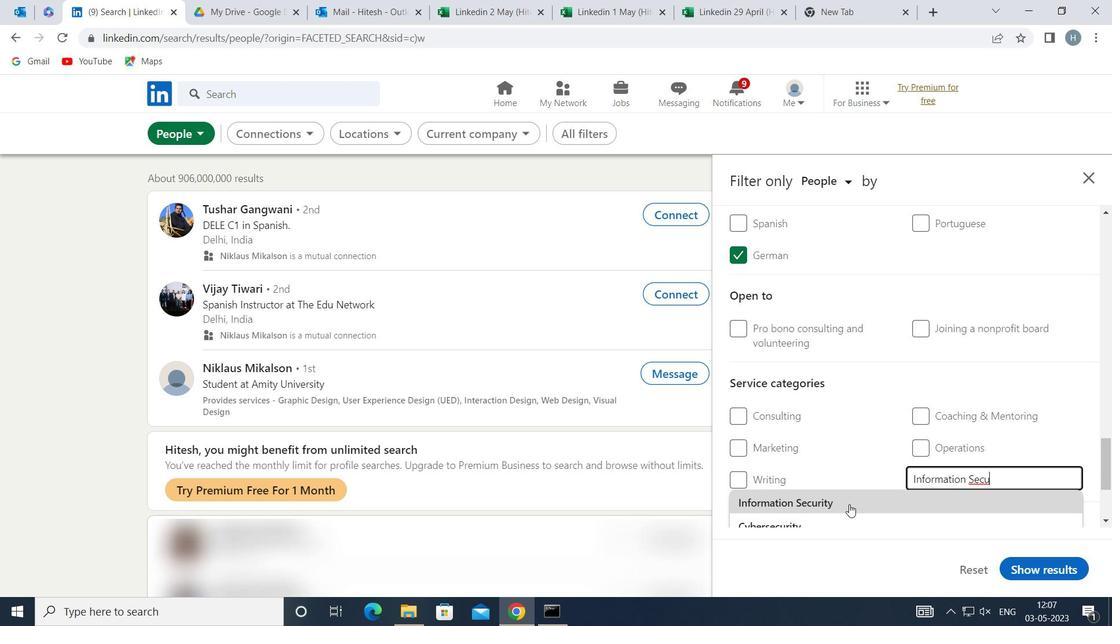 
Action: Mouse moved to (872, 455)
Screenshot: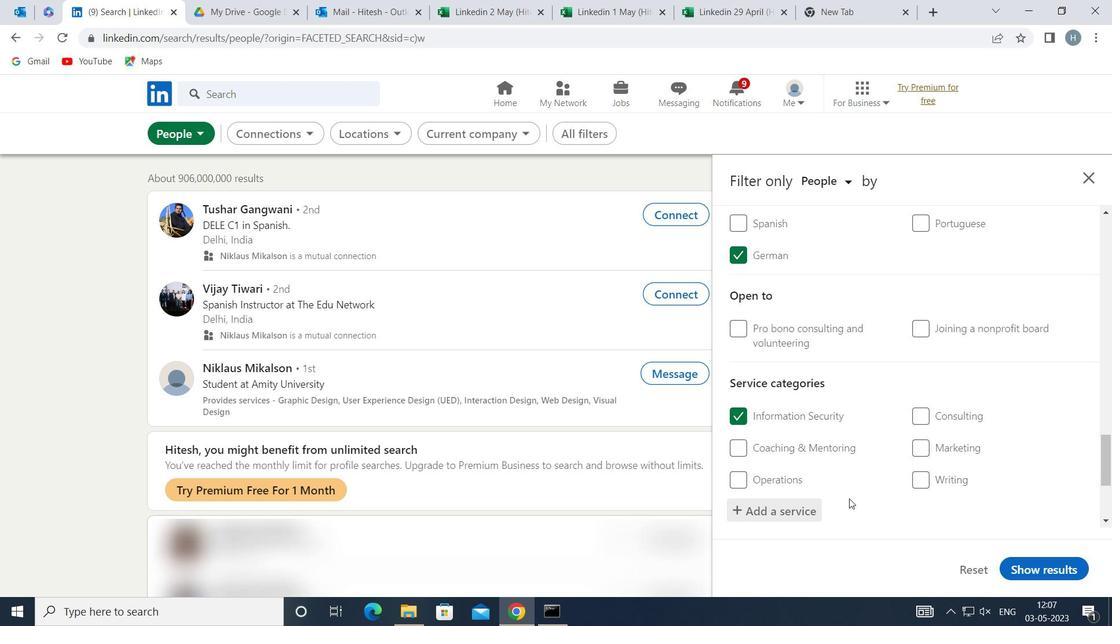 
Action: Mouse scrolled (872, 454) with delta (0, 0)
Screenshot: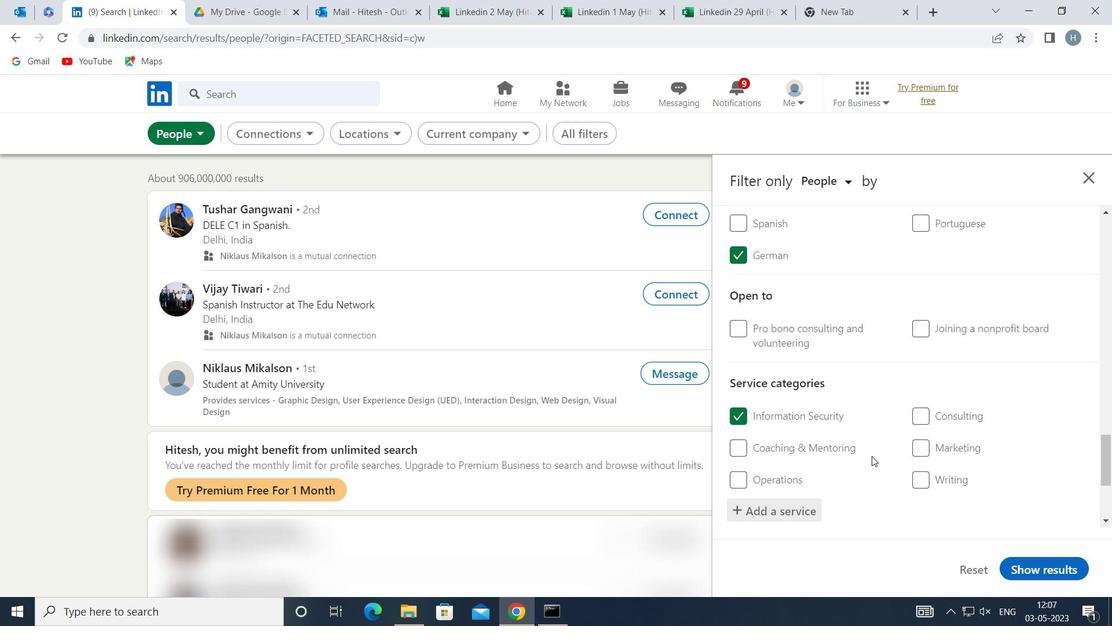 
Action: Mouse scrolled (872, 454) with delta (0, 0)
Screenshot: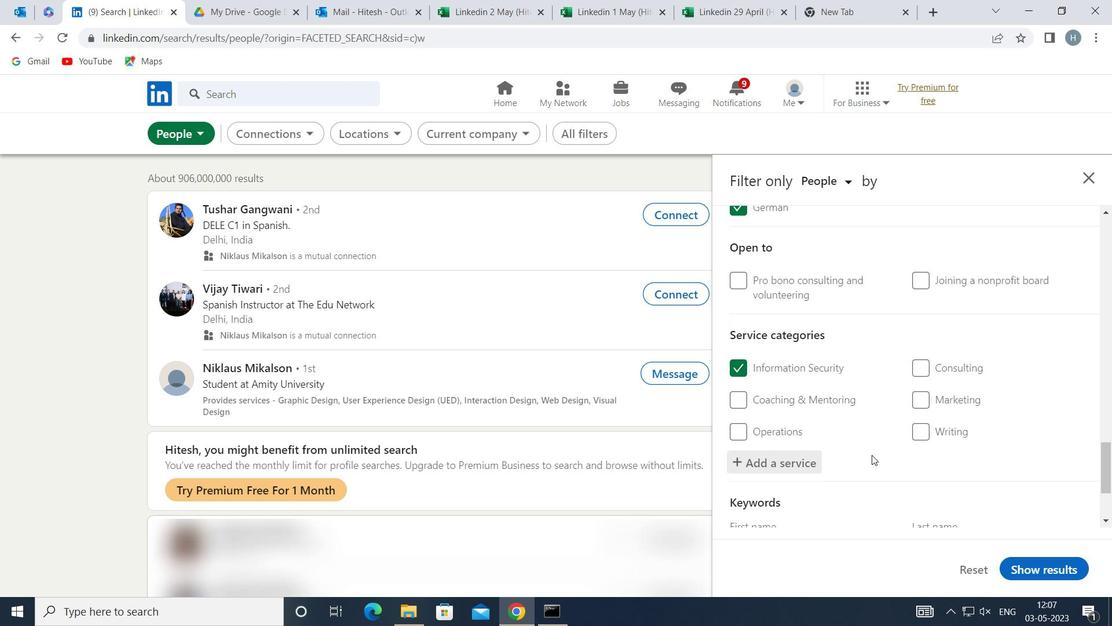 
Action: Mouse scrolled (872, 454) with delta (0, 0)
Screenshot: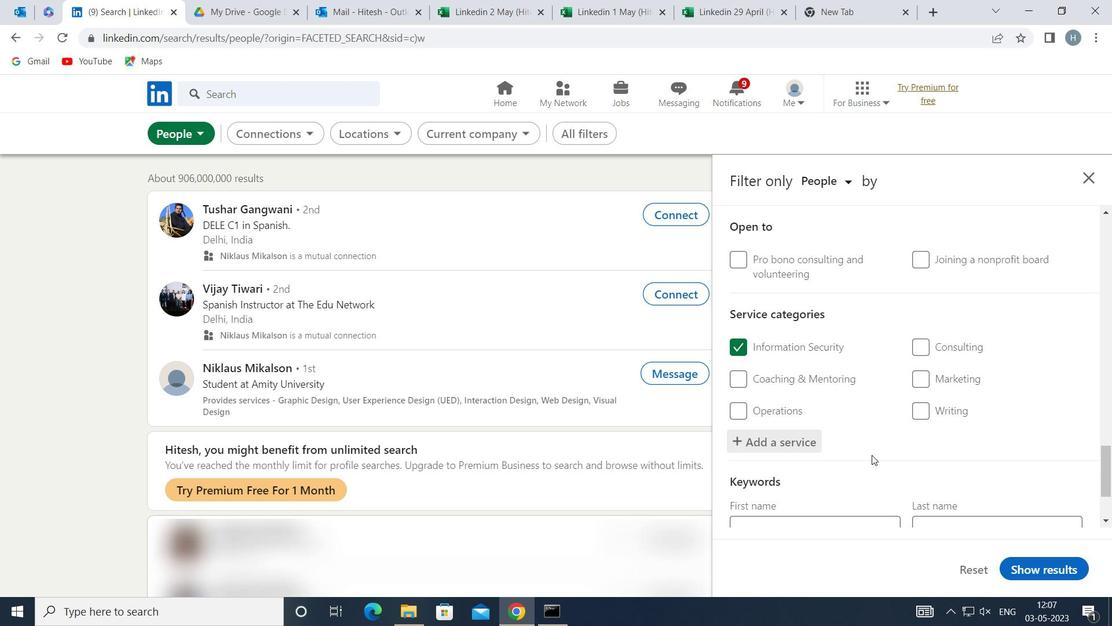 
Action: Mouse scrolled (872, 454) with delta (0, 0)
Screenshot: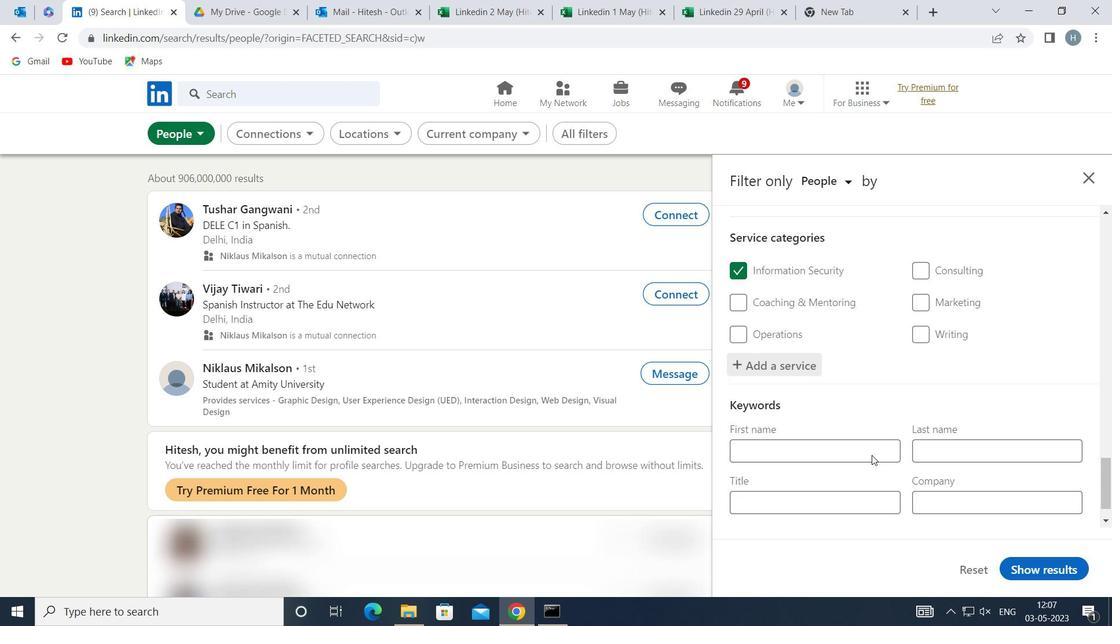 
Action: Mouse pressed left at (872, 455)
Screenshot: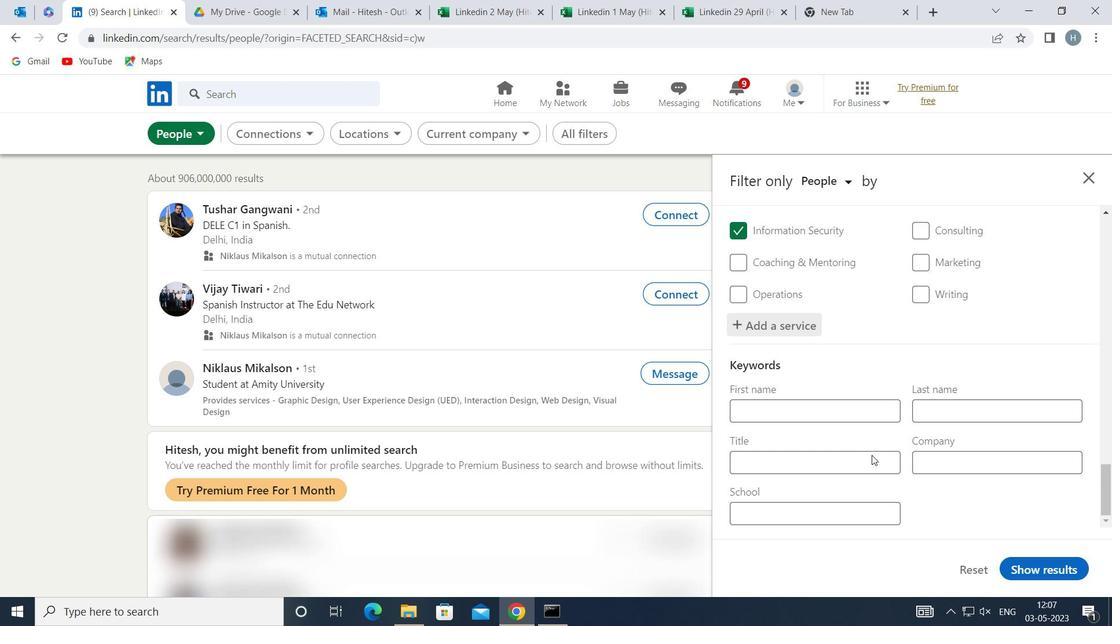
Action: Key pressed <Key.shift>CLOUD<Key.space><Key.shift>ARCHITET<Key.backspace>CT
Screenshot: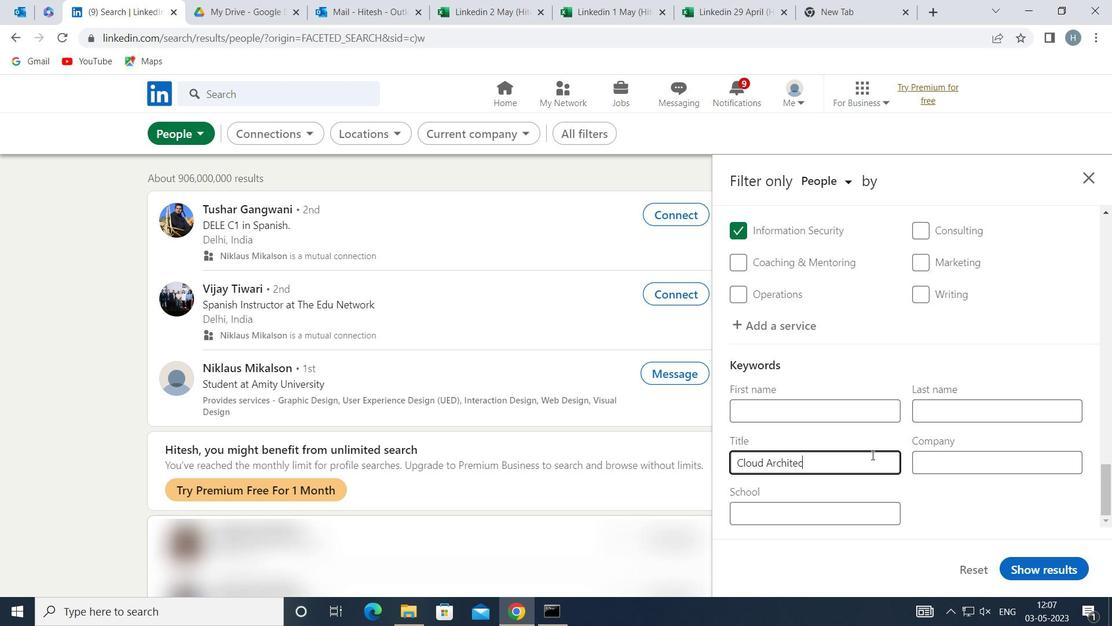 
Action: Mouse moved to (1034, 566)
Screenshot: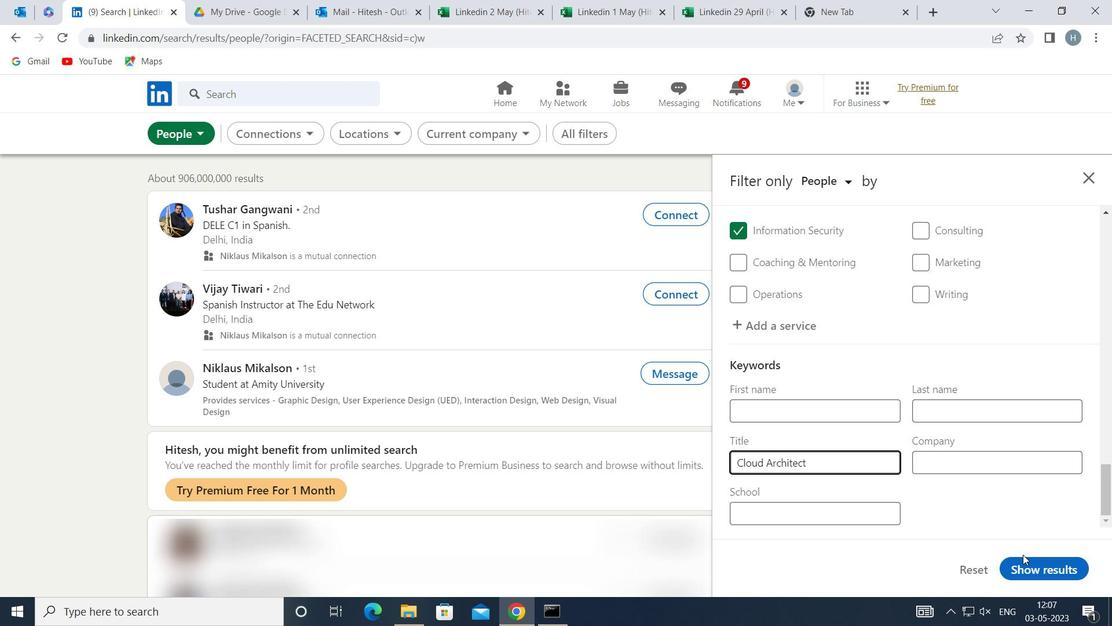 
Action: Mouse pressed left at (1034, 566)
Screenshot: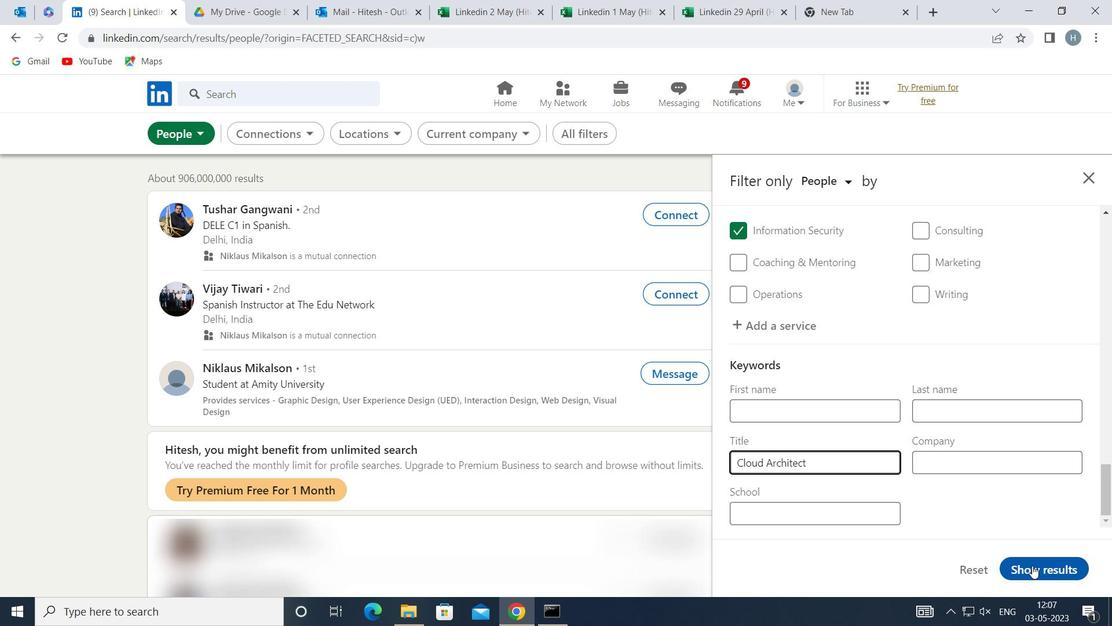 
Action: Mouse moved to (819, 497)
Screenshot: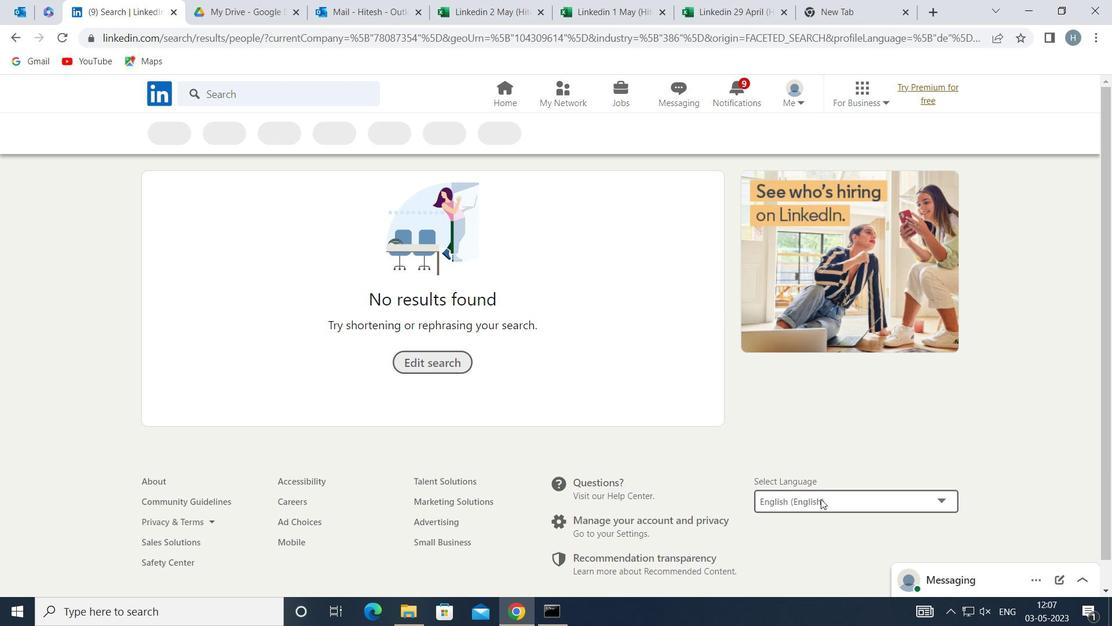 
